 Task: Find connections with filter location Whitstable with filter topic #Humanresourcewith filter profile language Spanish with filter current company Tromenz Learning with filter school Manonmaniam Sundaranar University with filter industry Wholesale Machinery with filter service category Video Animation with filter keywords title Sales Representative
Action: Mouse moved to (563, 79)
Screenshot: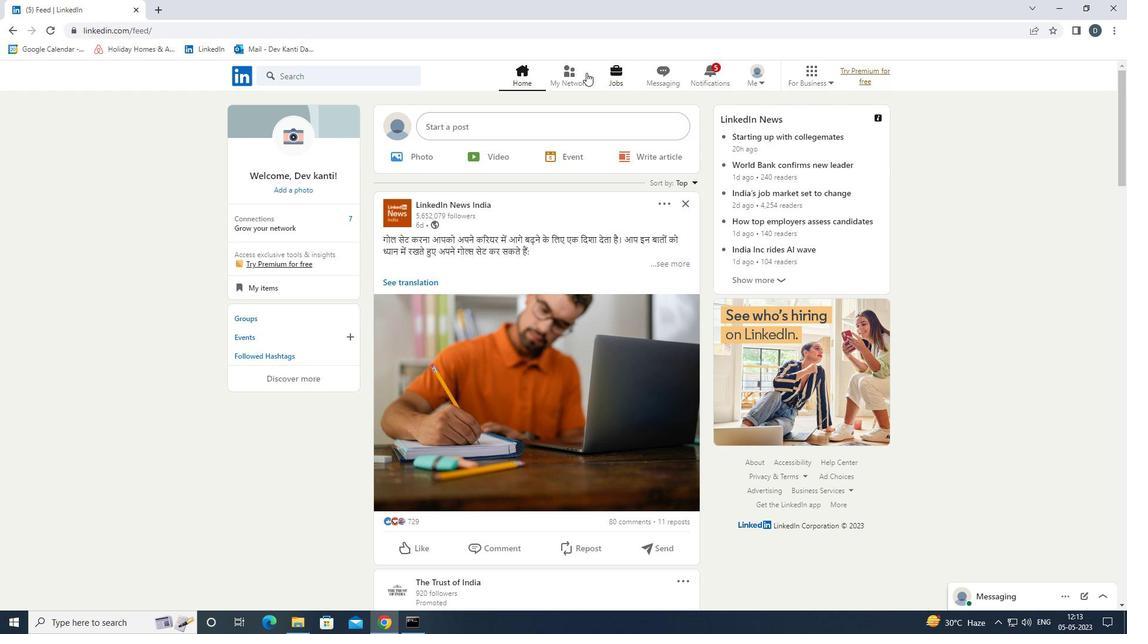 
Action: Mouse pressed left at (563, 79)
Screenshot: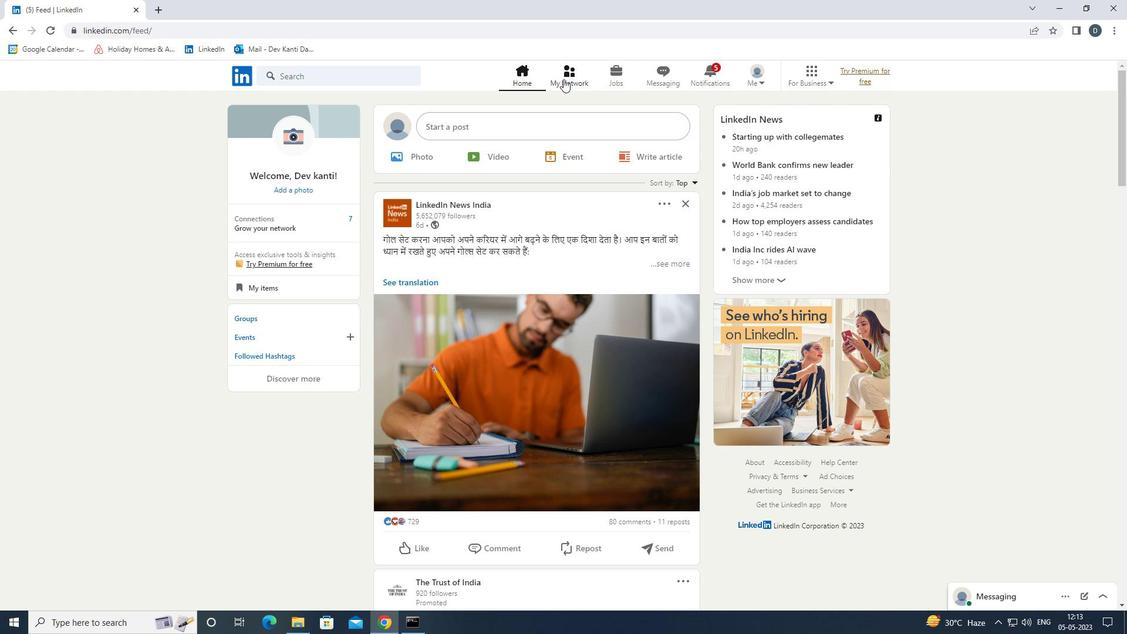 
Action: Mouse moved to (392, 142)
Screenshot: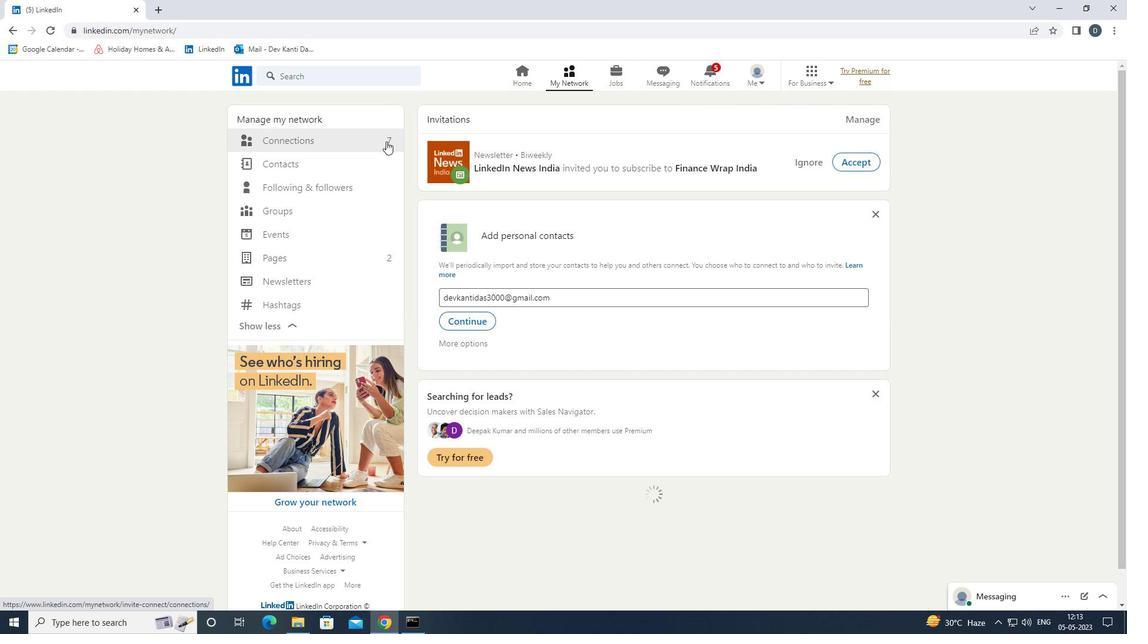 
Action: Mouse pressed left at (392, 142)
Screenshot: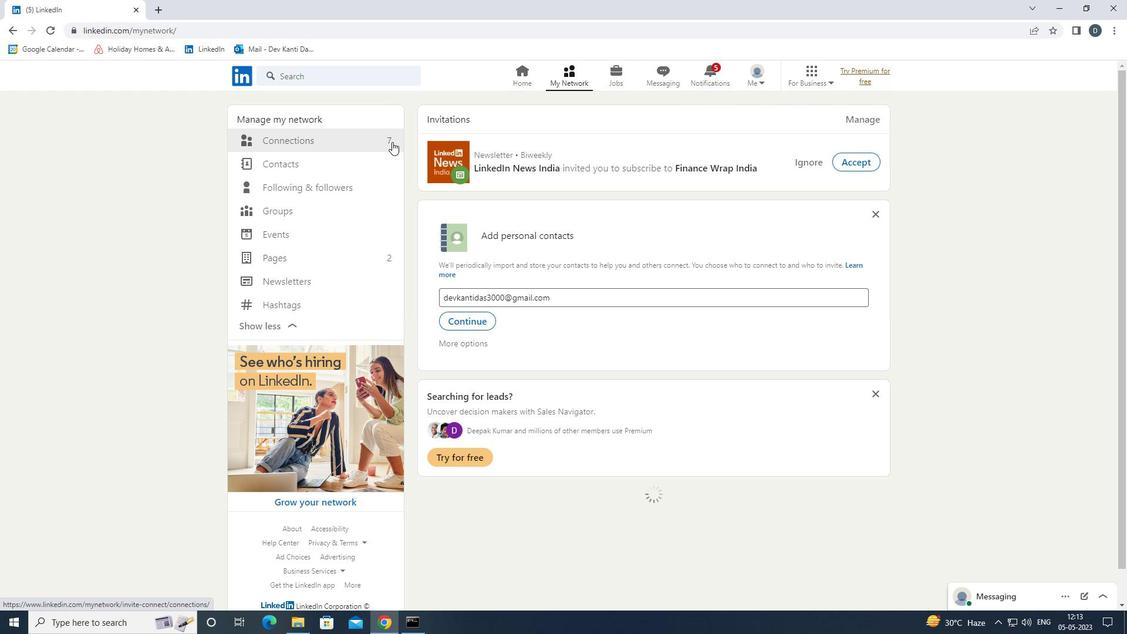 
Action: Mouse moved to (387, 139)
Screenshot: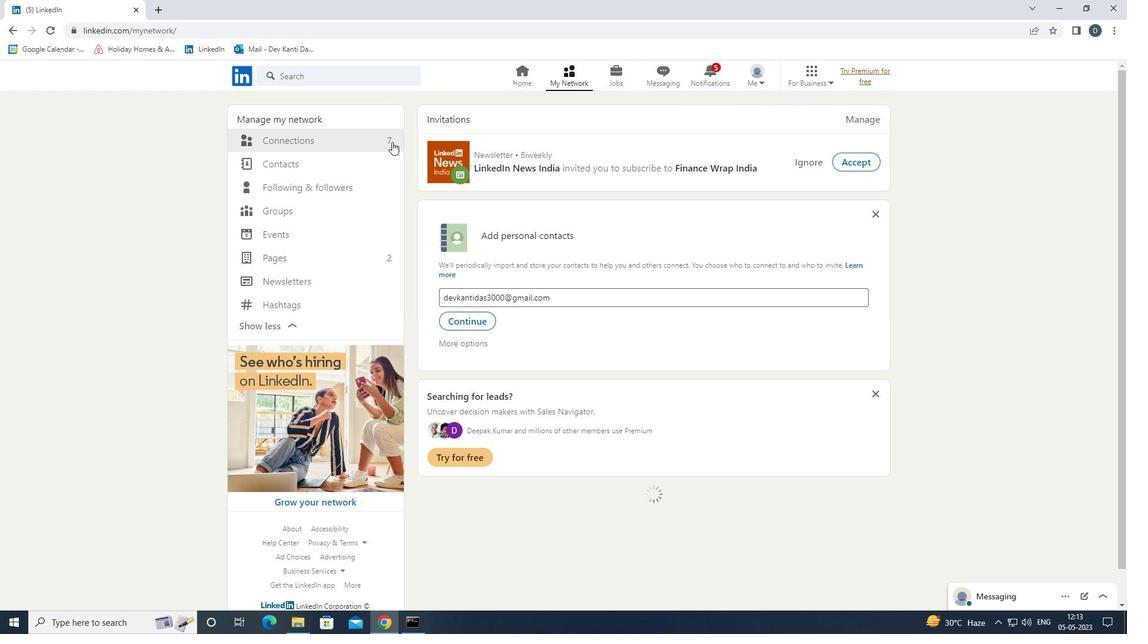 
Action: Mouse pressed left at (387, 139)
Screenshot: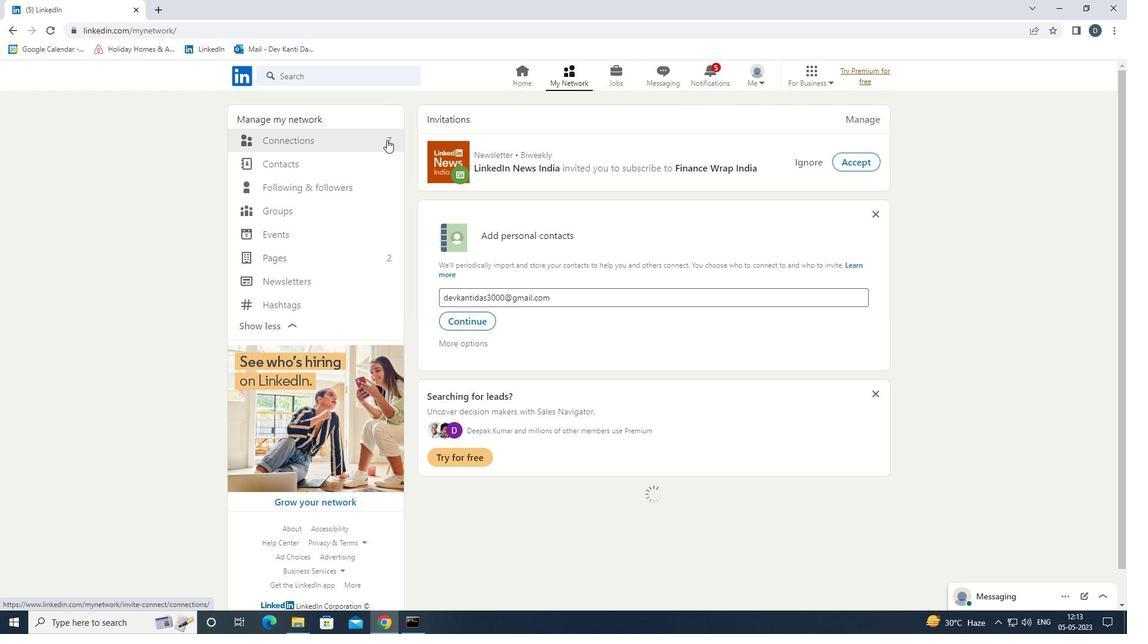 
Action: Mouse moved to (673, 140)
Screenshot: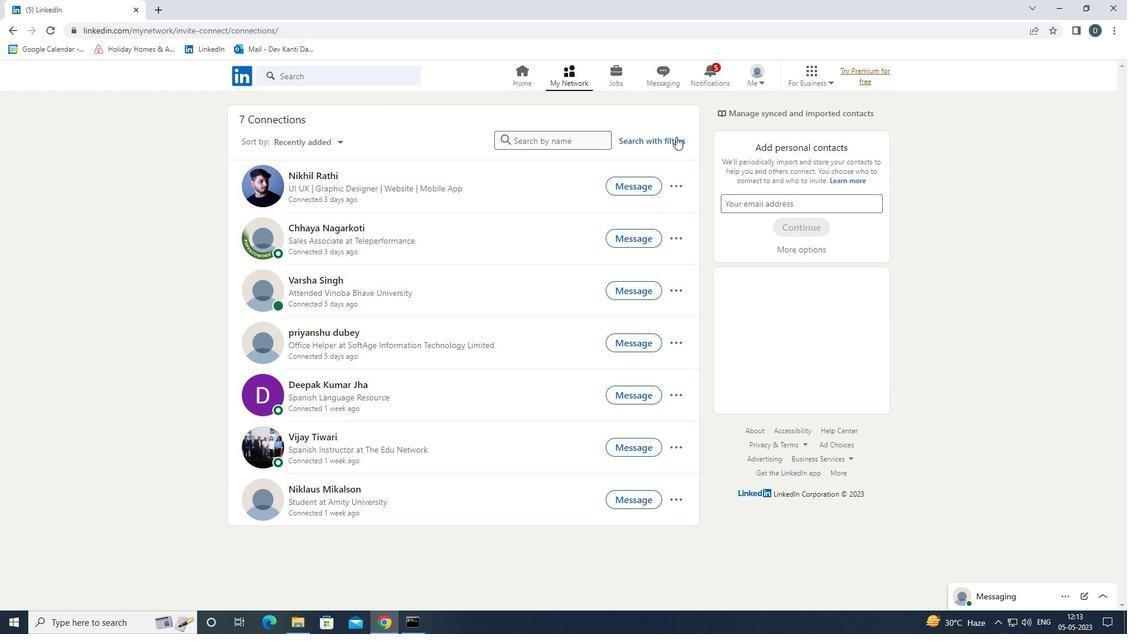 
Action: Mouse pressed left at (673, 140)
Screenshot: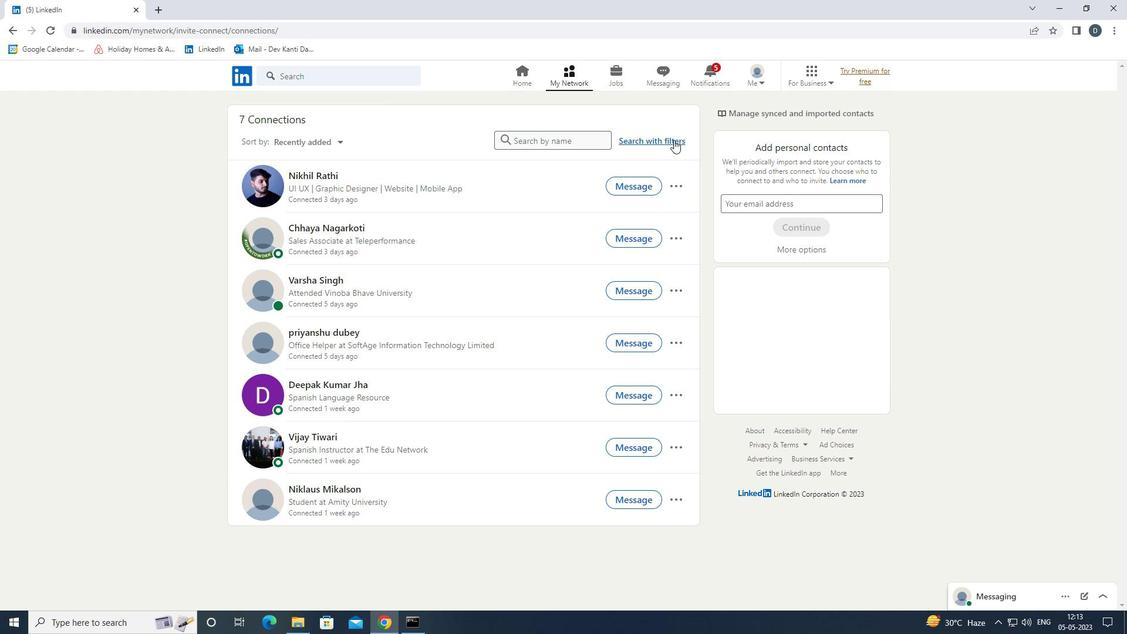 
Action: Mouse moved to (601, 111)
Screenshot: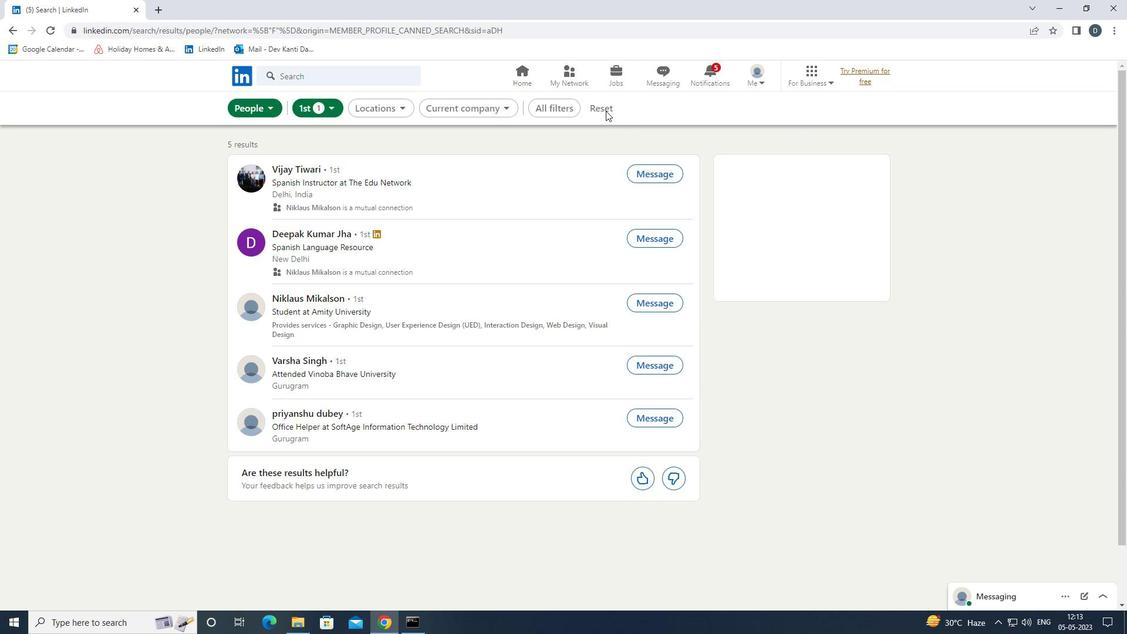 
Action: Mouse pressed left at (601, 111)
Screenshot: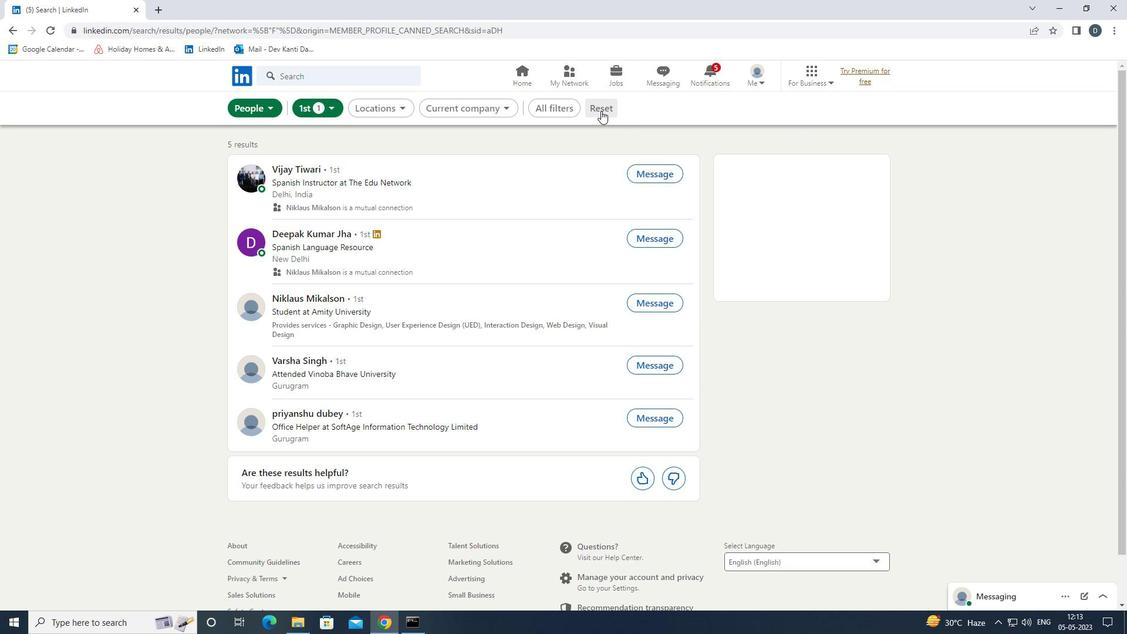 
Action: Mouse moved to (575, 112)
Screenshot: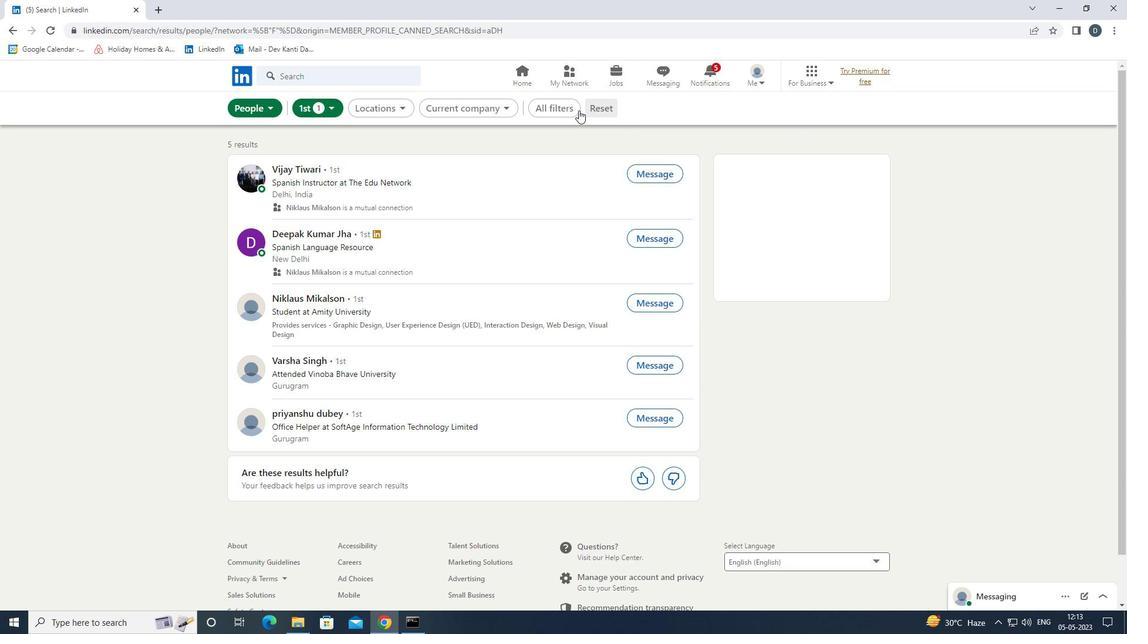 
Action: Mouse pressed left at (575, 112)
Screenshot: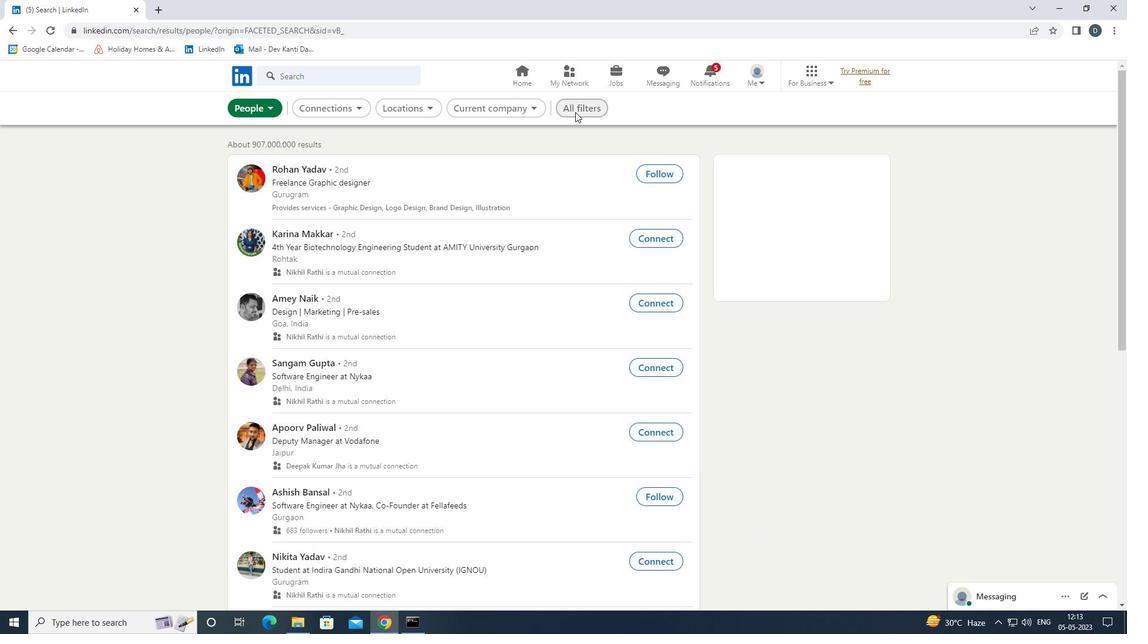 
Action: Mouse moved to (1012, 394)
Screenshot: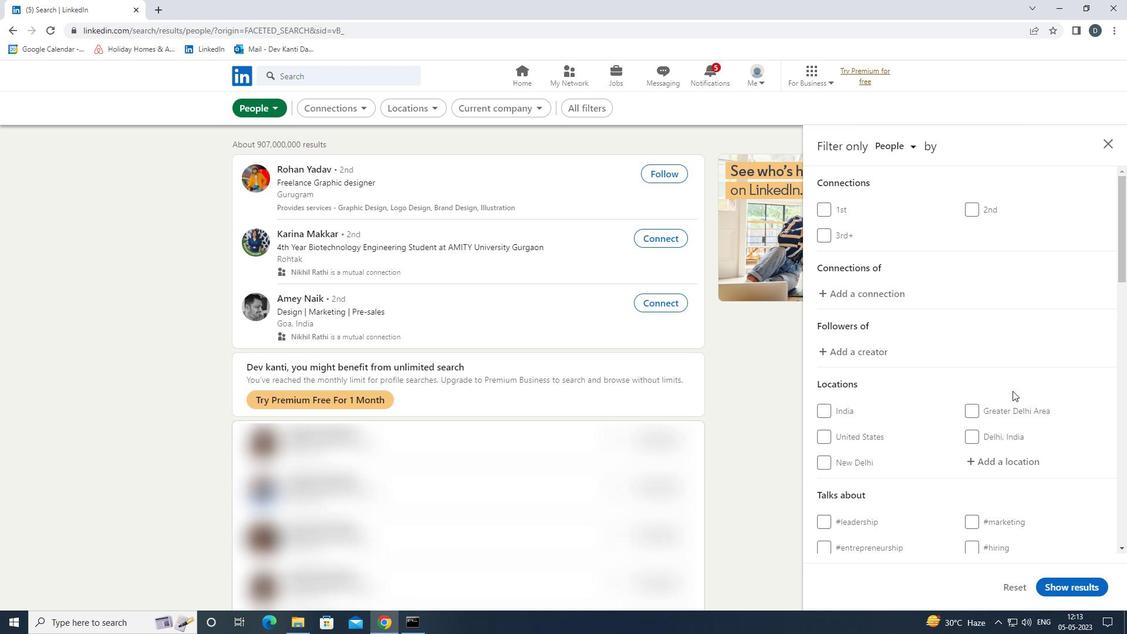 
Action: Mouse scrolled (1012, 393) with delta (0, 0)
Screenshot: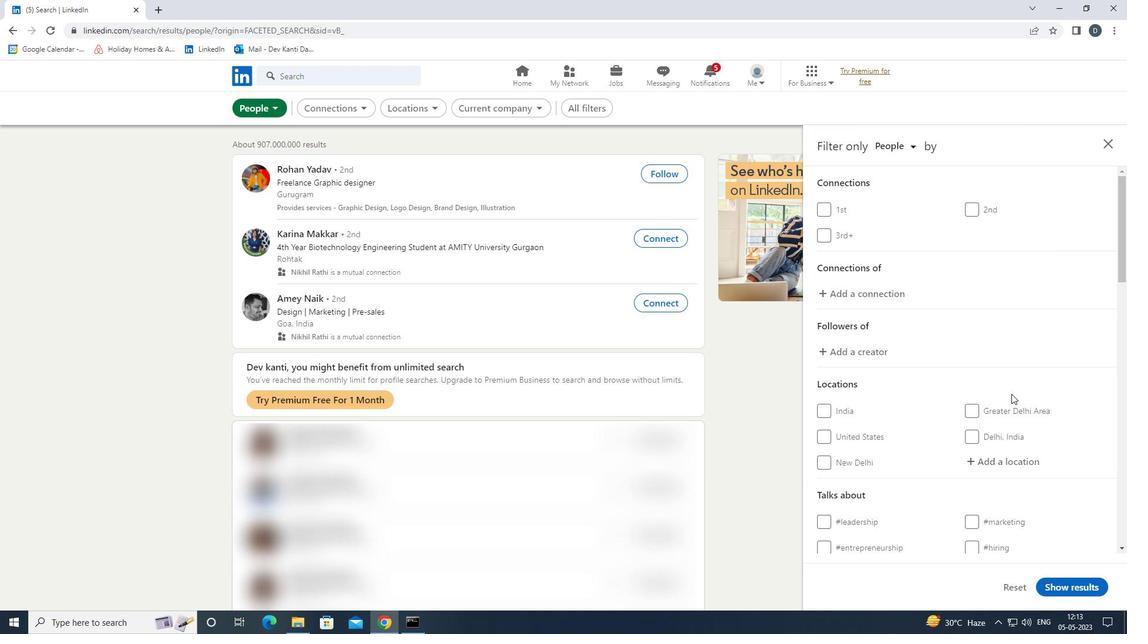 
Action: Mouse moved to (1013, 398)
Screenshot: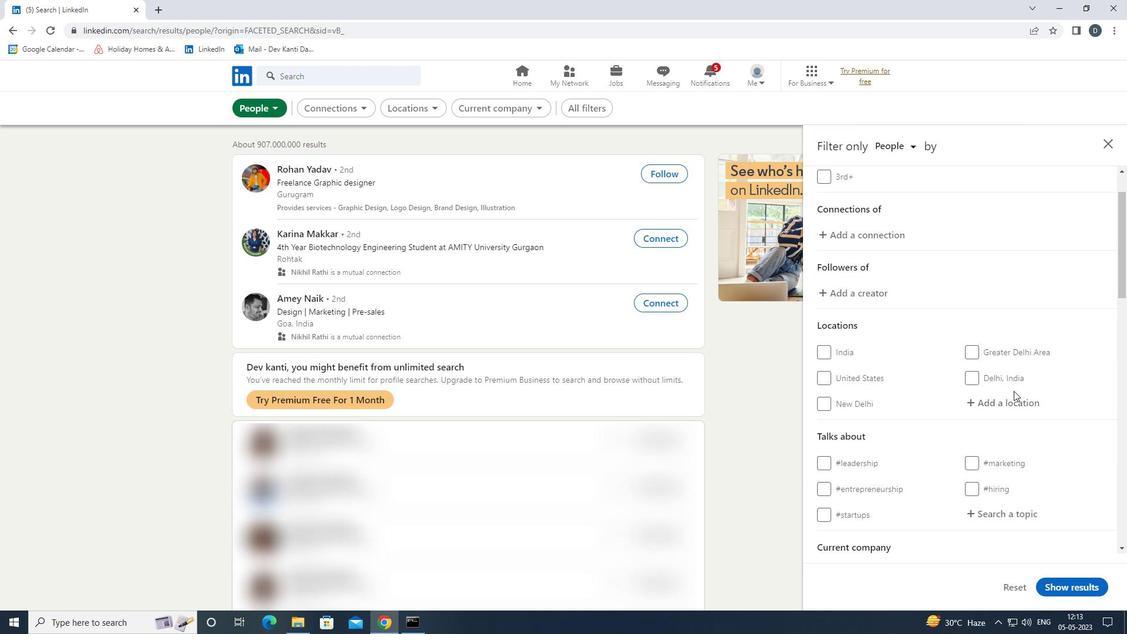 
Action: Mouse pressed left at (1013, 398)
Screenshot: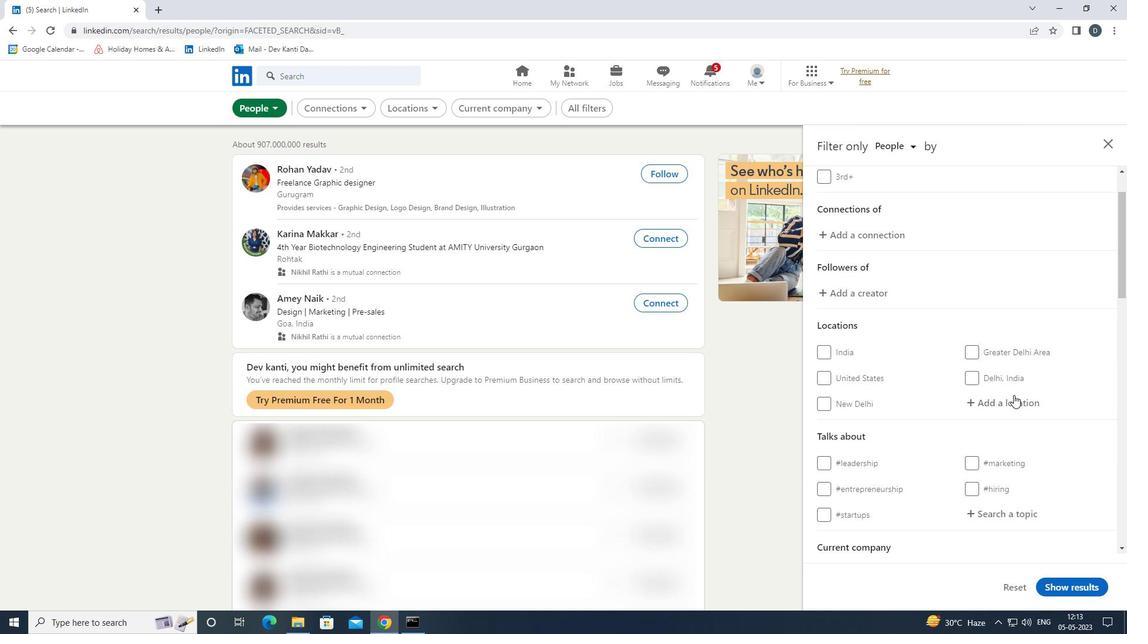 
Action: Mouse moved to (1012, 398)
Screenshot: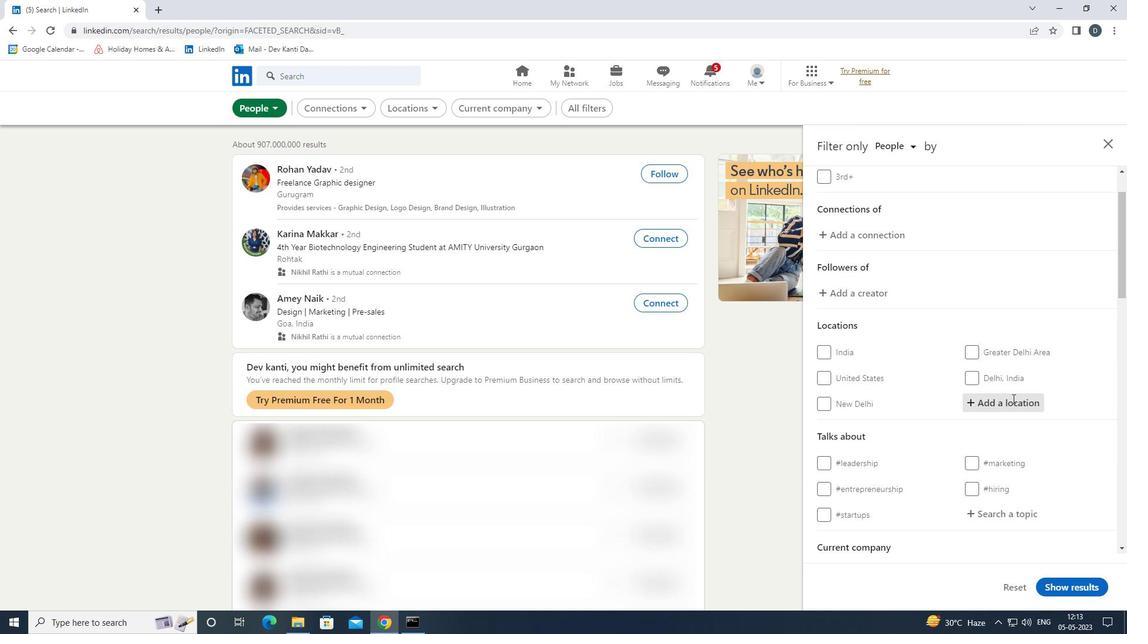 
Action: Key pressed <Key.shift><Key.shift>WHITSTABLE<Key.down><Key.enter>
Screenshot: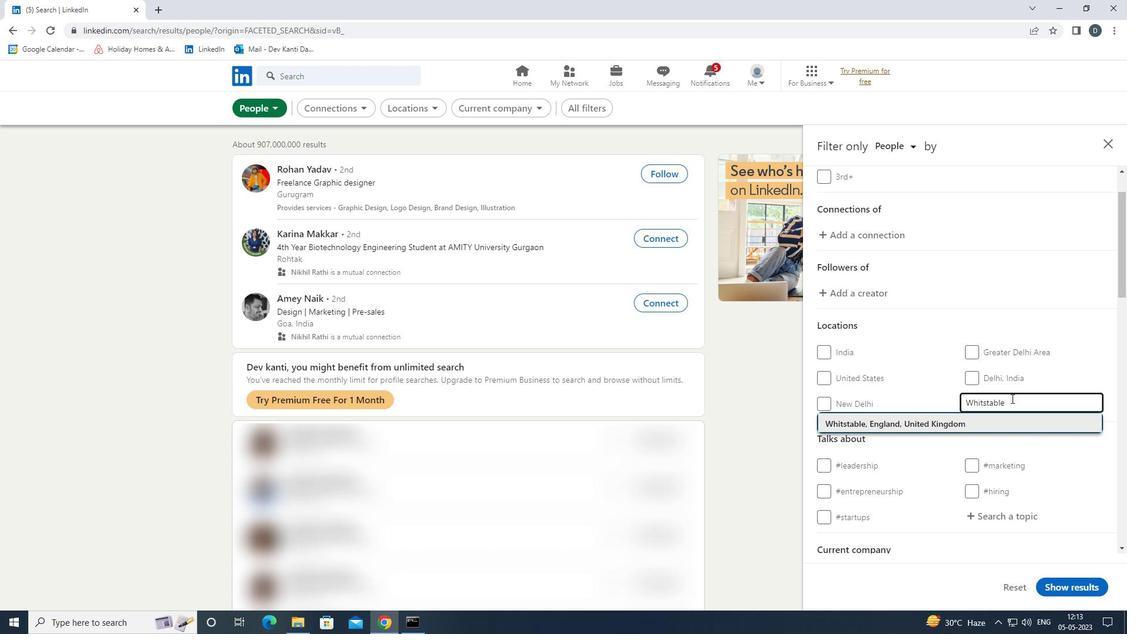 
Action: Mouse moved to (1011, 398)
Screenshot: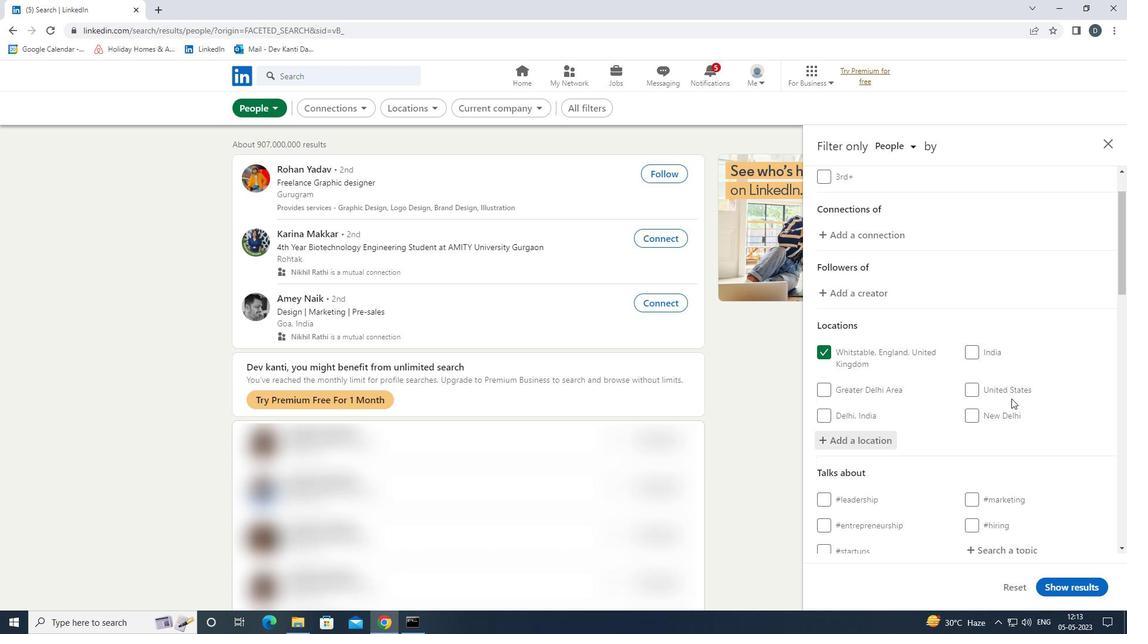 
Action: Mouse scrolled (1011, 398) with delta (0, 0)
Screenshot: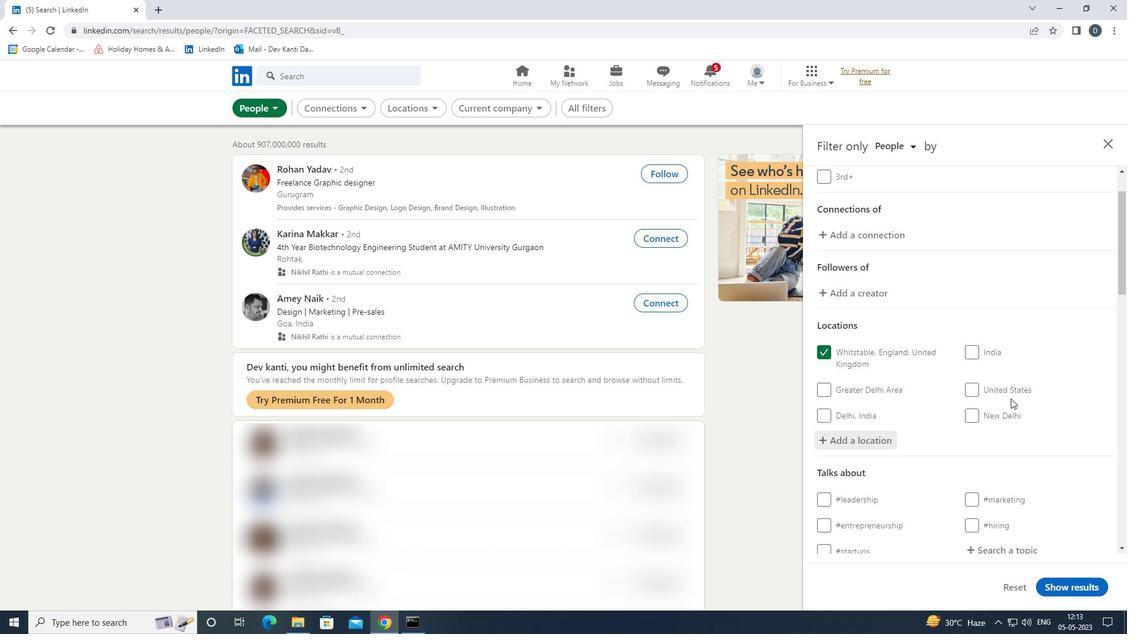 
Action: Mouse scrolled (1011, 398) with delta (0, 0)
Screenshot: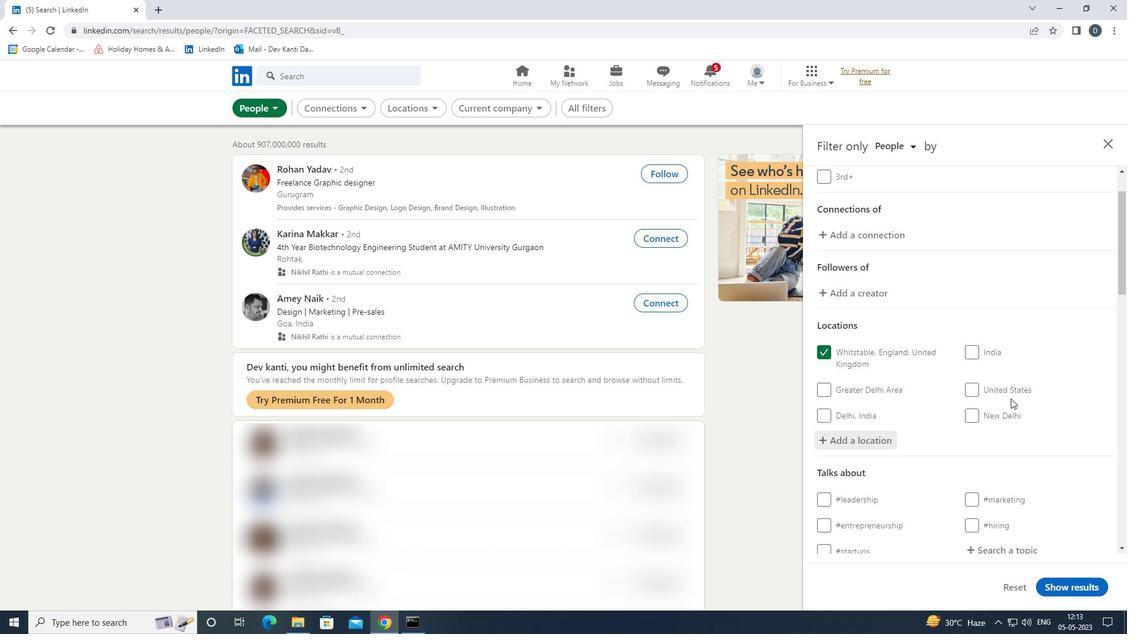 
Action: Mouse moved to (1012, 398)
Screenshot: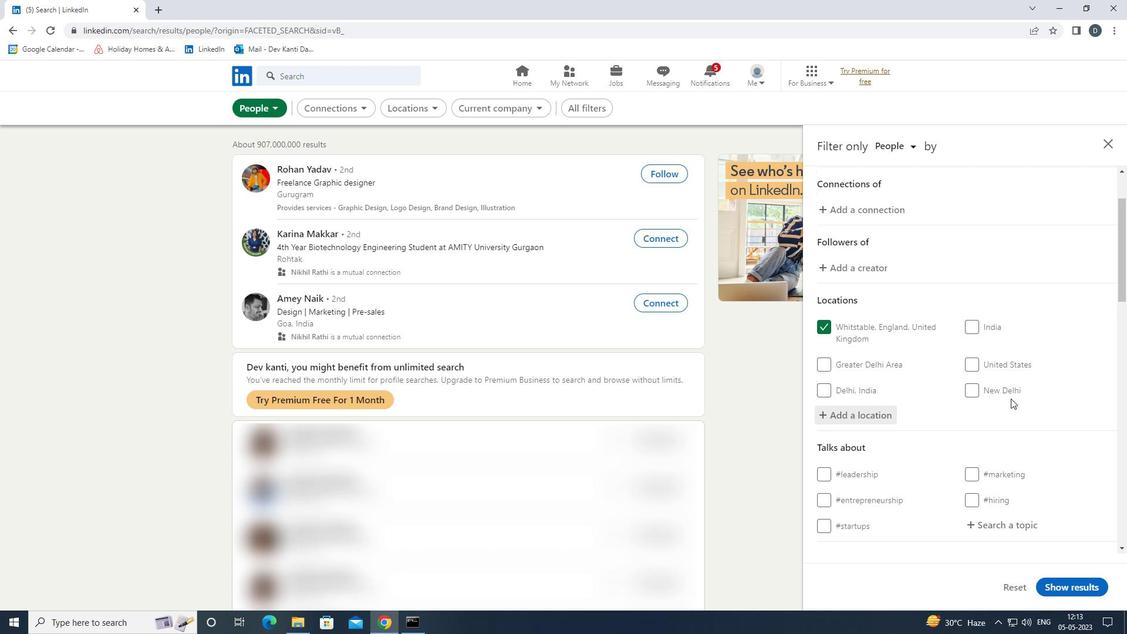 
Action: Mouse scrolled (1012, 398) with delta (0, 0)
Screenshot: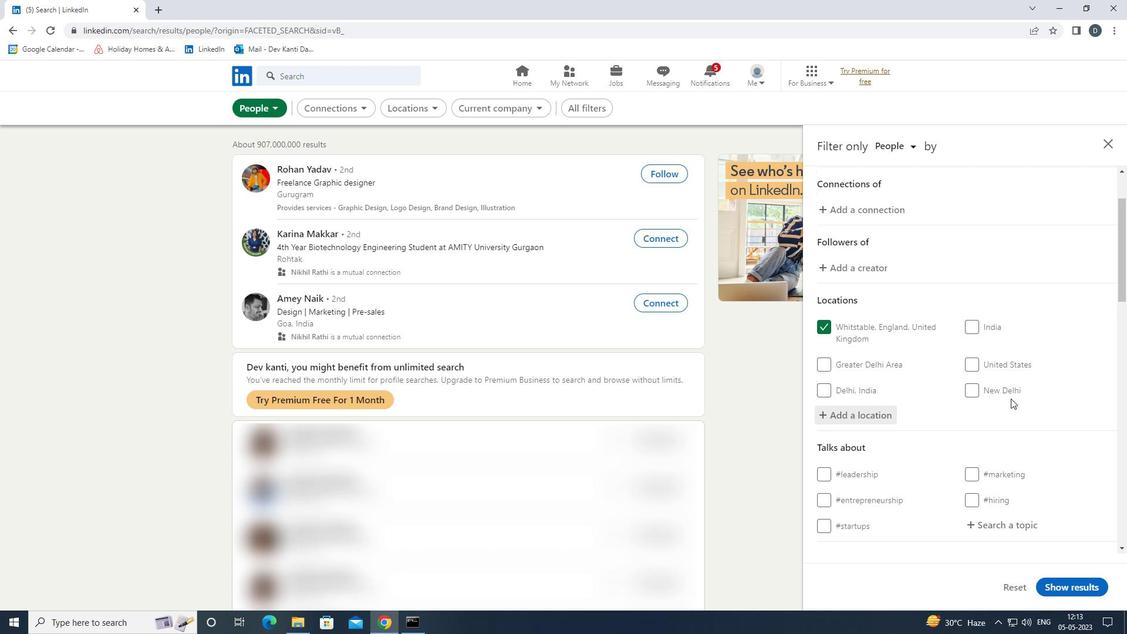 
Action: Mouse moved to (1021, 372)
Screenshot: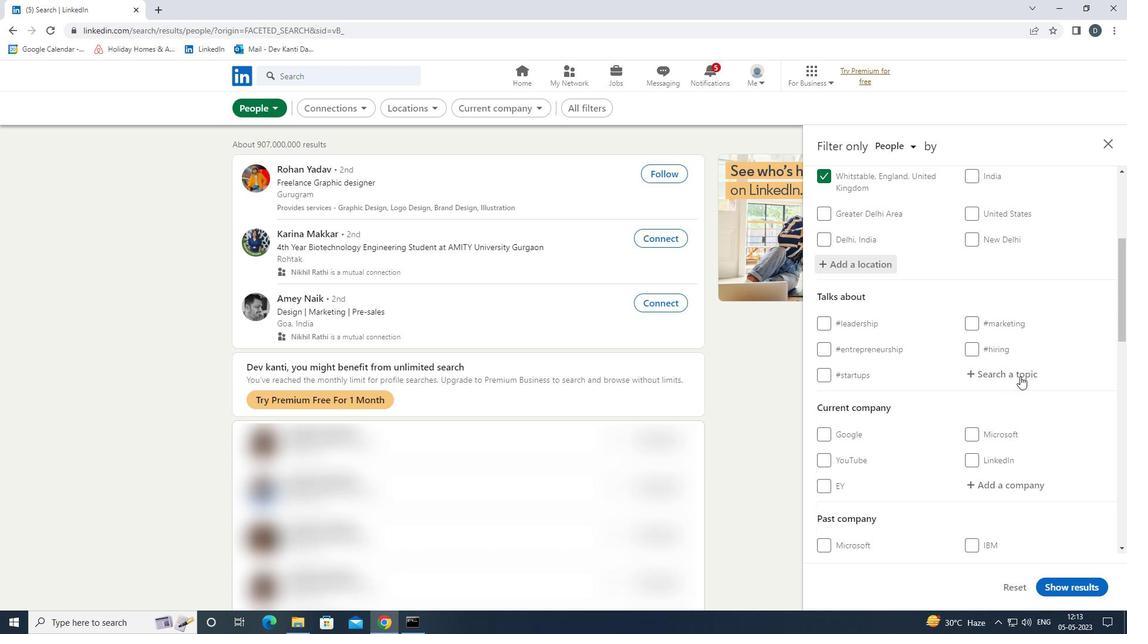
Action: Mouse pressed left at (1021, 372)
Screenshot: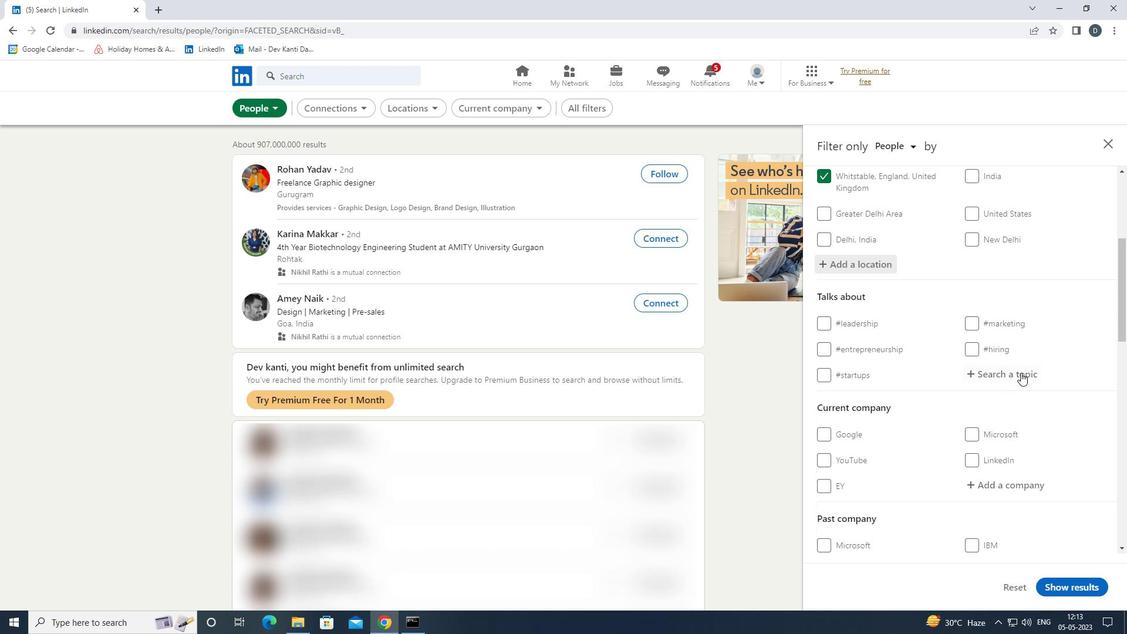 
Action: Key pressed <Key.shift>HUMANRESO<Key.down><Key.down><Key.enter>
Screenshot: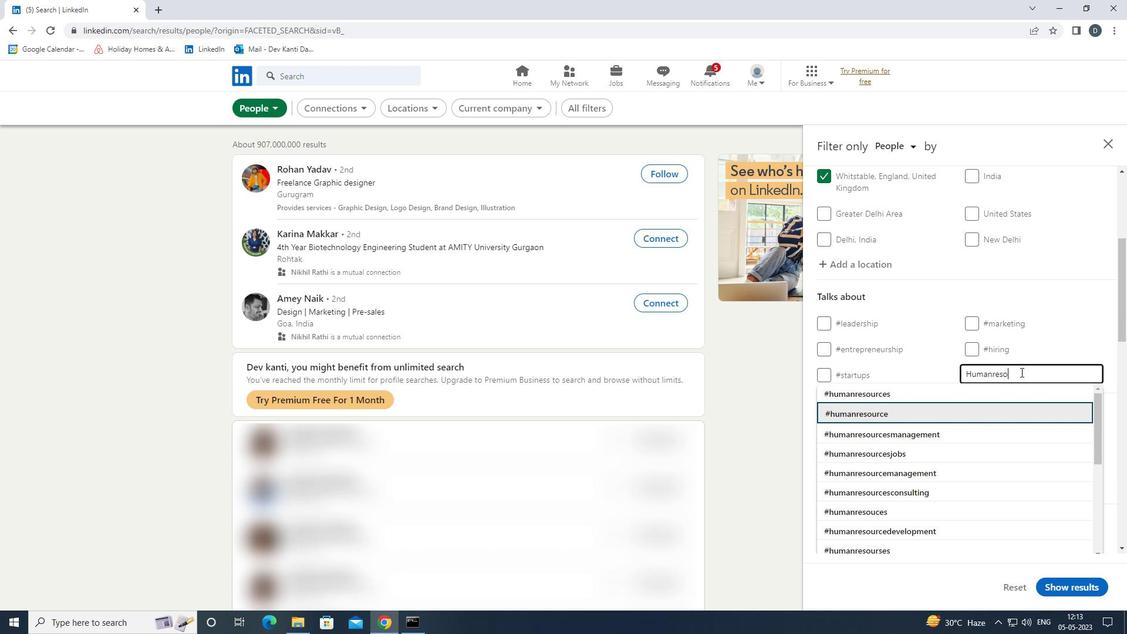 
Action: Mouse moved to (1017, 374)
Screenshot: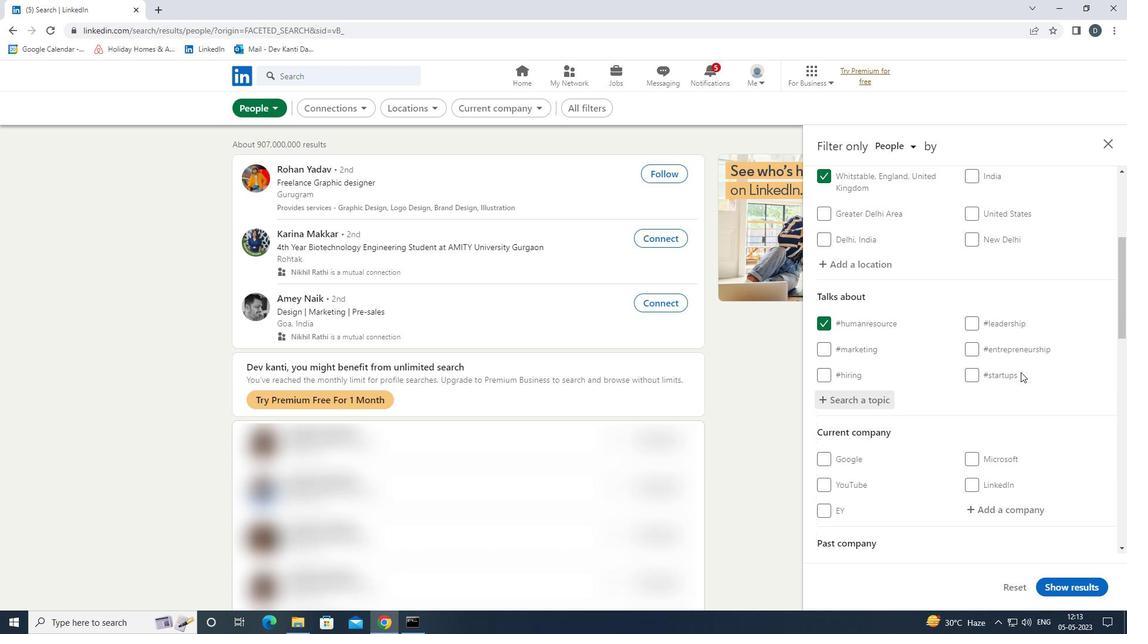
Action: Mouse scrolled (1017, 374) with delta (0, 0)
Screenshot: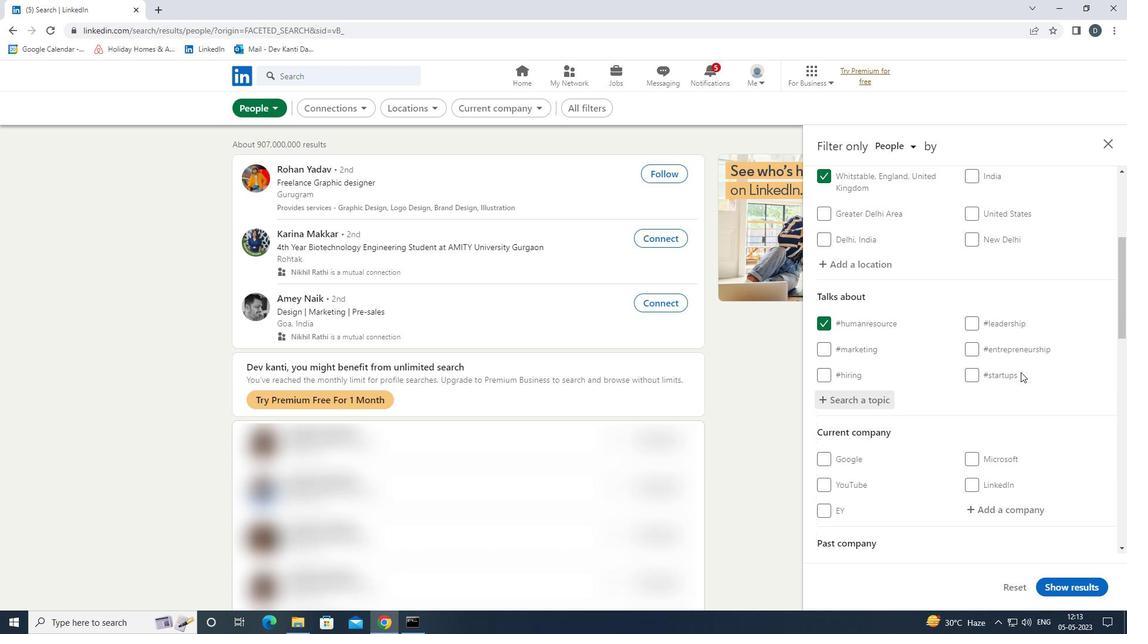 
Action: Mouse moved to (1017, 375)
Screenshot: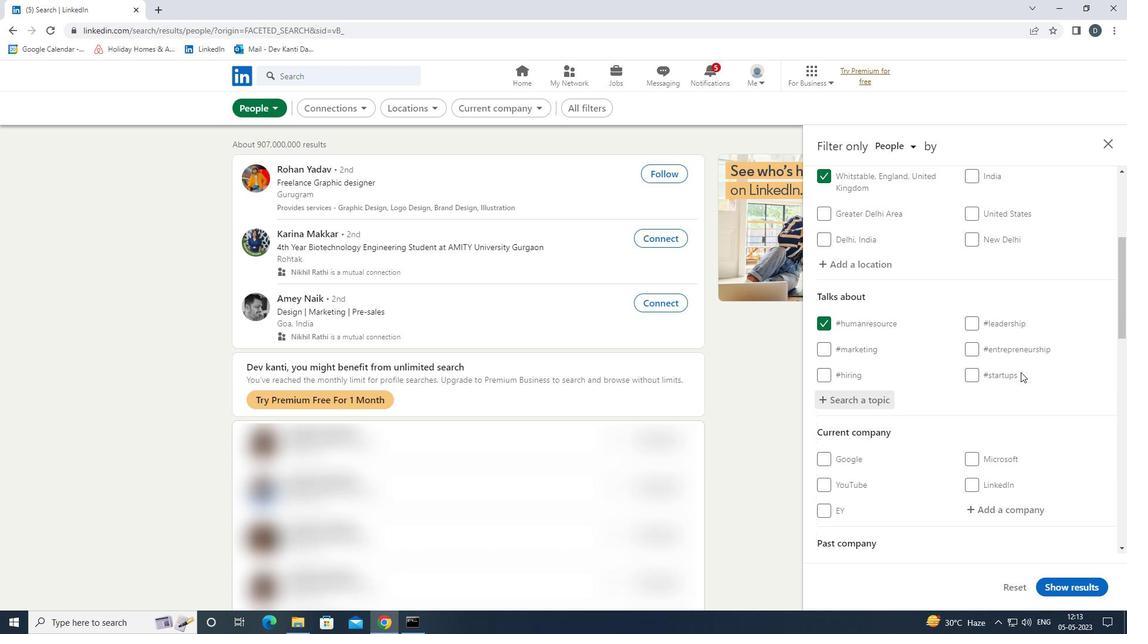 
Action: Mouse scrolled (1017, 374) with delta (0, 0)
Screenshot: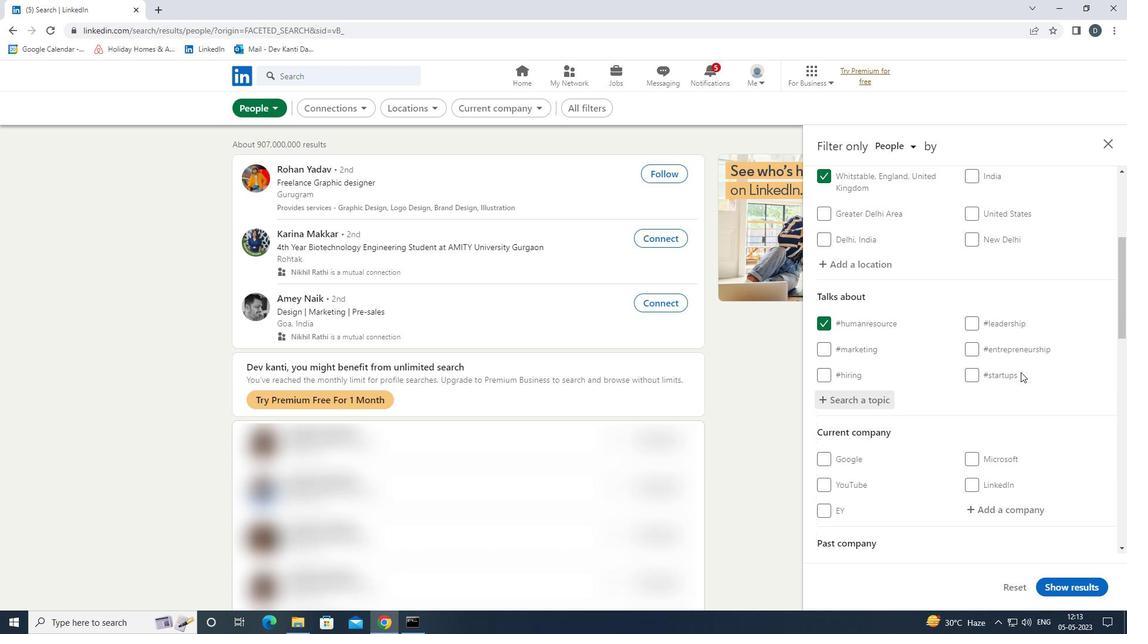 
Action: Mouse moved to (1016, 375)
Screenshot: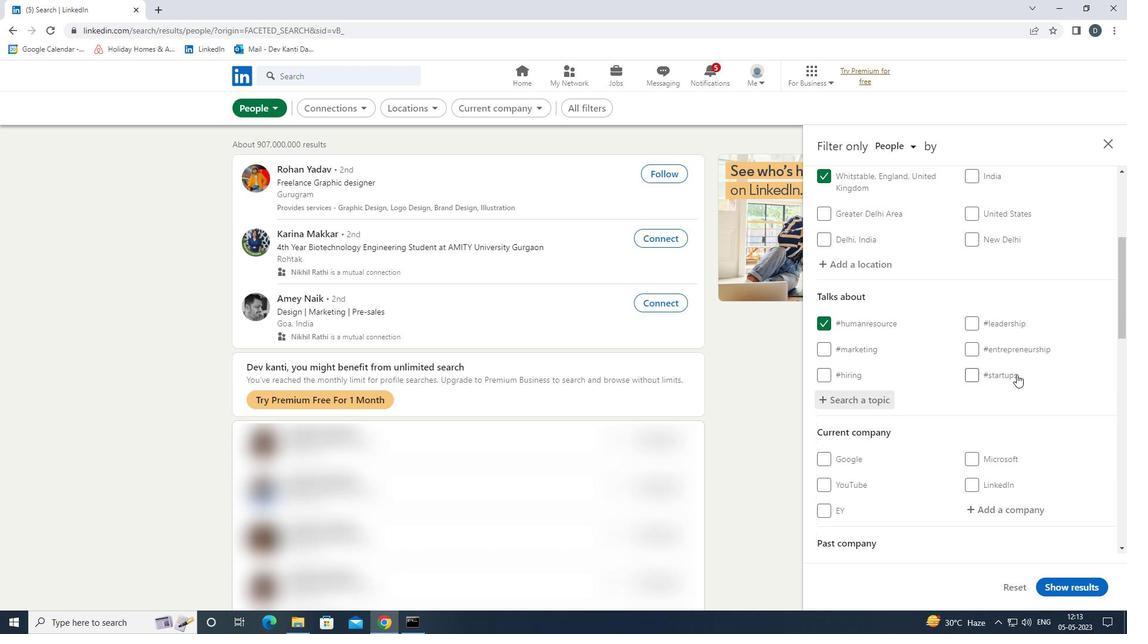 
Action: Mouse scrolled (1016, 375) with delta (0, 0)
Screenshot: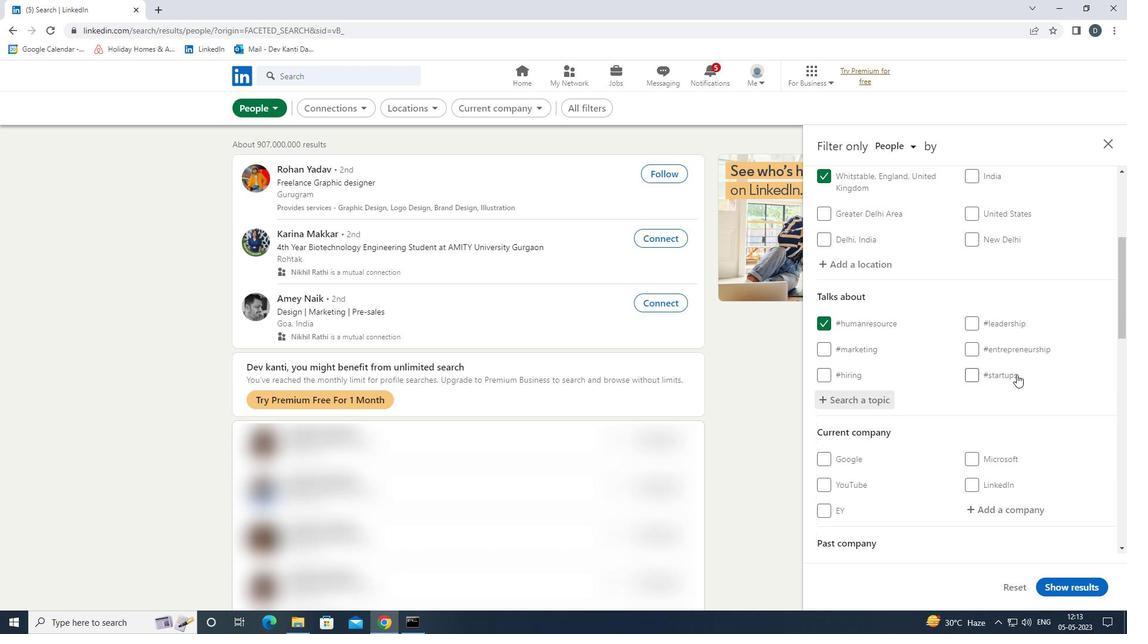 
Action: Mouse moved to (1015, 377)
Screenshot: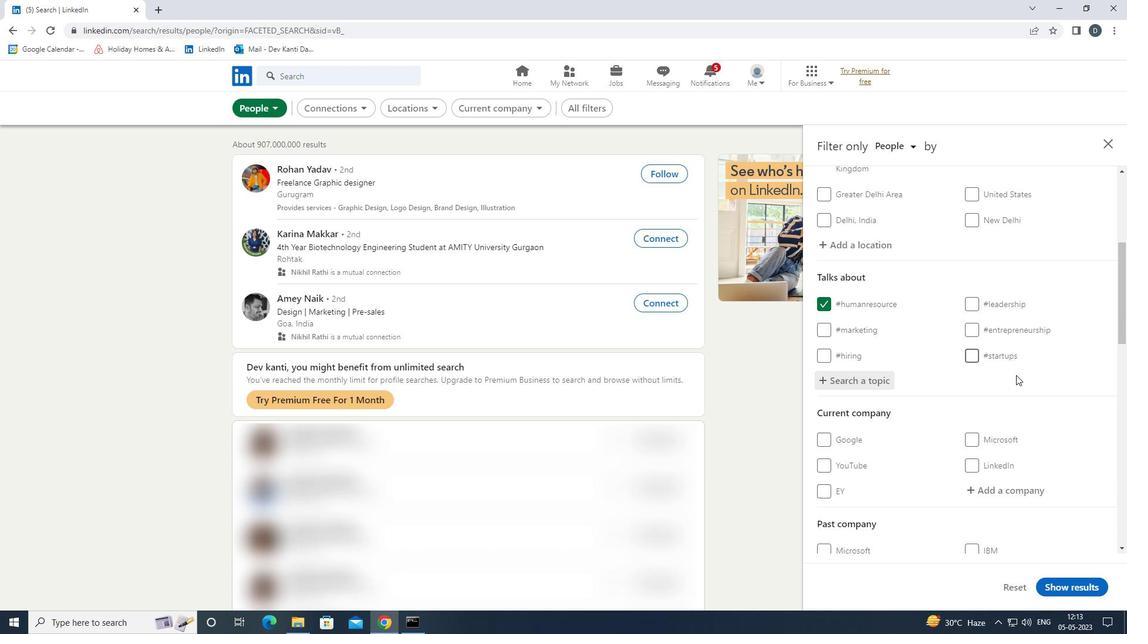 
Action: Mouse scrolled (1015, 377) with delta (0, 0)
Screenshot: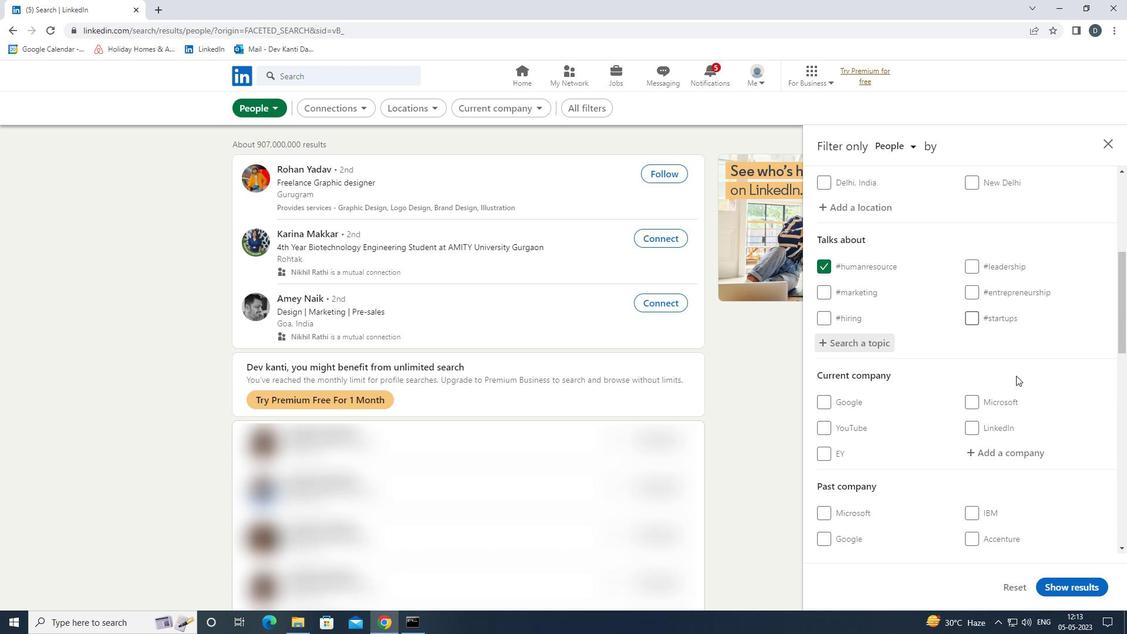 
Action: Mouse moved to (1009, 365)
Screenshot: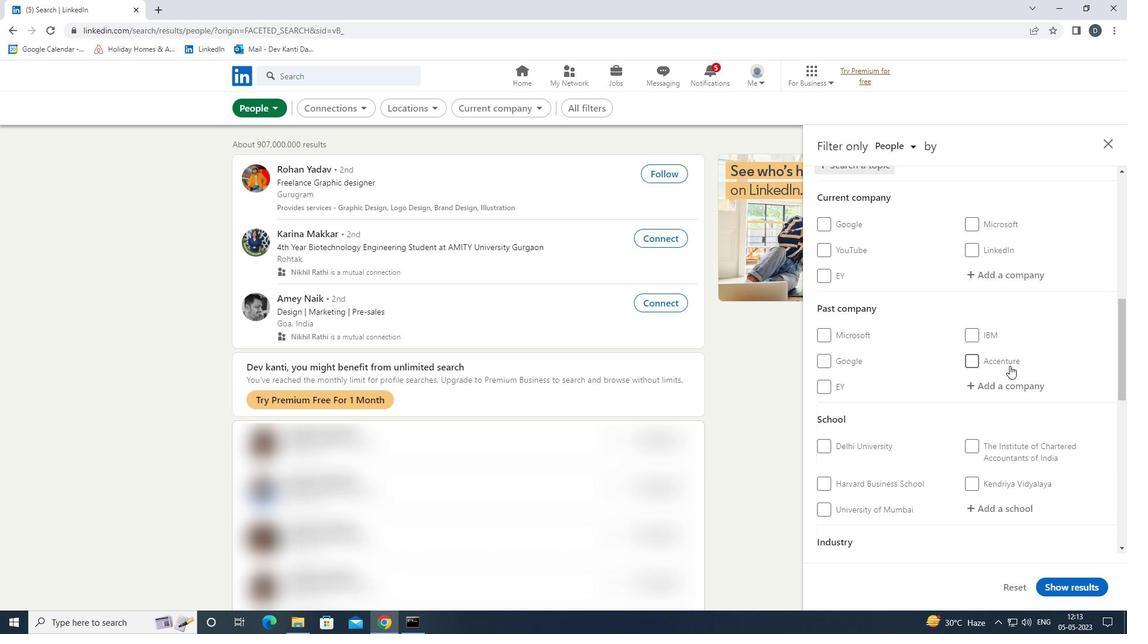 
Action: Mouse scrolled (1009, 364) with delta (0, 0)
Screenshot: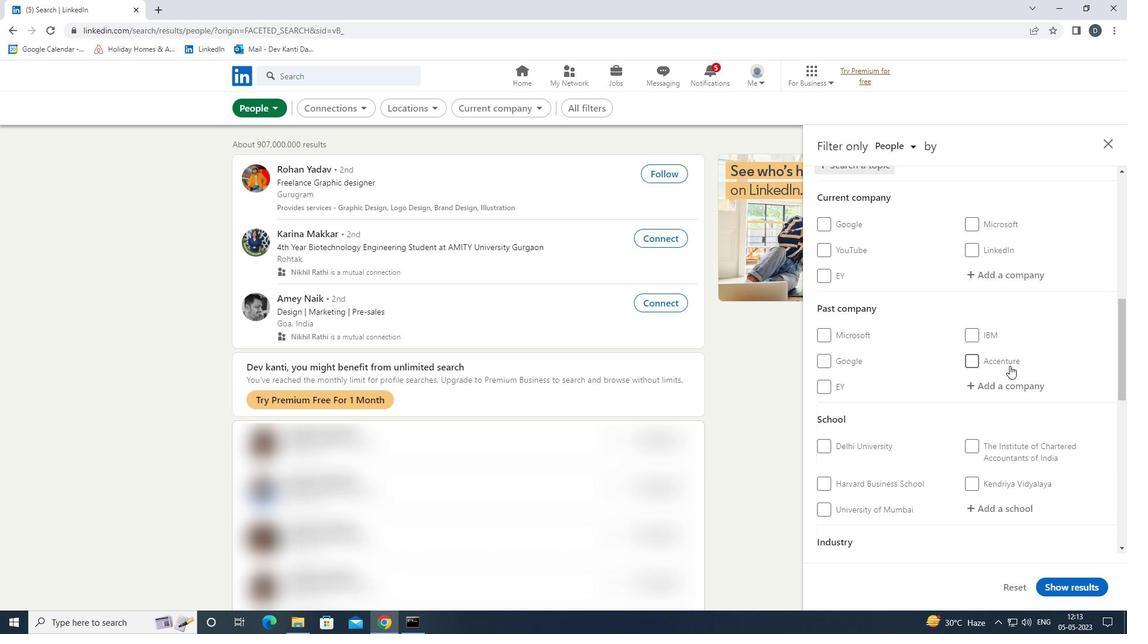 
Action: Mouse scrolled (1009, 364) with delta (0, 0)
Screenshot: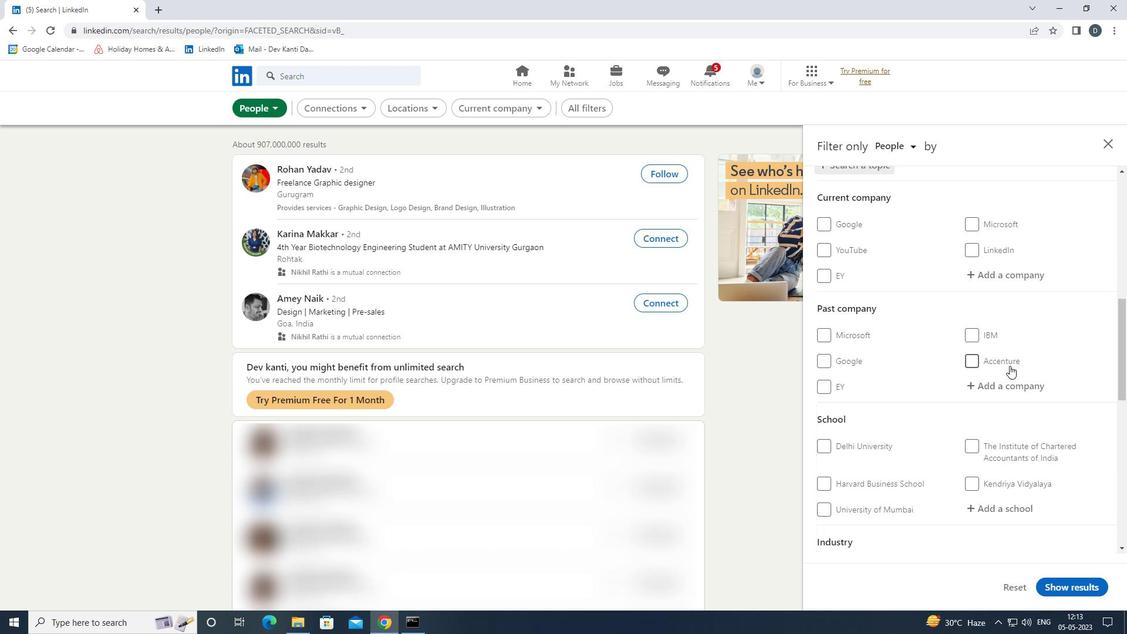 
Action: Mouse moved to (1009, 366)
Screenshot: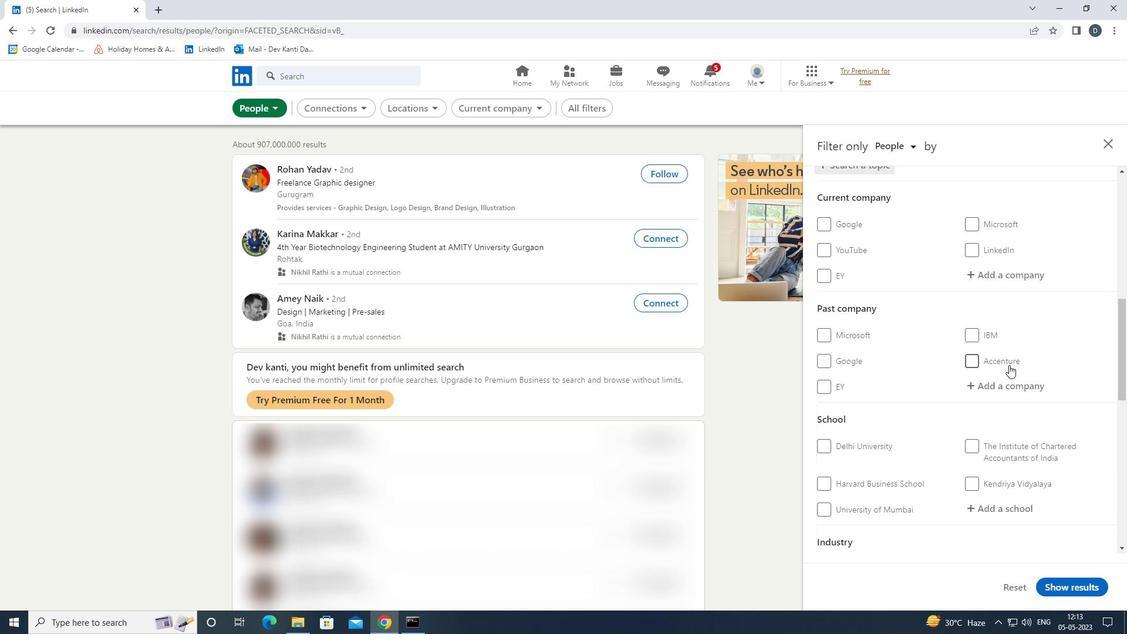 
Action: Mouse scrolled (1009, 365) with delta (0, 0)
Screenshot: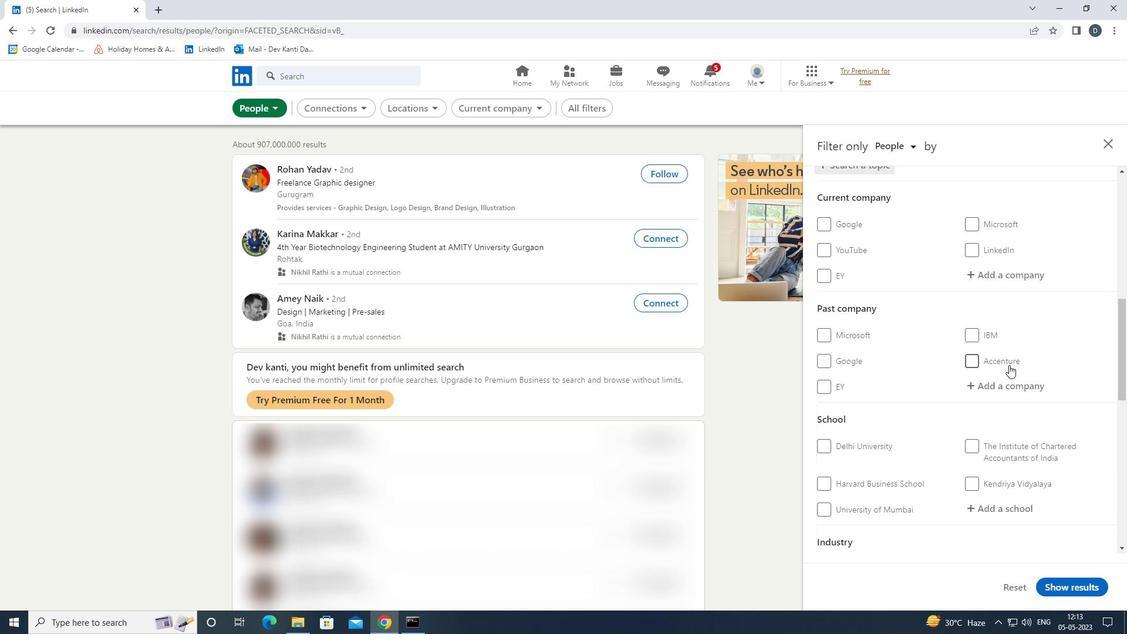 
Action: Mouse moved to (1009, 367)
Screenshot: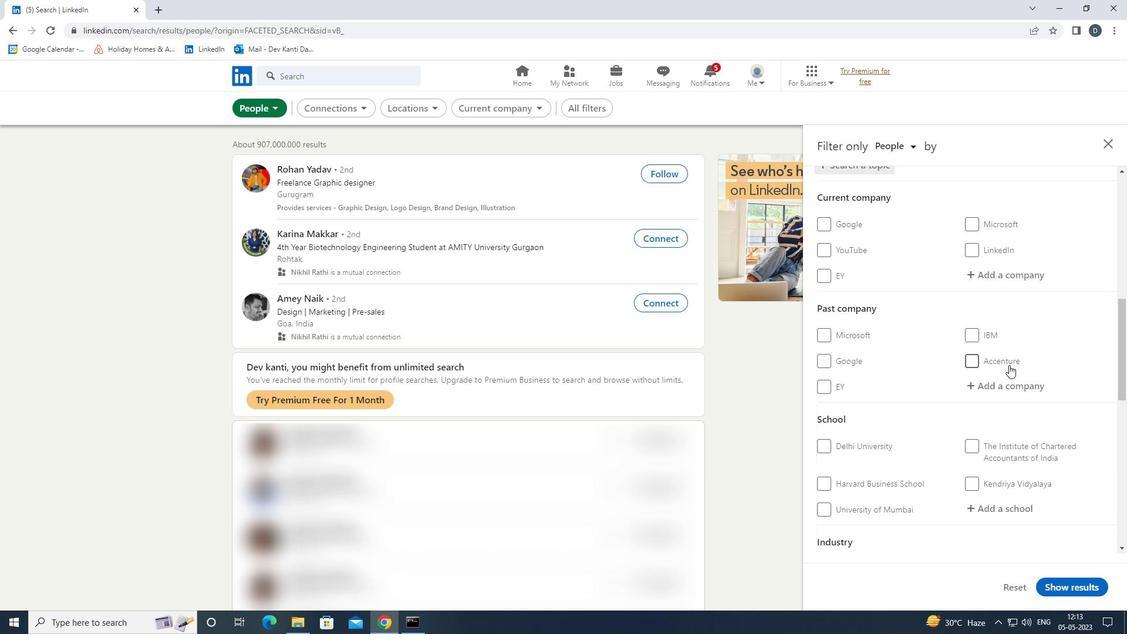 
Action: Mouse scrolled (1009, 366) with delta (0, 0)
Screenshot: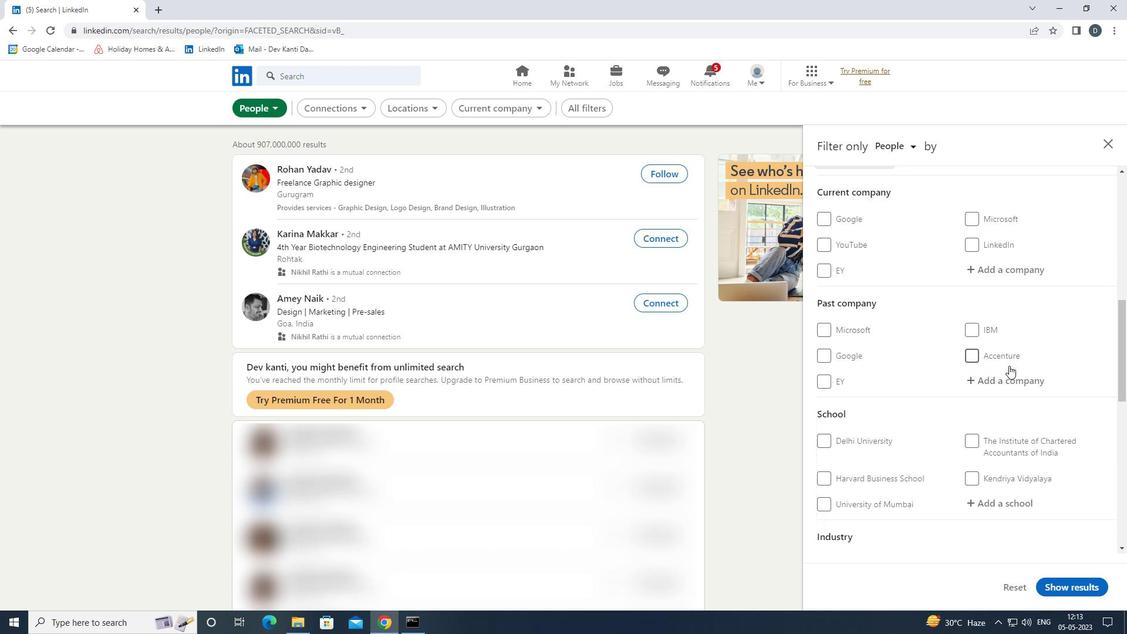
Action: Mouse moved to (1009, 367)
Screenshot: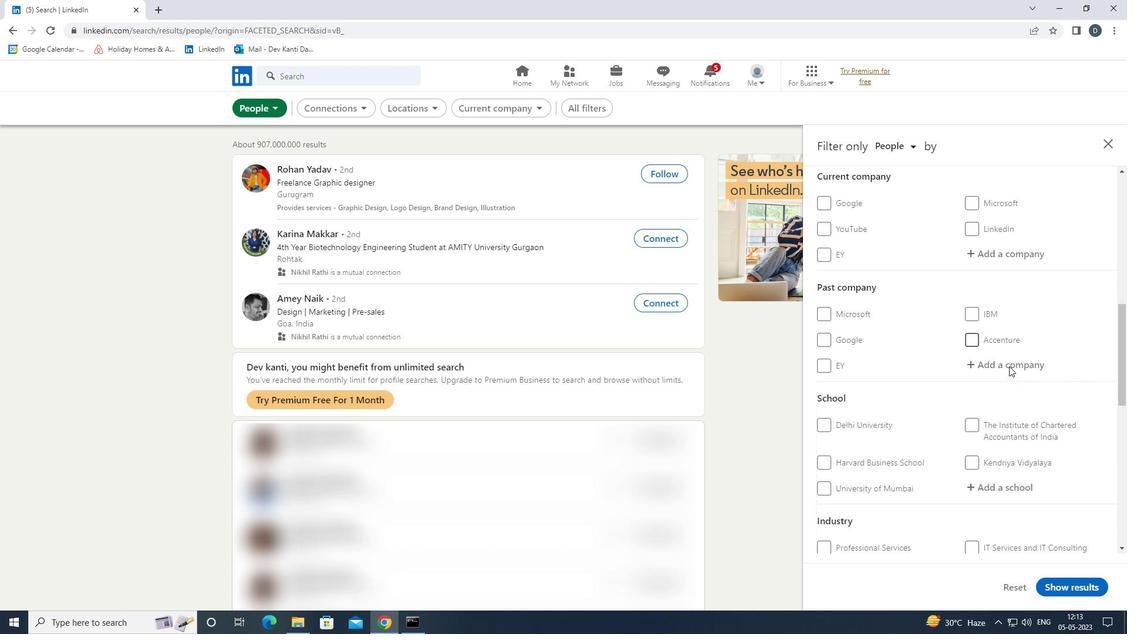 
Action: Mouse scrolled (1009, 366) with delta (0, 0)
Screenshot: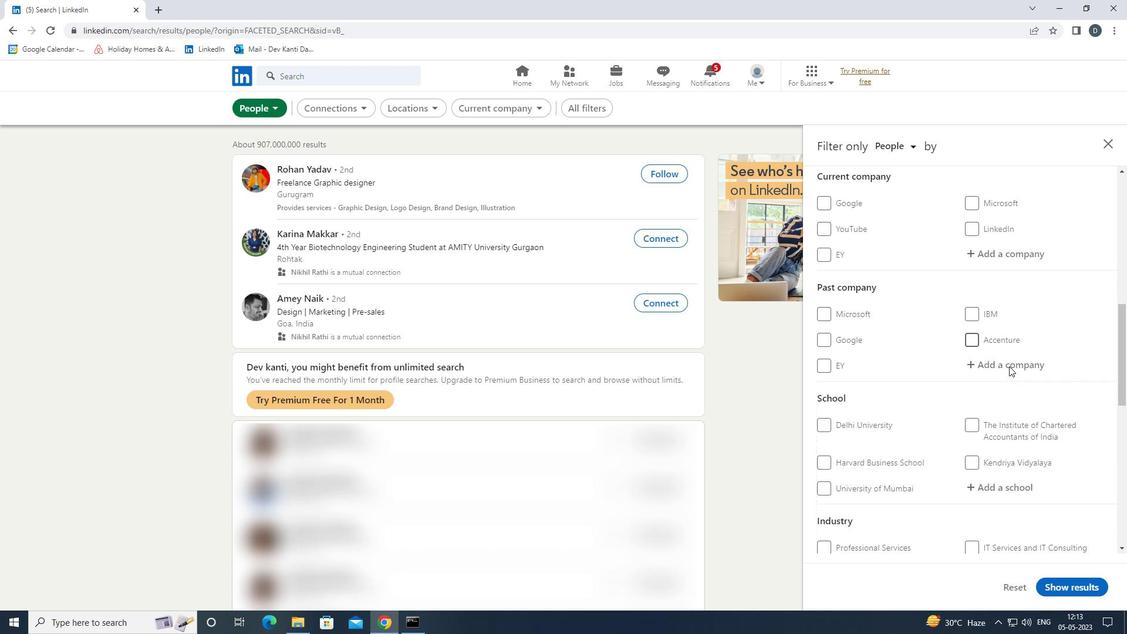 
Action: Mouse moved to (857, 439)
Screenshot: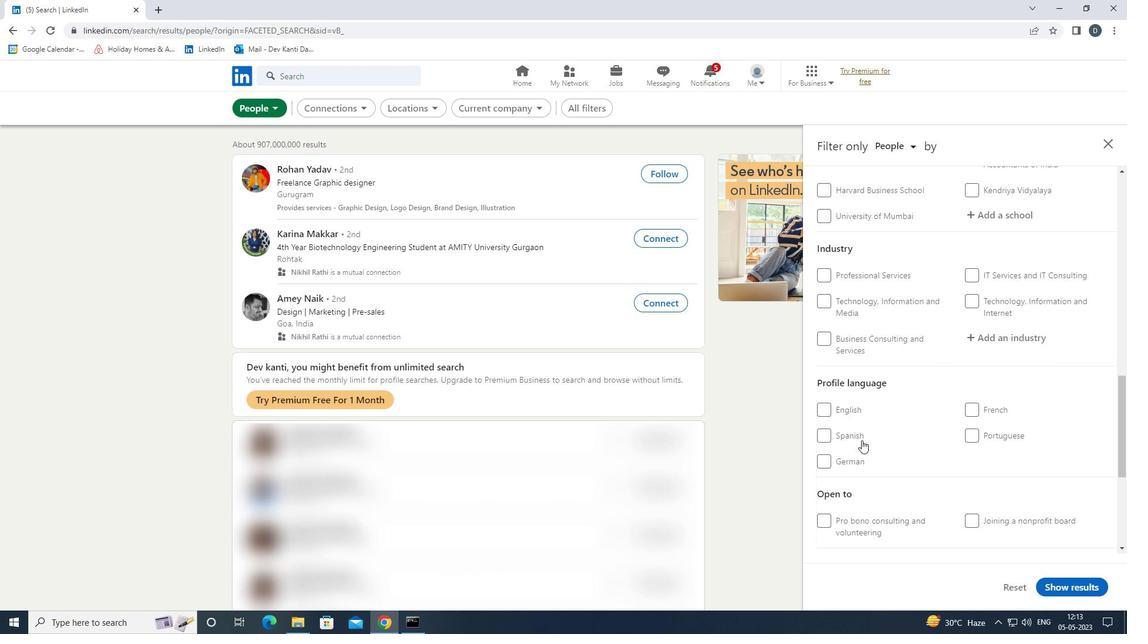
Action: Mouse pressed left at (857, 439)
Screenshot: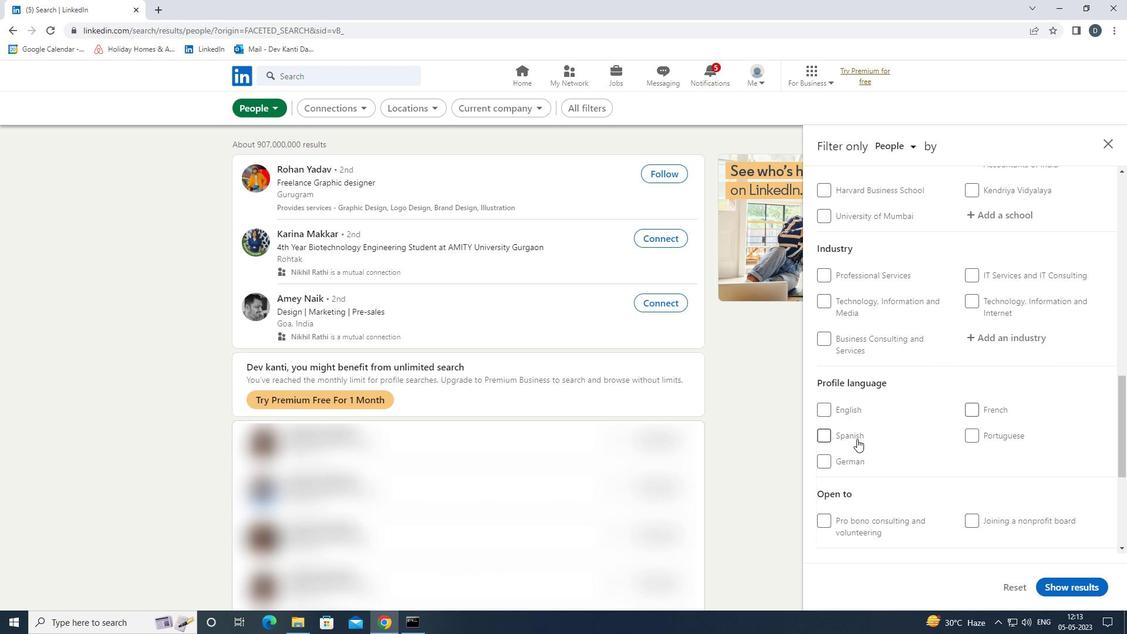 
Action: Mouse moved to (985, 460)
Screenshot: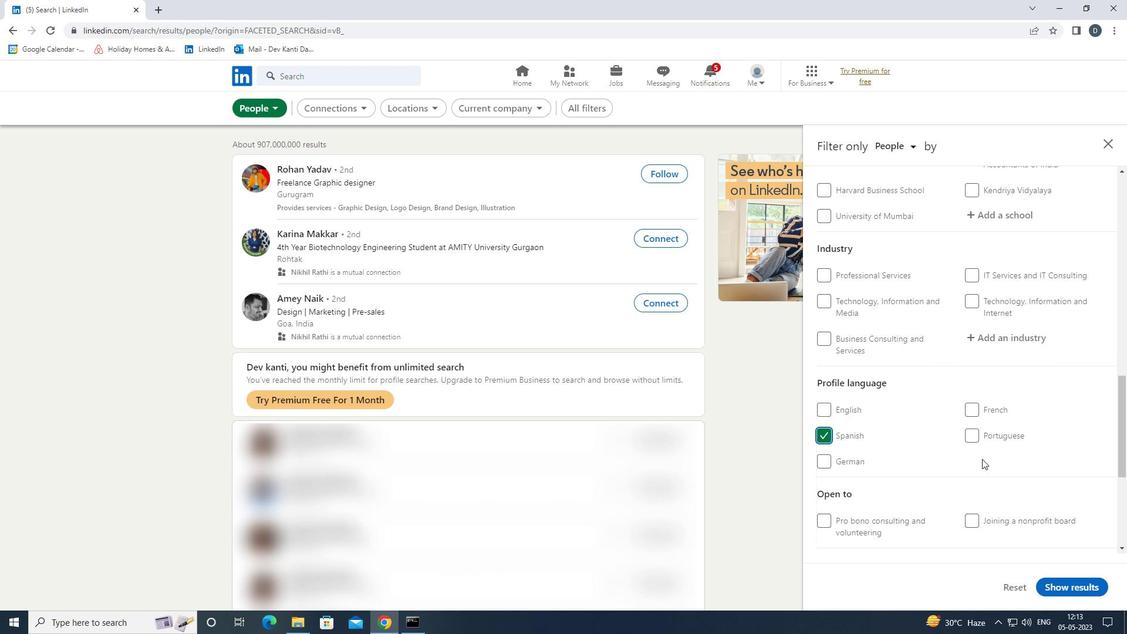 
Action: Mouse scrolled (985, 461) with delta (0, 0)
Screenshot: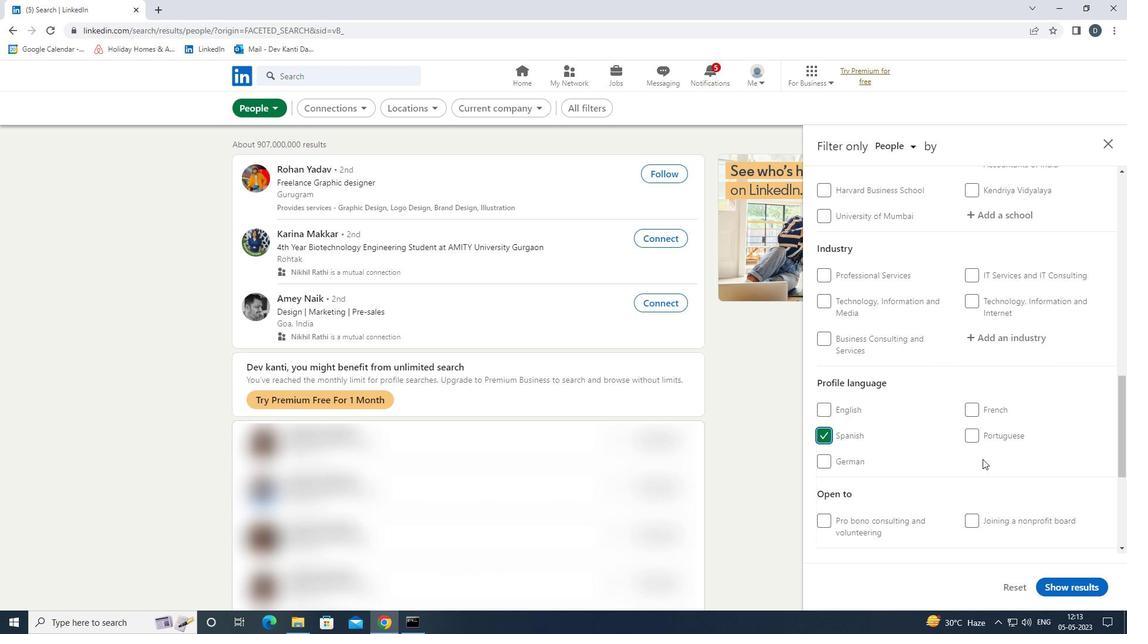 
Action: Mouse scrolled (985, 461) with delta (0, 0)
Screenshot: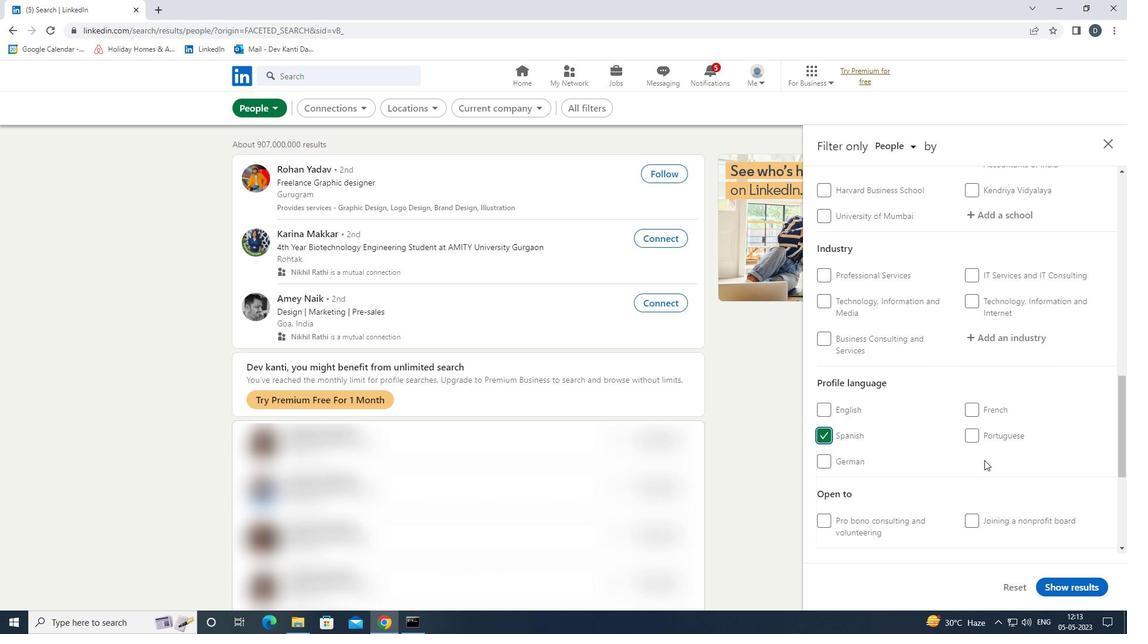 
Action: Mouse scrolled (985, 461) with delta (0, 0)
Screenshot: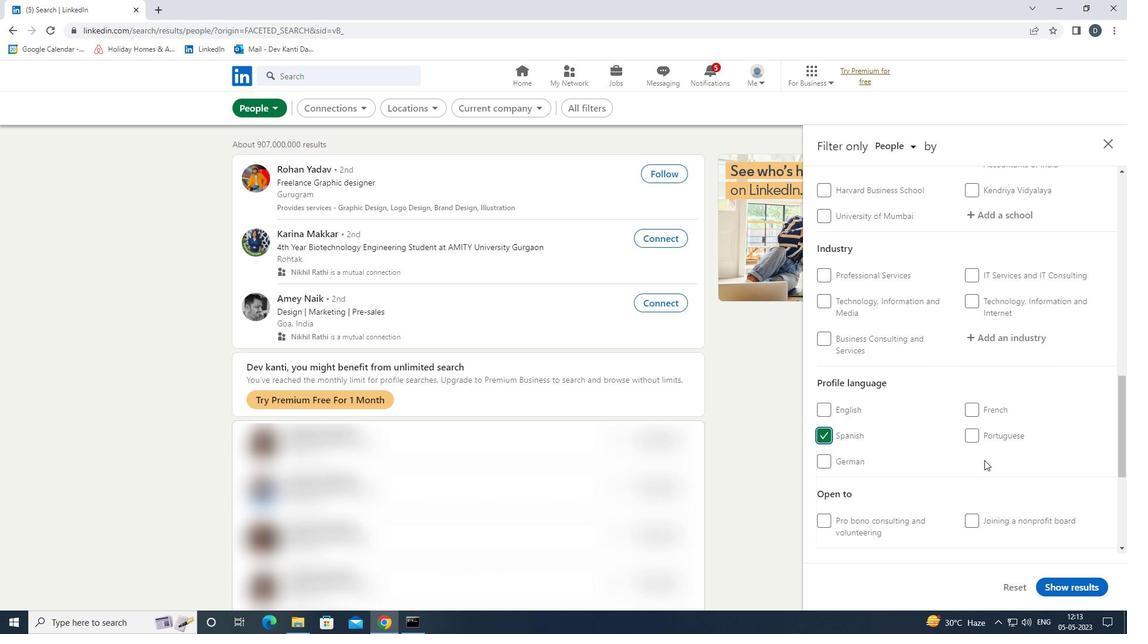 
Action: Mouse scrolled (985, 461) with delta (0, 0)
Screenshot: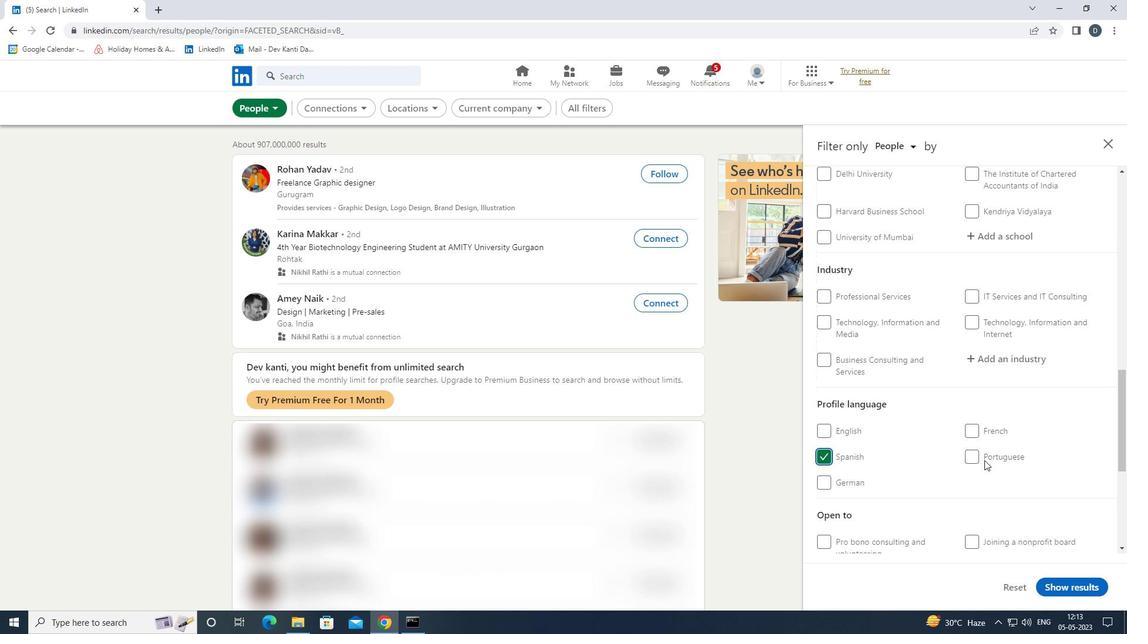 
Action: Mouse scrolled (985, 461) with delta (0, 0)
Screenshot: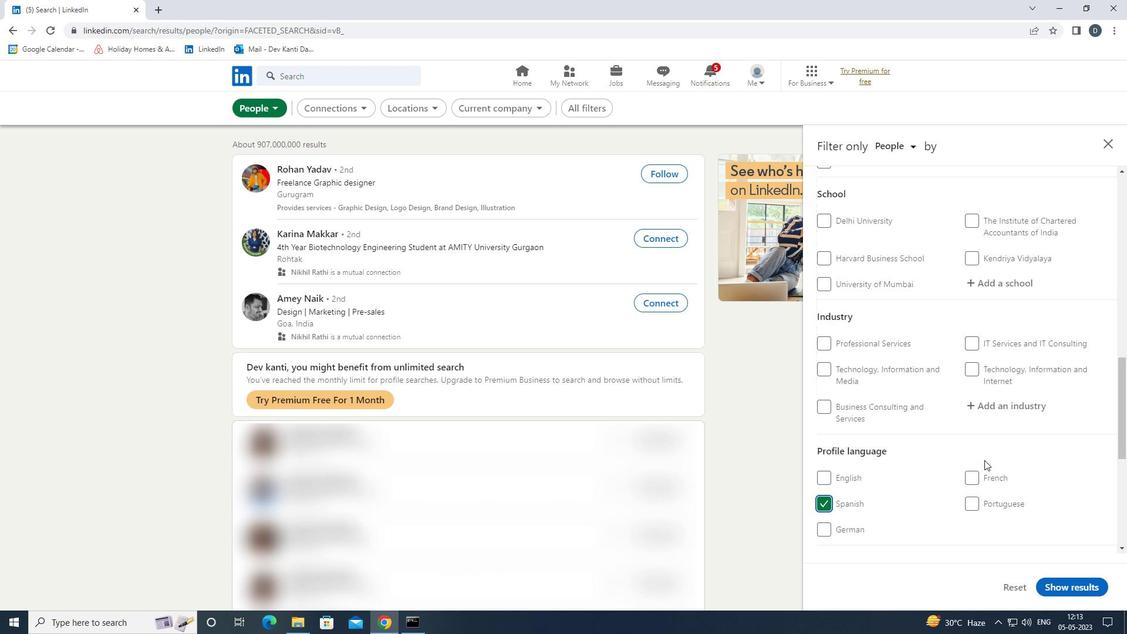 
Action: Mouse moved to (1001, 312)
Screenshot: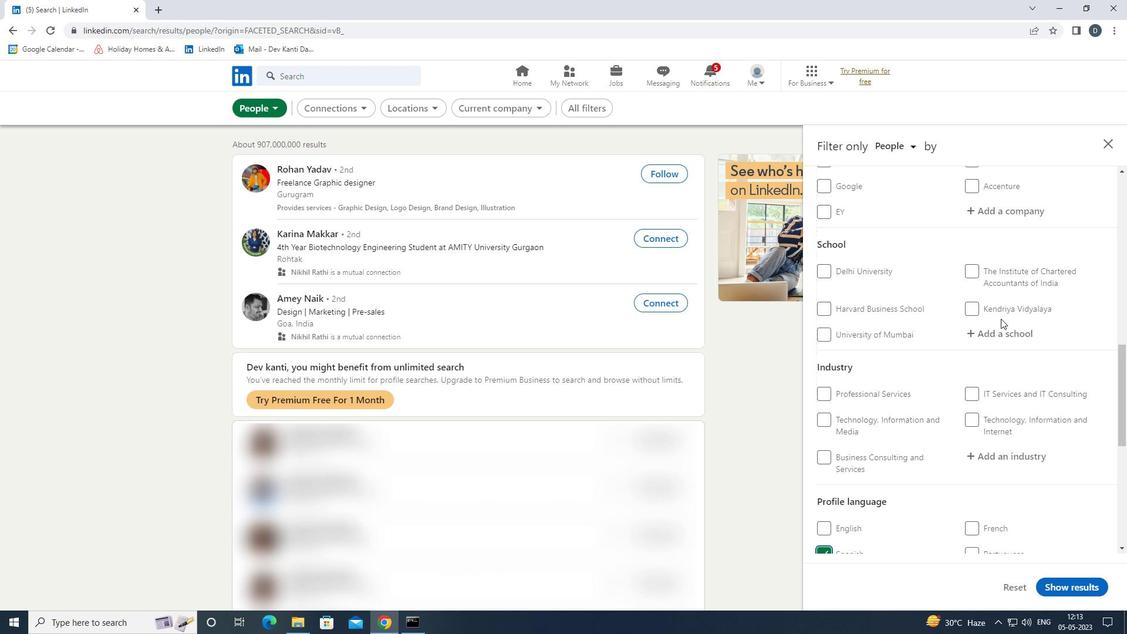 
Action: Mouse scrolled (1001, 313) with delta (0, 0)
Screenshot: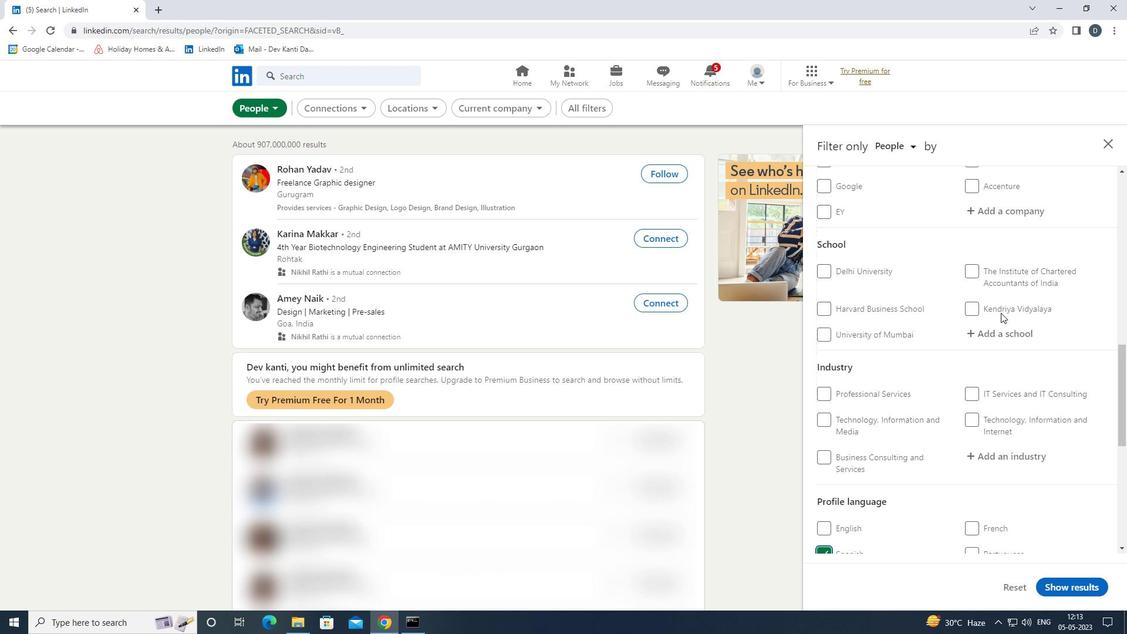 
Action: Mouse moved to (1003, 324)
Screenshot: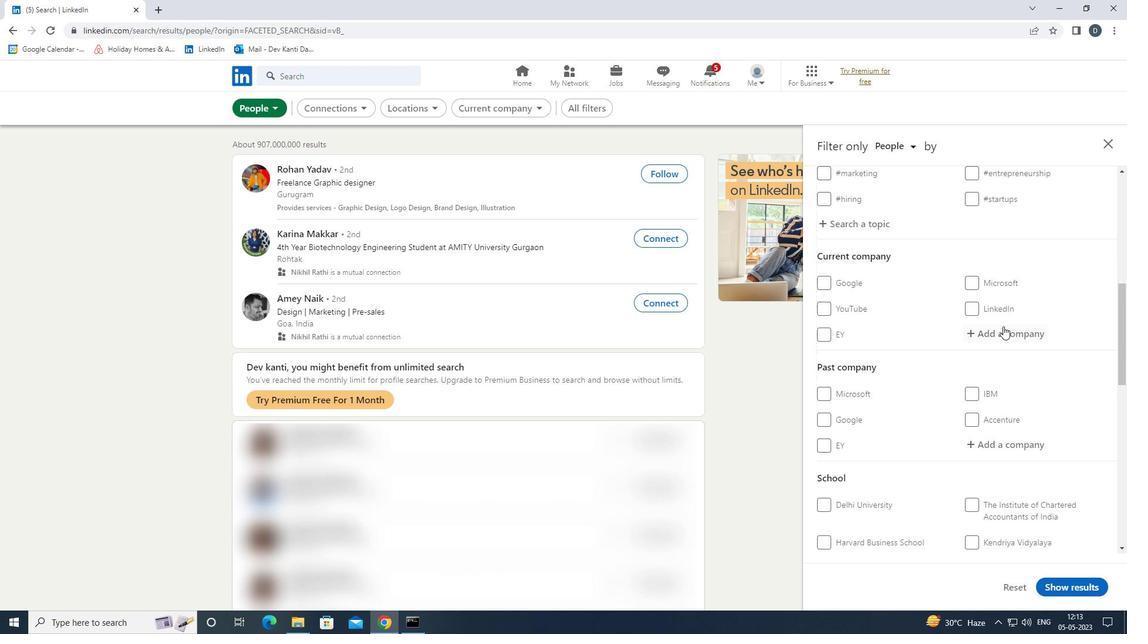 
Action: Mouse pressed left at (1003, 324)
Screenshot: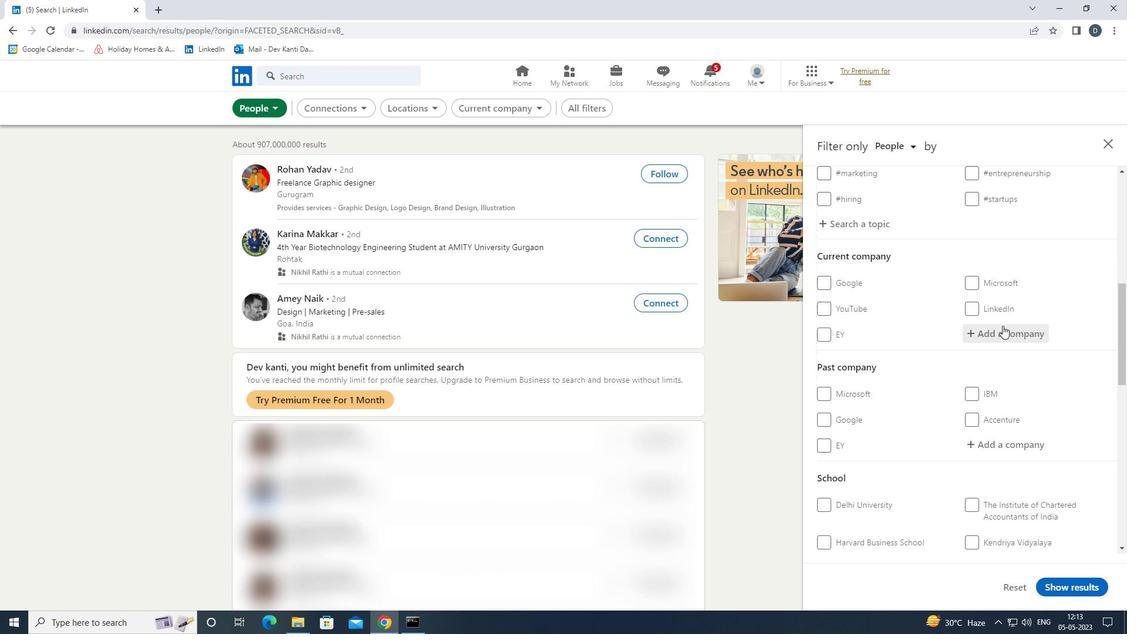 
Action: Mouse moved to (1002, 324)
Screenshot: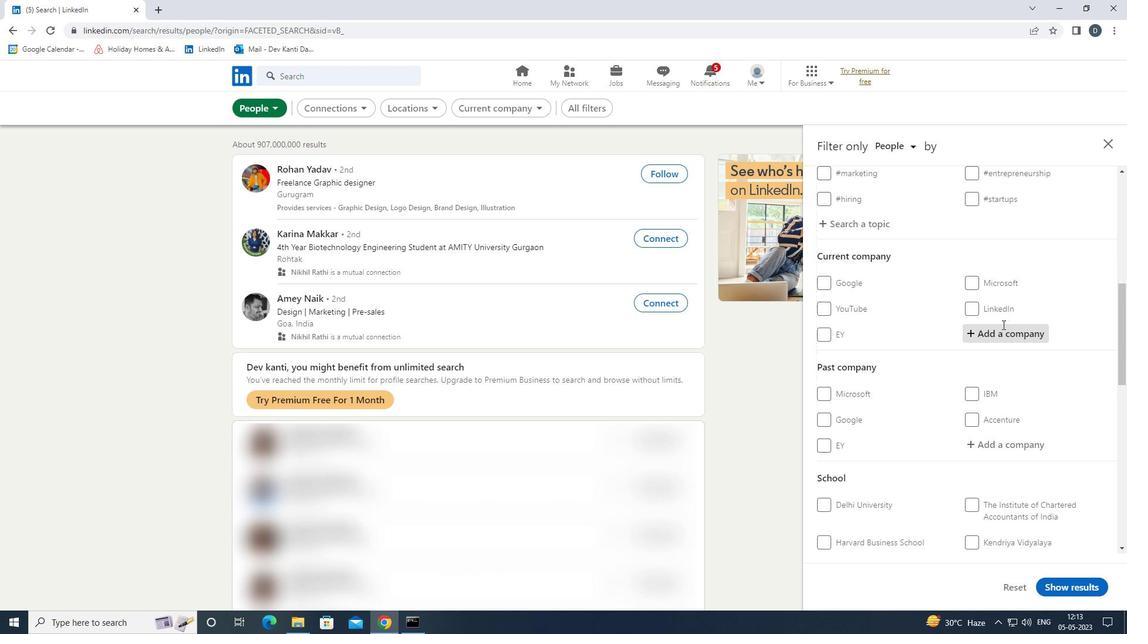 
Action: Key pressed <Key.shift><Key.shift><Key.shift><Key.shift><Key.shift><Key.shift><Key.shift><Key.shift><Key.shift><Key.shift>TROMENZ<Key.space><Key.shift>LEARNING<Key.down><Key.enter>
Screenshot: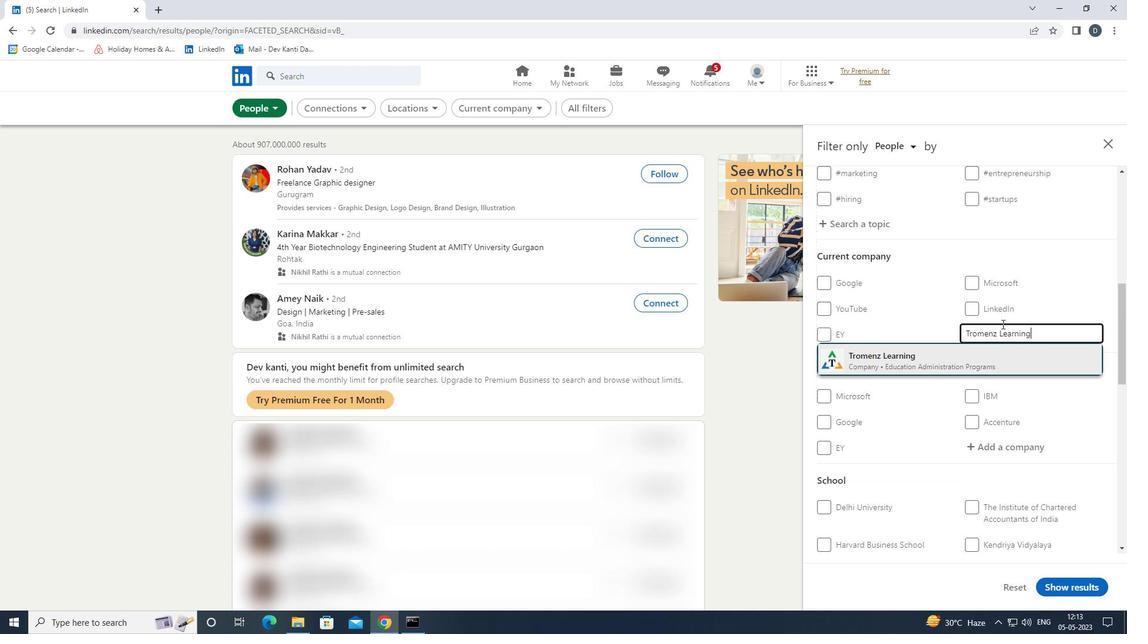 
Action: Mouse moved to (1002, 323)
Screenshot: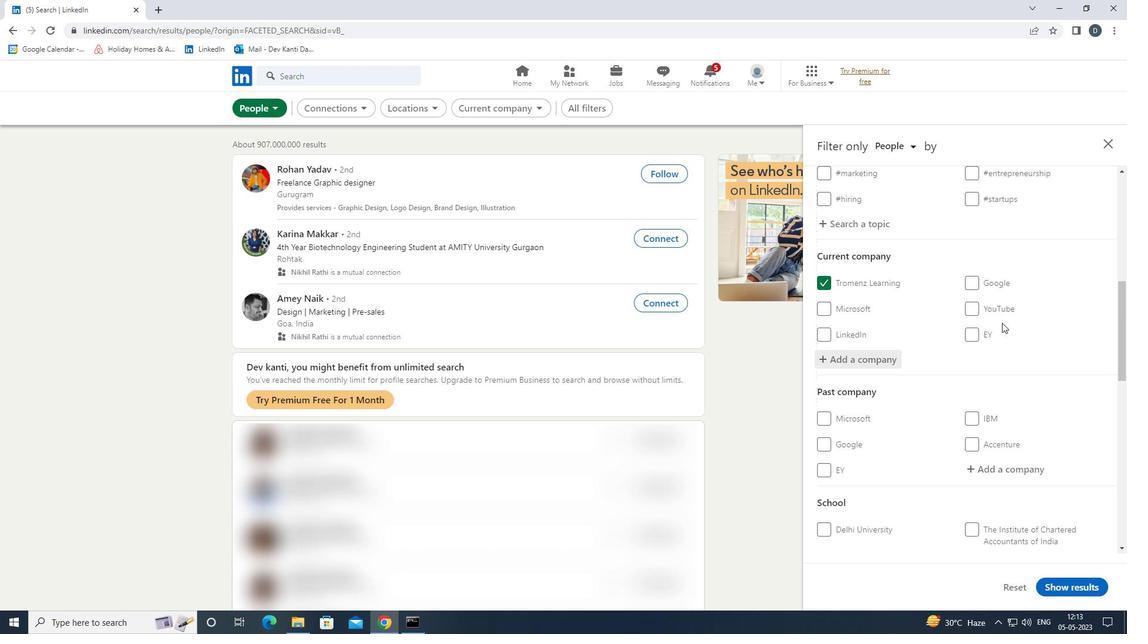 
Action: Mouse scrolled (1002, 322) with delta (0, 0)
Screenshot: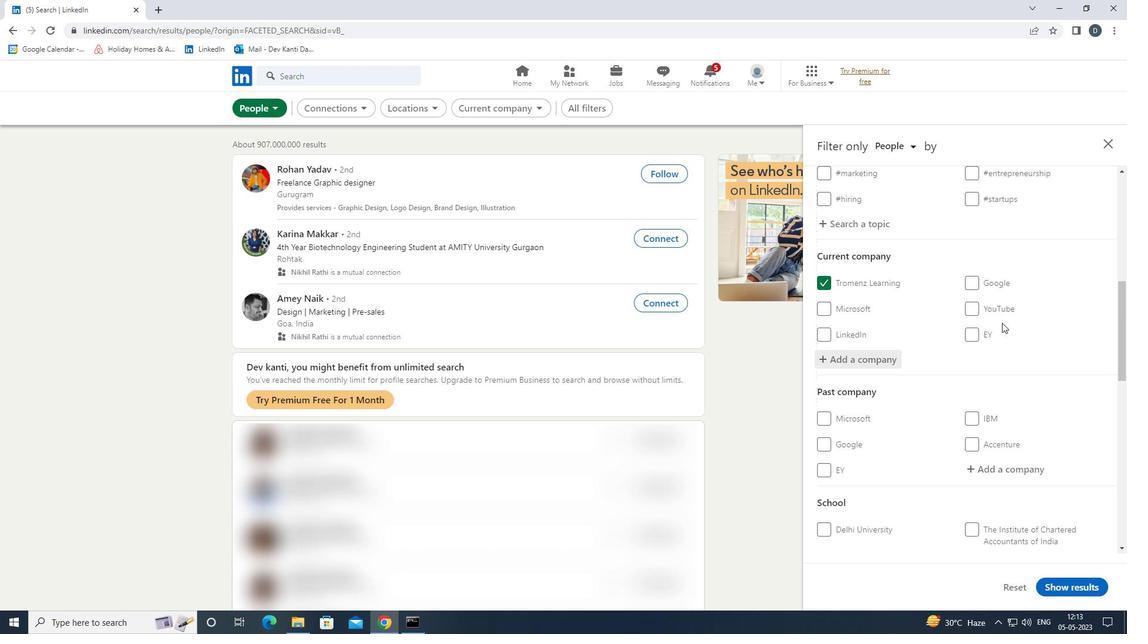 
Action: Mouse moved to (1002, 325)
Screenshot: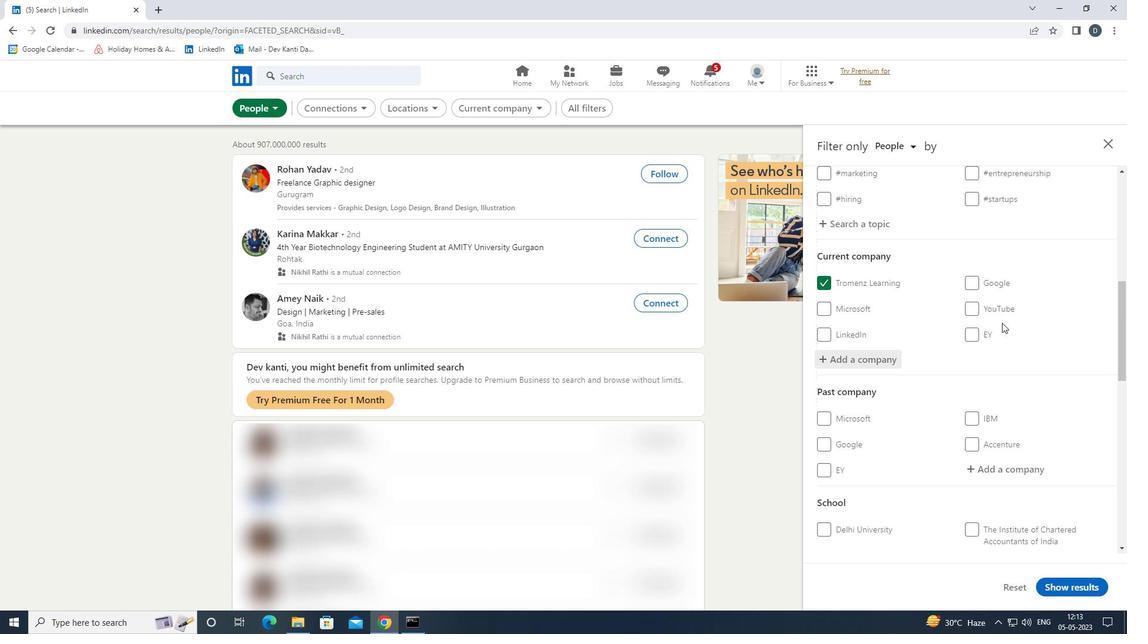 
Action: Mouse scrolled (1002, 324) with delta (0, 0)
Screenshot: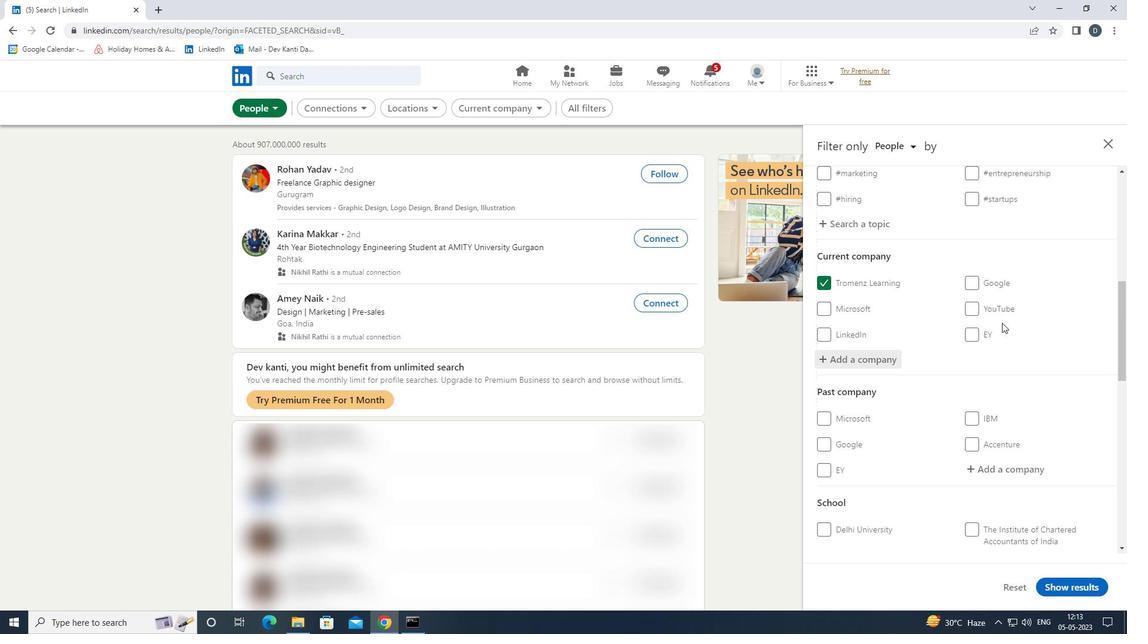 
Action: Mouse moved to (1002, 326)
Screenshot: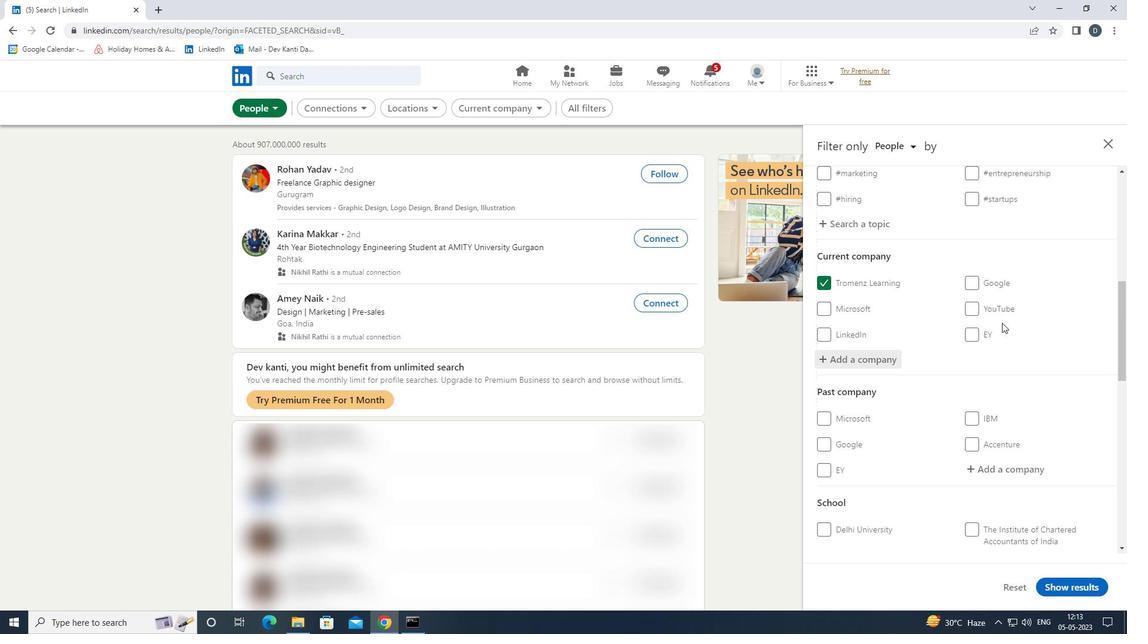 
Action: Mouse scrolled (1002, 325) with delta (0, 0)
Screenshot: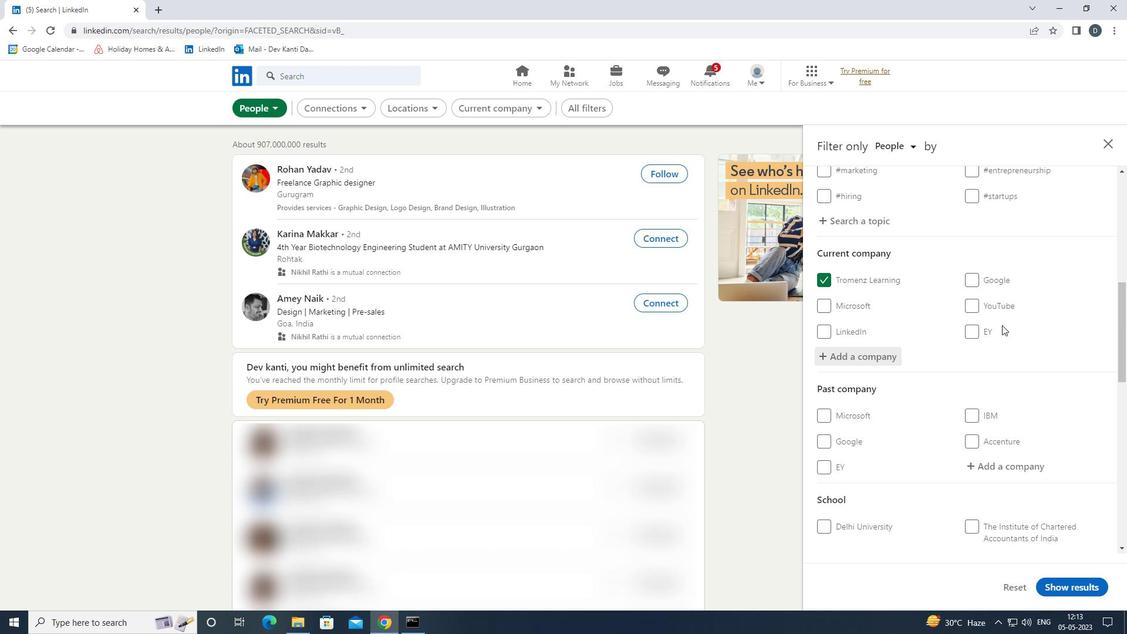 
Action: Mouse scrolled (1002, 325) with delta (0, 0)
Screenshot: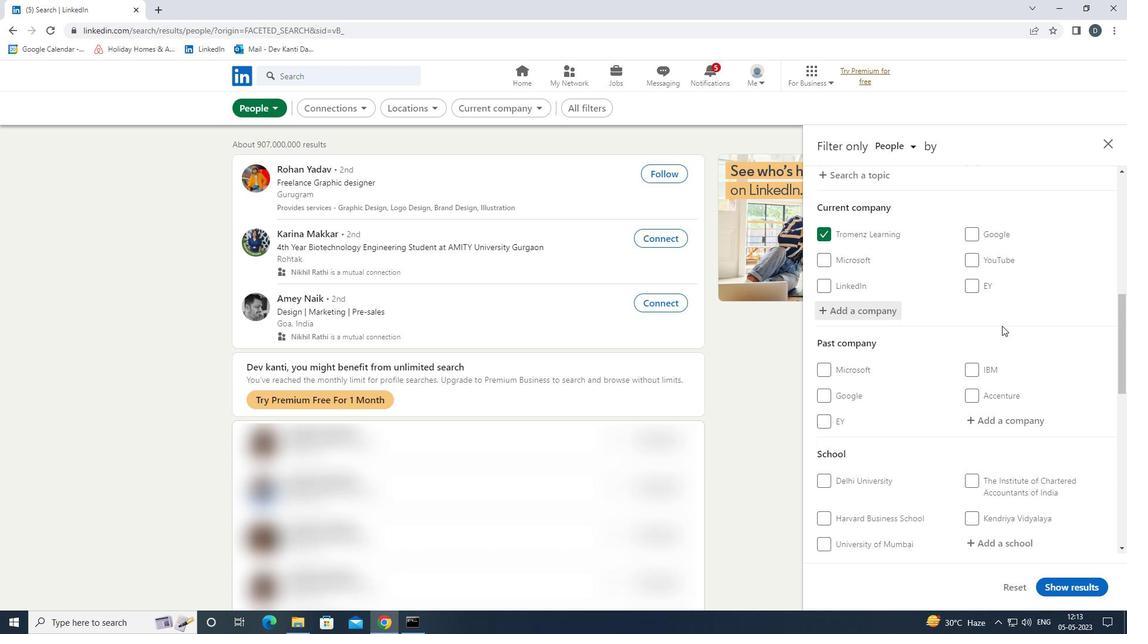 
Action: Mouse moved to (1002, 328)
Screenshot: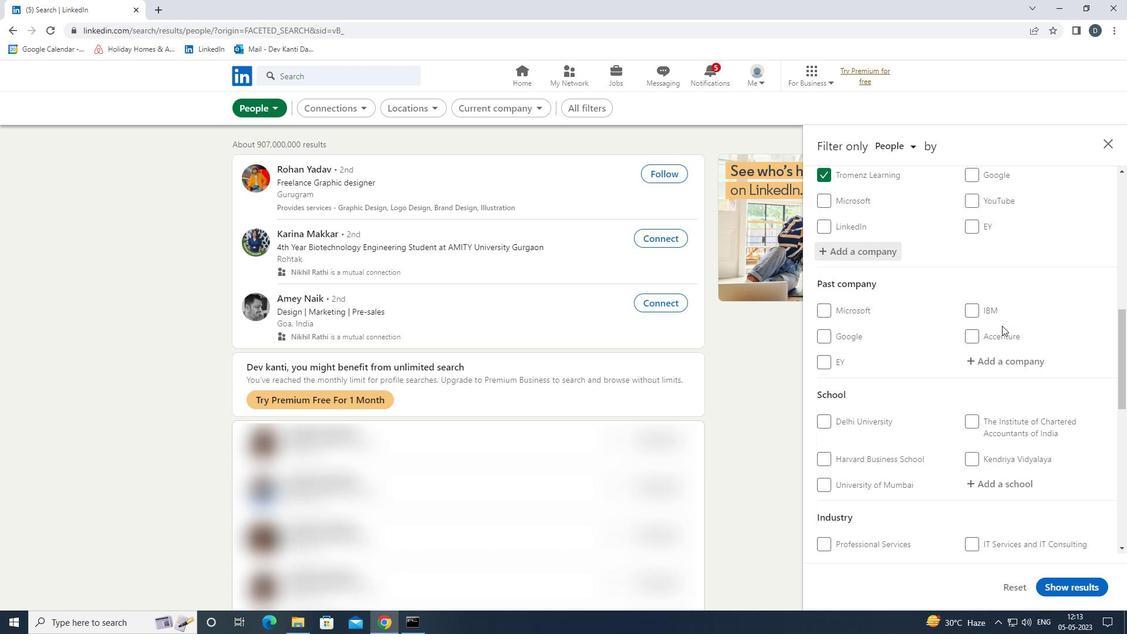 
Action: Mouse scrolled (1002, 328) with delta (0, 0)
Screenshot: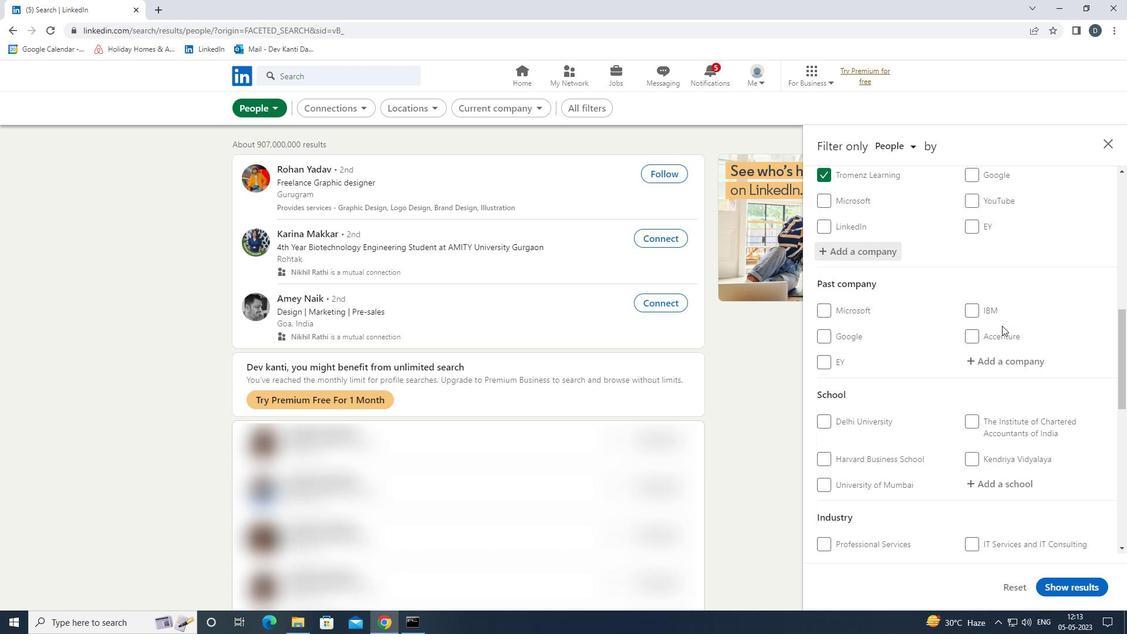 
Action: Mouse moved to (1007, 306)
Screenshot: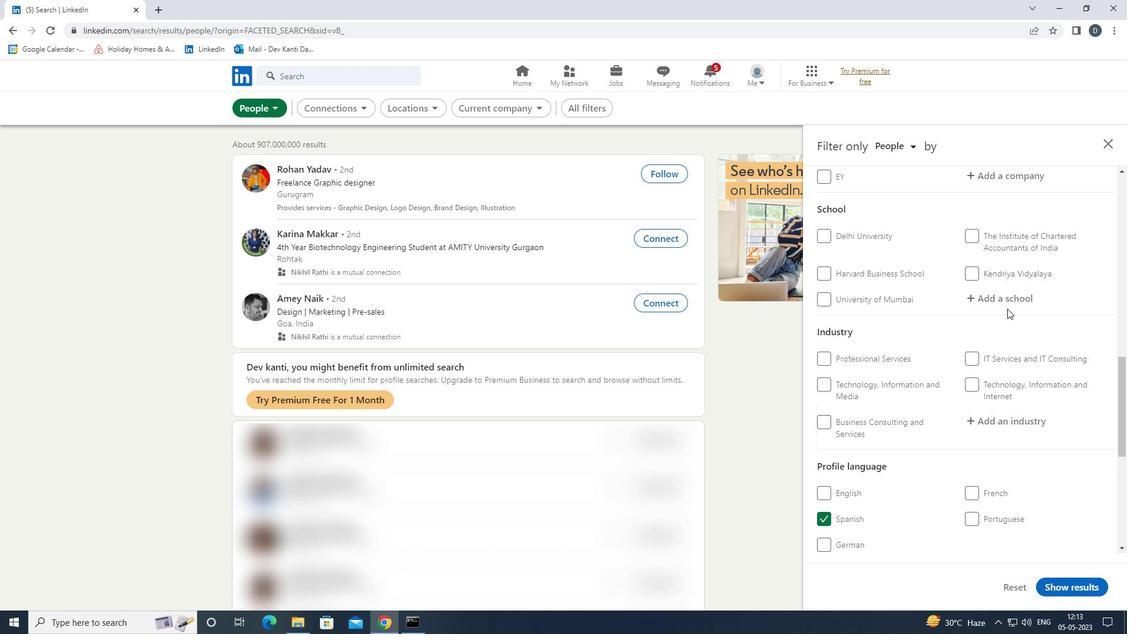 
Action: Mouse pressed left at (1007, 306)
Screenshot: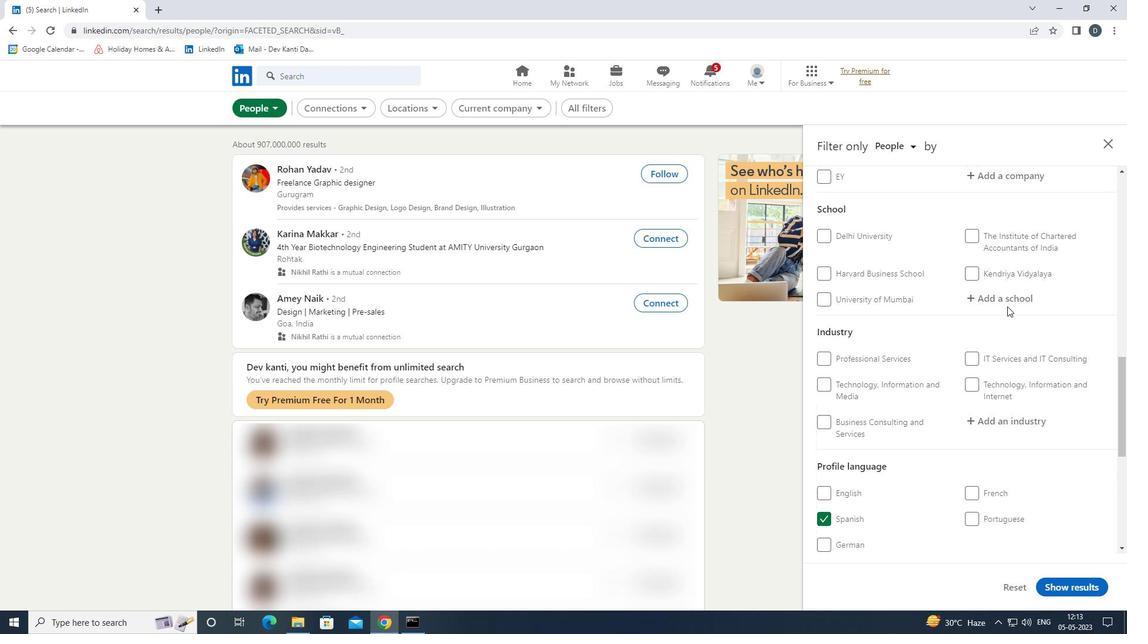 
Action: Key pressed <Key.shift><Key.shift><Key.shift><Key.shift><Key.shift><Key.shift><Key.shift><Key.shift><Key.shift><Key.shift>MANOMANI<Key.backspace><Key.backspace><Key.backspace><Key.backspace>NMANIAM<Key.space><Key.shift>S<Key.down><Key.enter>
Screenshot: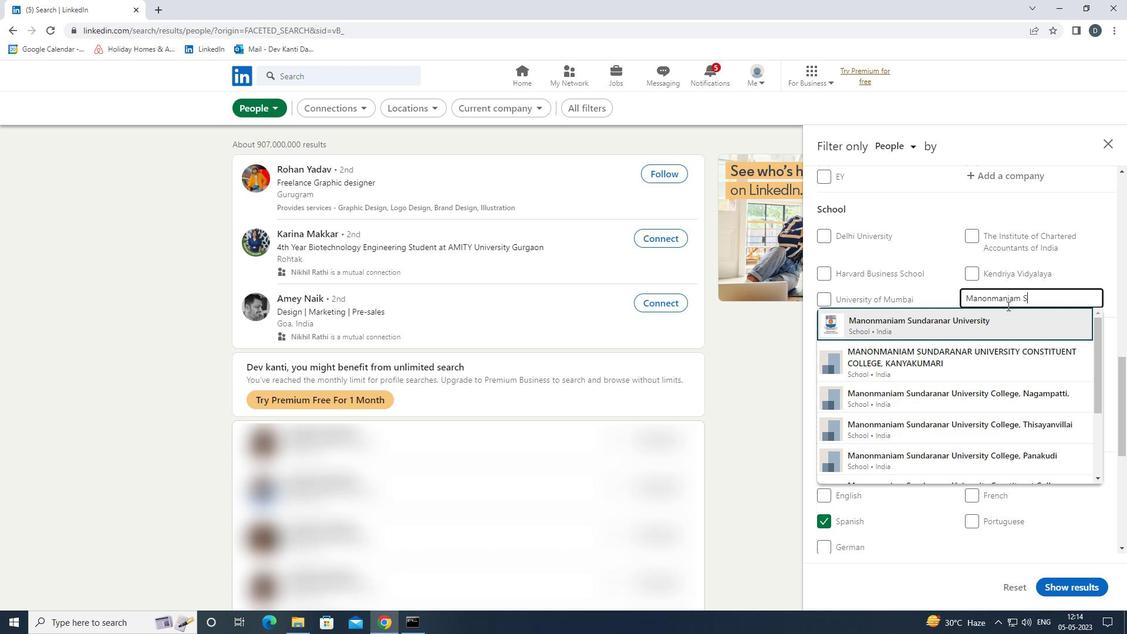 
Action: Mouse moved to (1061, 316)
Screenshot: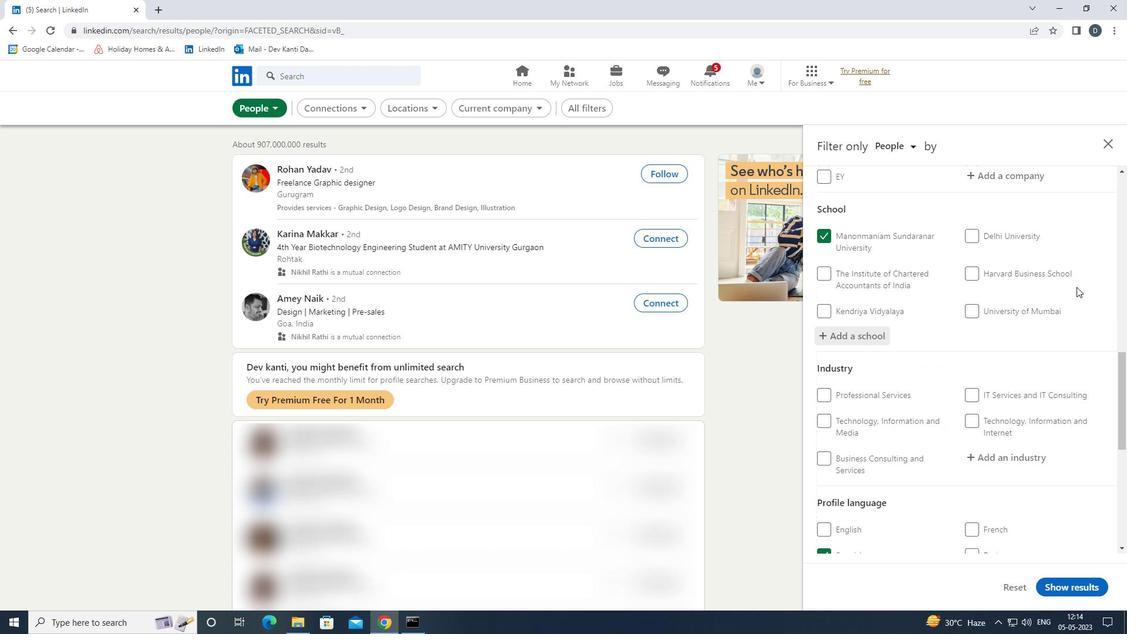 
Action: Mouse scrolled (1061, 316) with delta (0, 0)
Screenshot: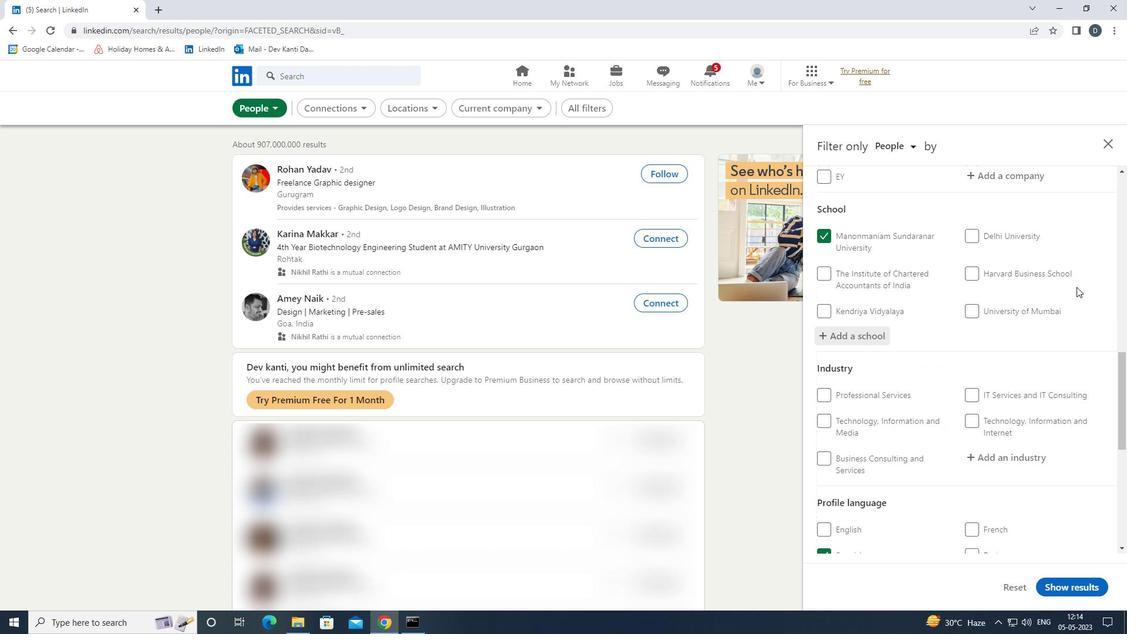 
Action: Mouse moved to (1059, 327)
Screenshot: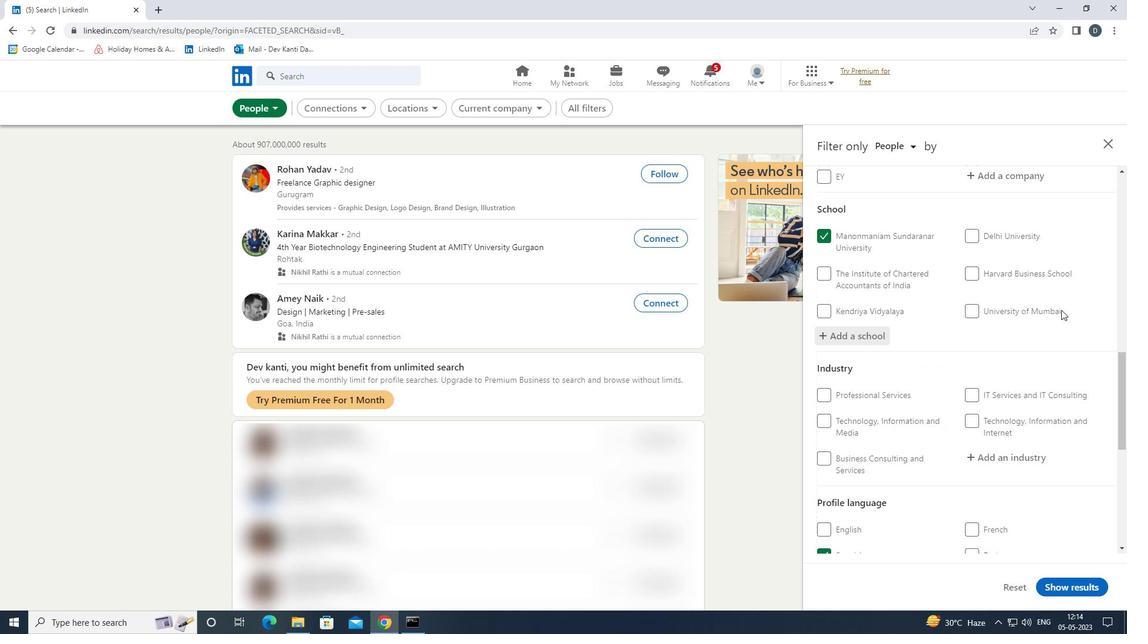 
Action: Mouse scrolled (1059, 326) with delta (0, 0)
Screenshot: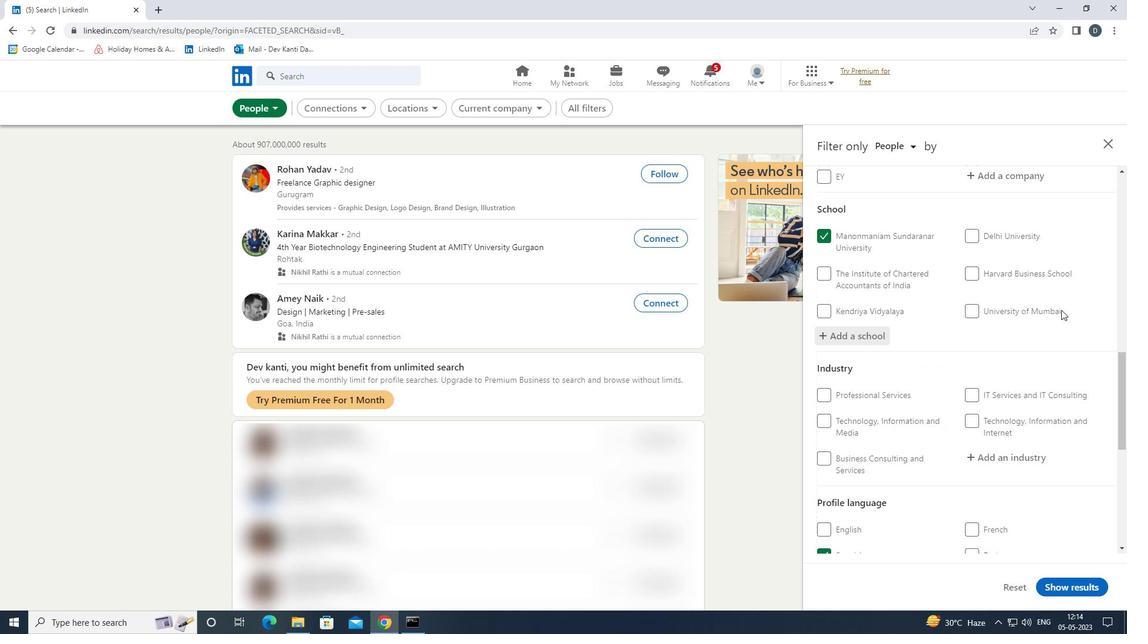 
Action: Mouse moved to (1034, 334)
Screenshot: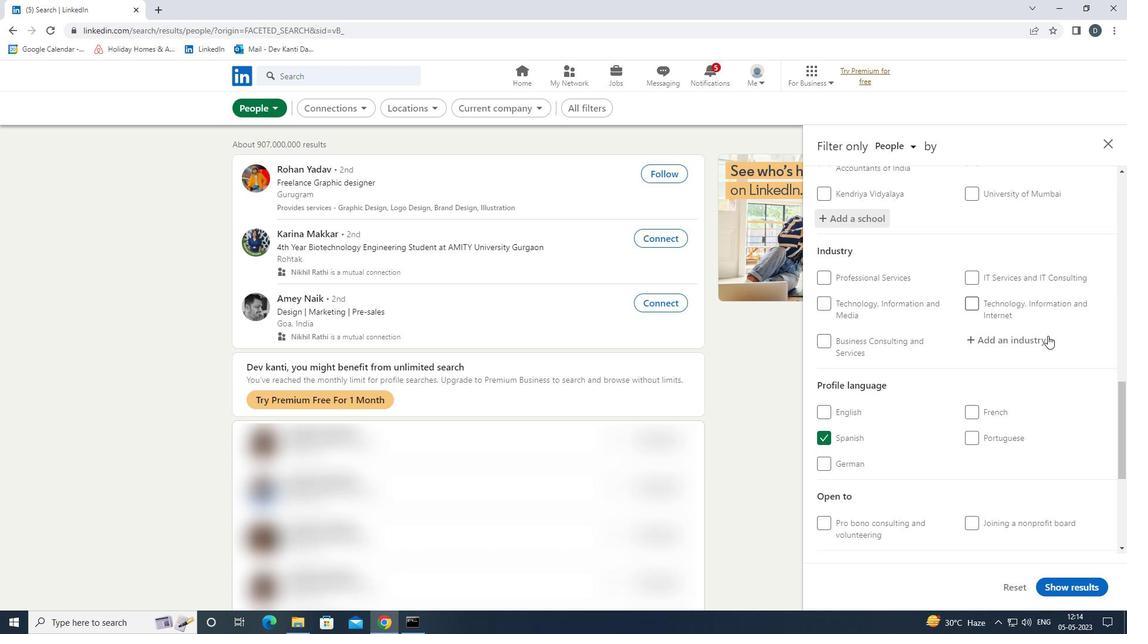 
Action: Mouse pressed left at (1034, 334)
Screenshot: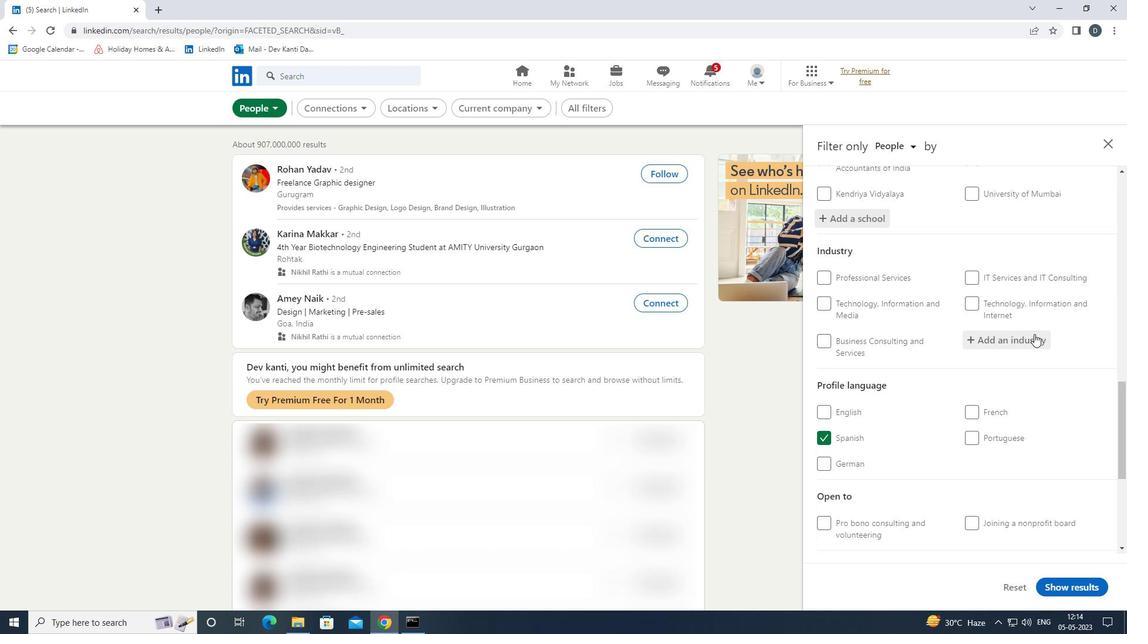 
Action: Key pressed <Key.shift><Key.shift><Key.shift><Key.shift><Key.shift><Key.shift><Key.shift><Key.shift><Key.shift>WHOLESALE<Key.space><Key.shift>MACHINERY
Screenshot: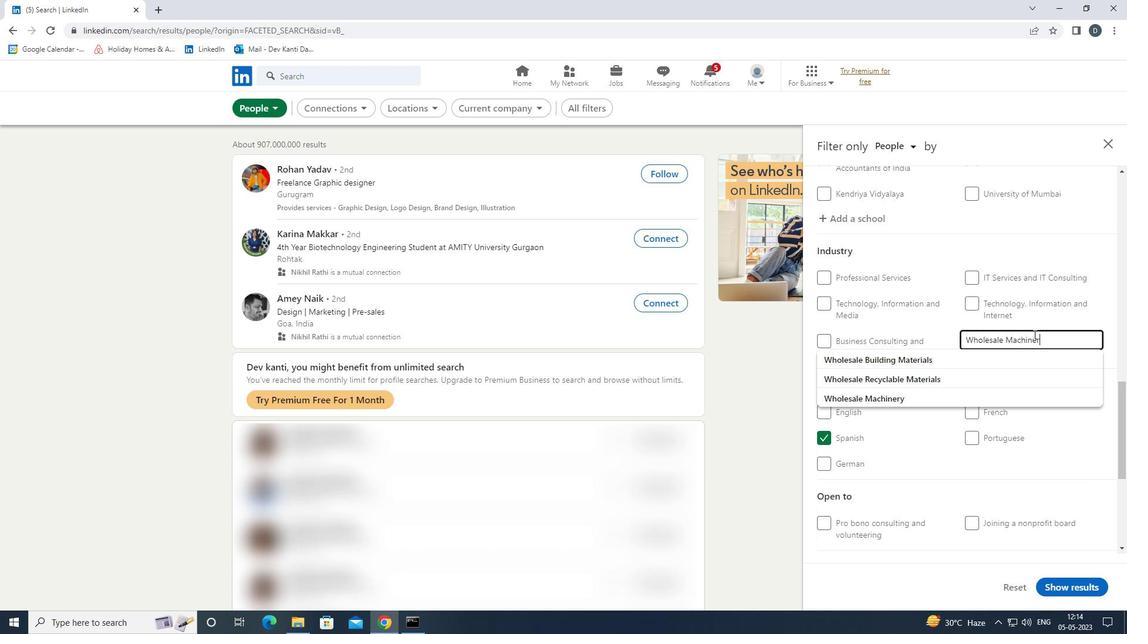 
Action: Mouse moved to (1028, 357)
Screenshot: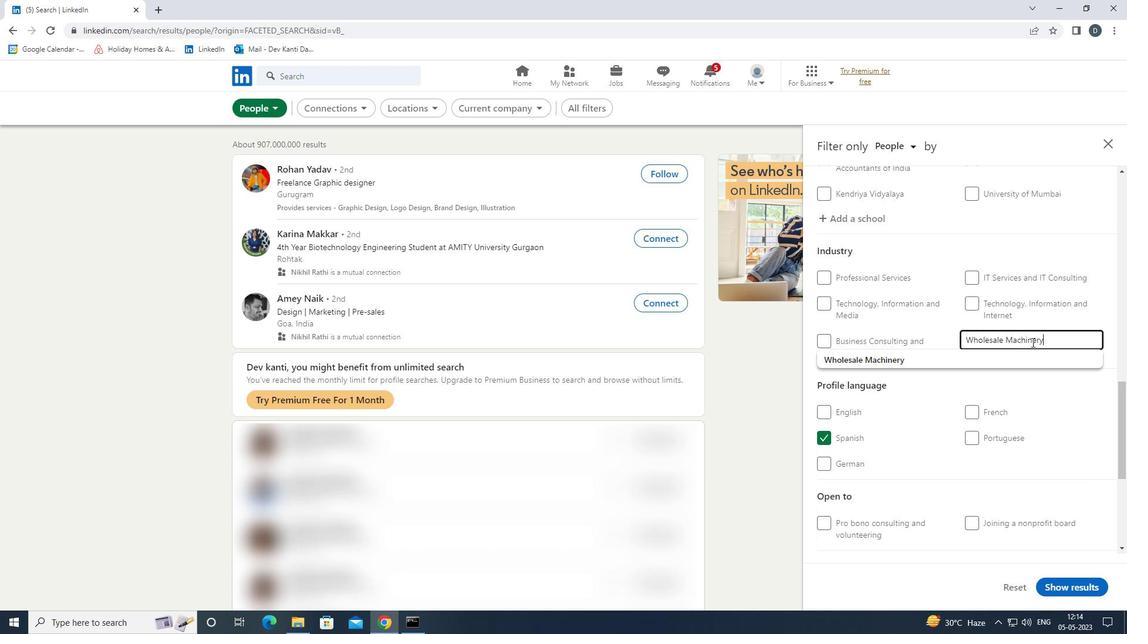 
Action: Mouse pressed left at (1028, 357)
Screenshot: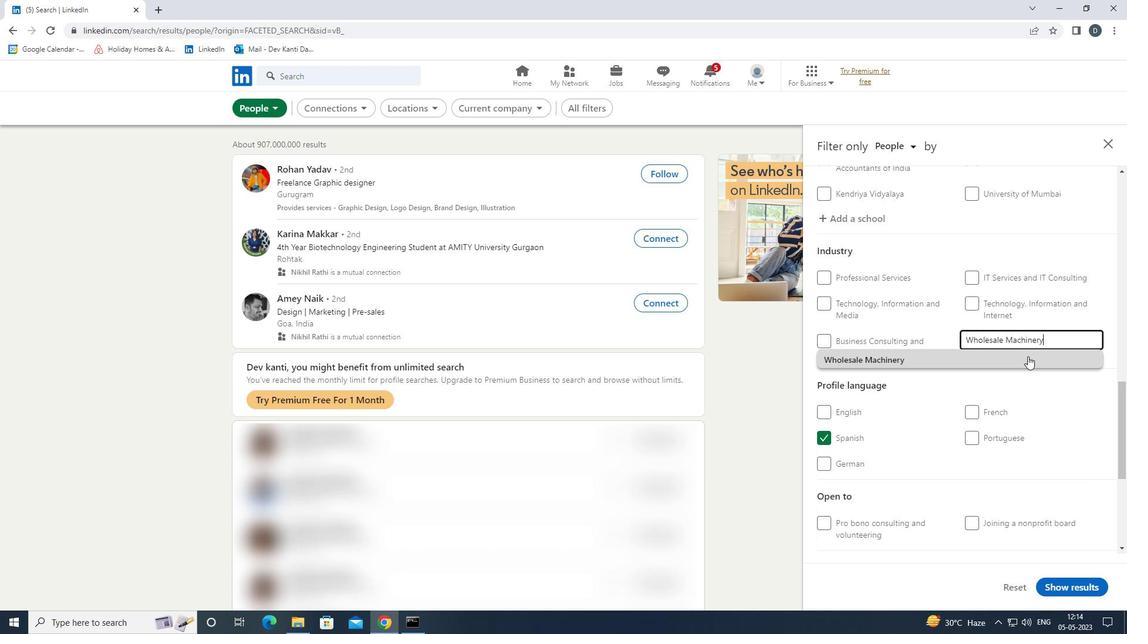 
Action: Mouse scrolled (1028, 356) with delta (0, 0)
Screenshot: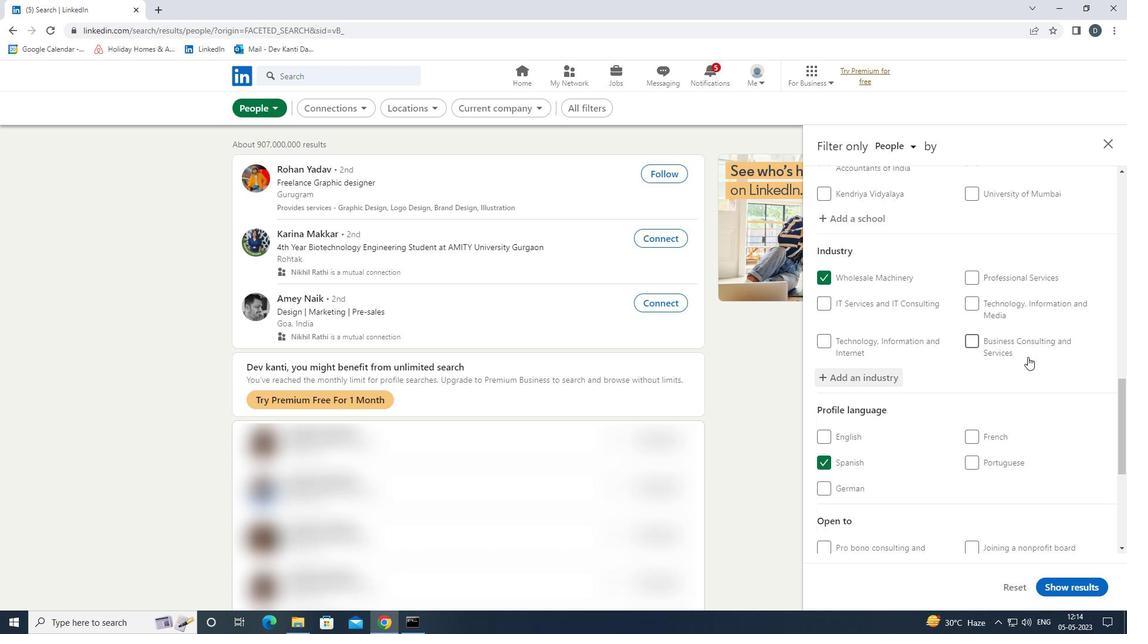
Action: Mouse scrolled (1028, 356) with delta (0, 0)
Screenshot: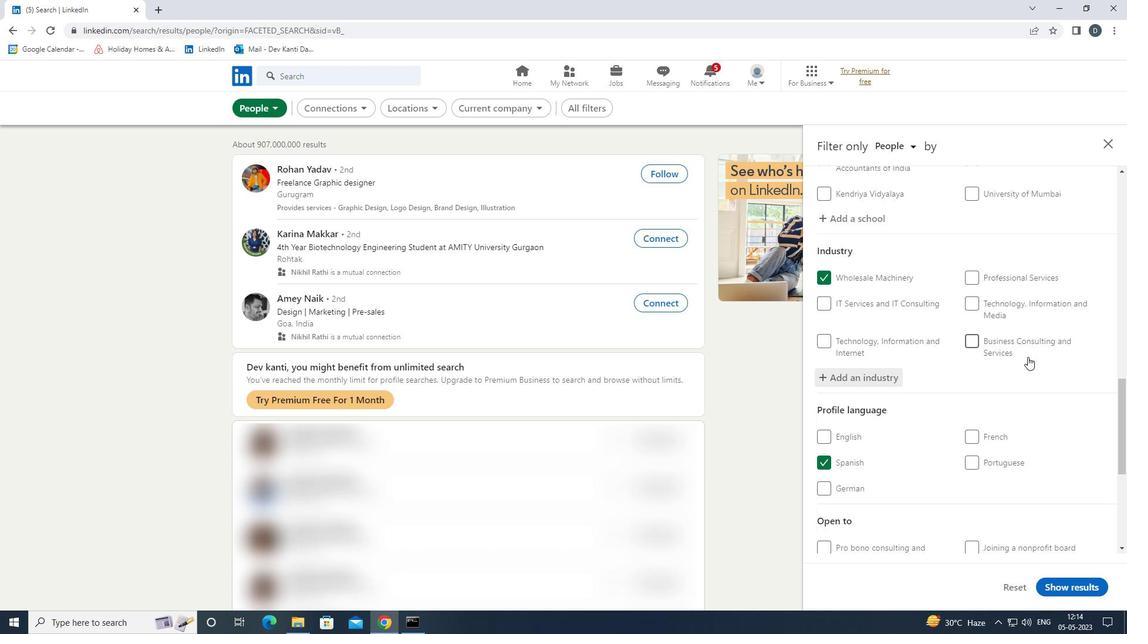 
Action: Mouse scrolled (1028, 356) with delta (0, 0)
Screenshot: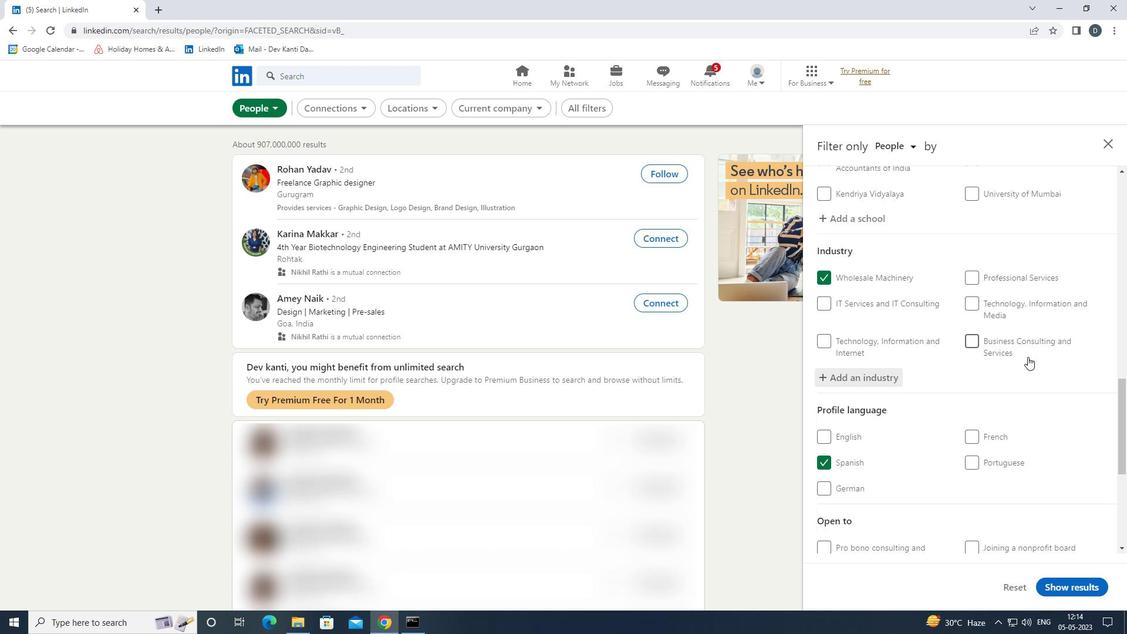 
Action: Mouse scrolled (1028, 356) with delta (0, 0)
Screenshot: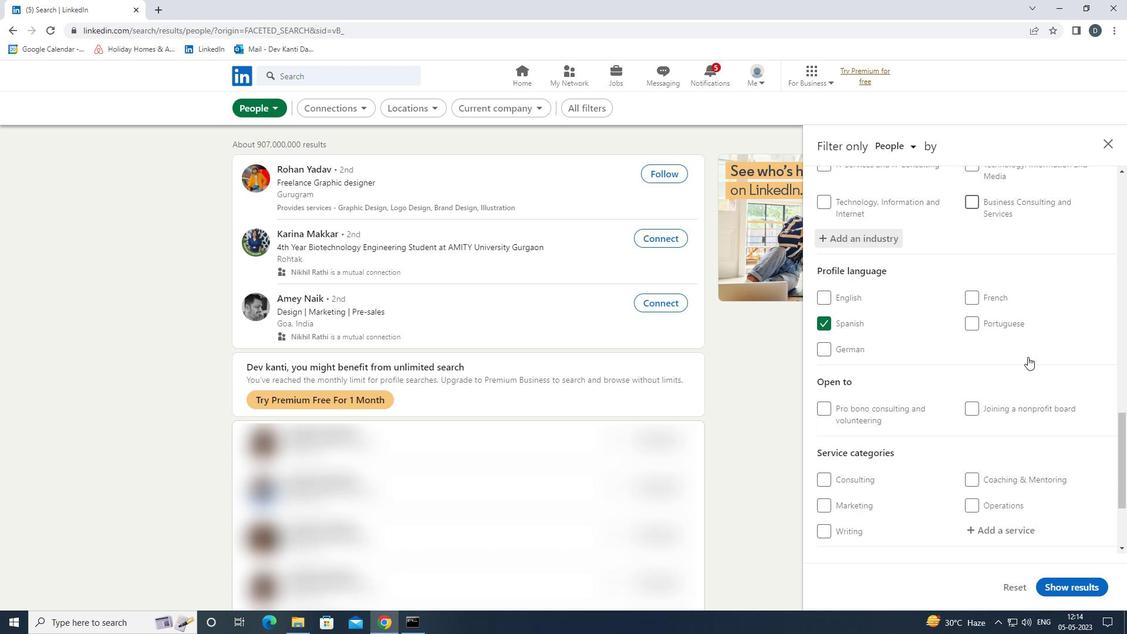 
Action: Mouse moved to (1017, 435)
Screenshot: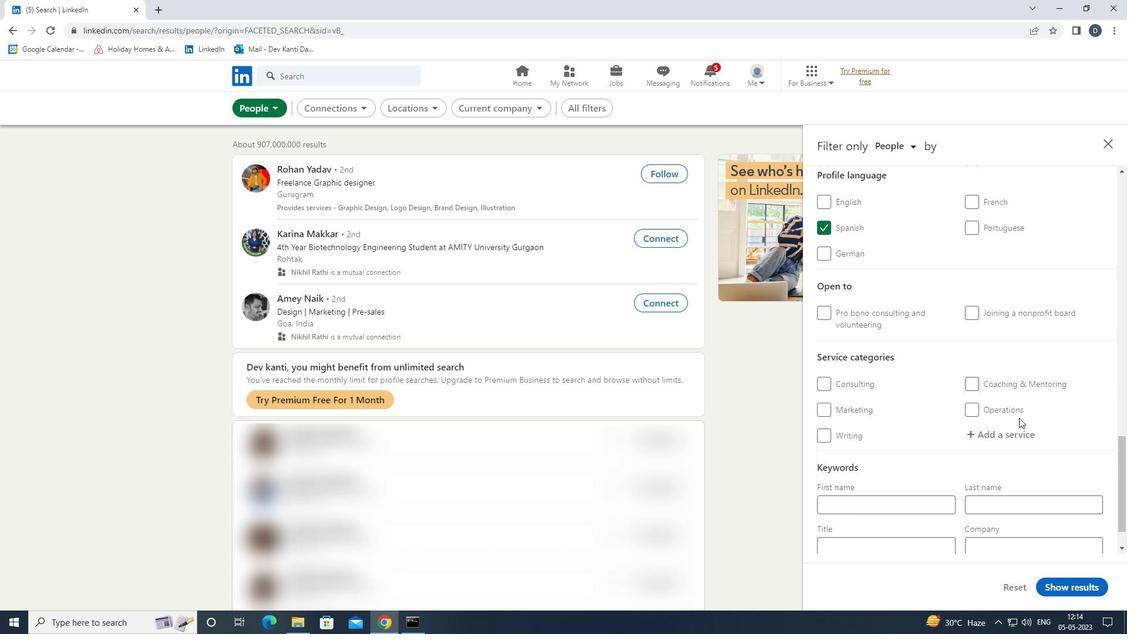 
Action: Mouse pressed left at (1017, 435)
Screenshot: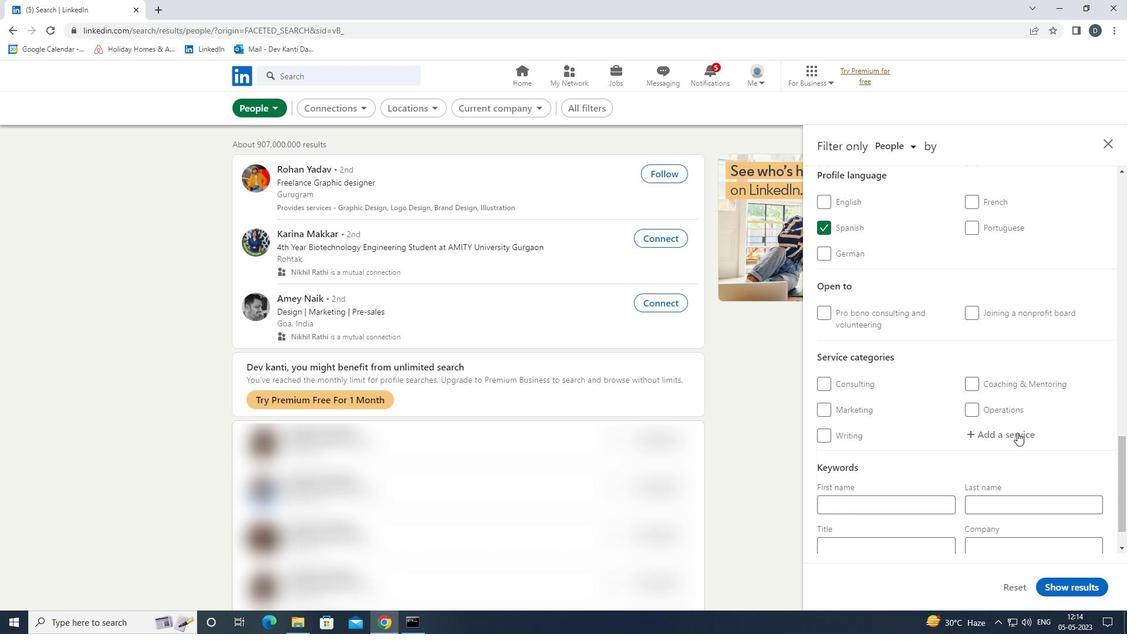 
Action: Key pressed <Key.shift><Key.shift><Key.shift><Key.shift><Key.shift><Key.shift><Key.shift><Key.shift><Key.shift><Key.shift><Key.shift><Key.shift><Key.shift><Key.shift><Key.shift>VIDEO<Key.space><Key.shift>ANI<Key.up><Key.enter>
Screenshot: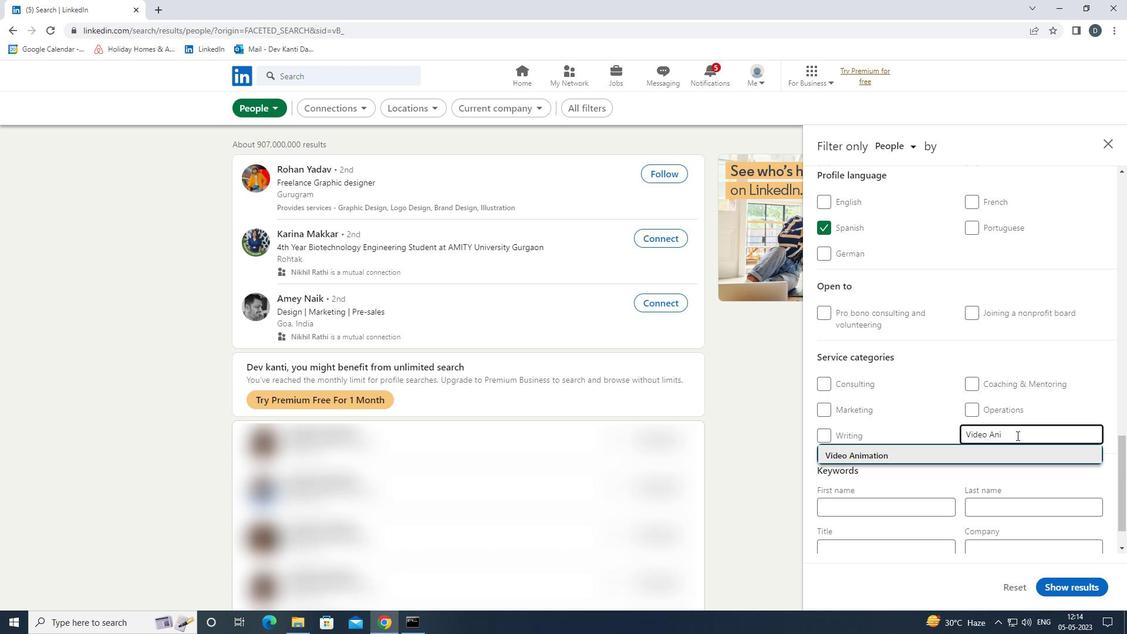 
Action: Mouse moved to (1016, 437)
Screenshot: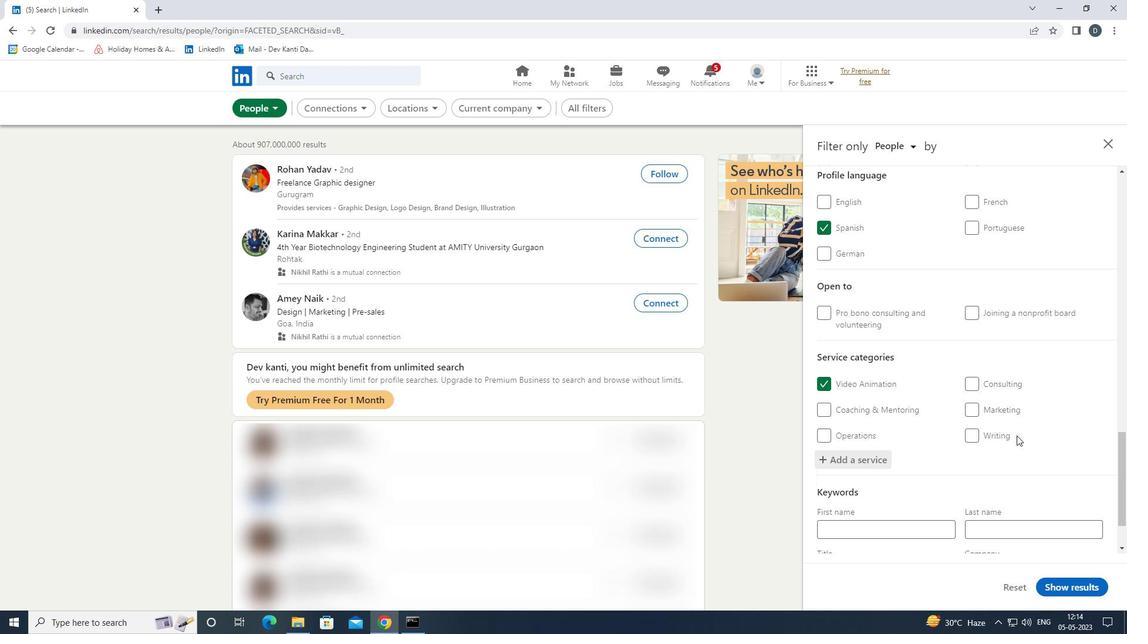 
Action: Mouse scrolled (1016, 436) with delta (0, 0)
Screenshot: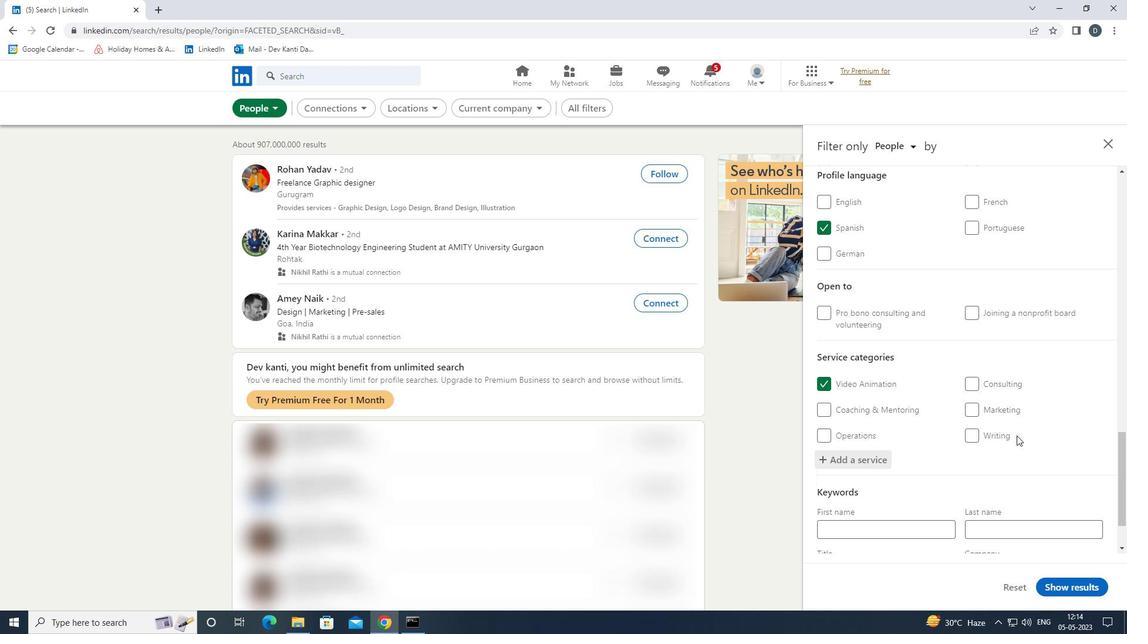 
Action: Mouse moved to (1016, 437)
Screenshot: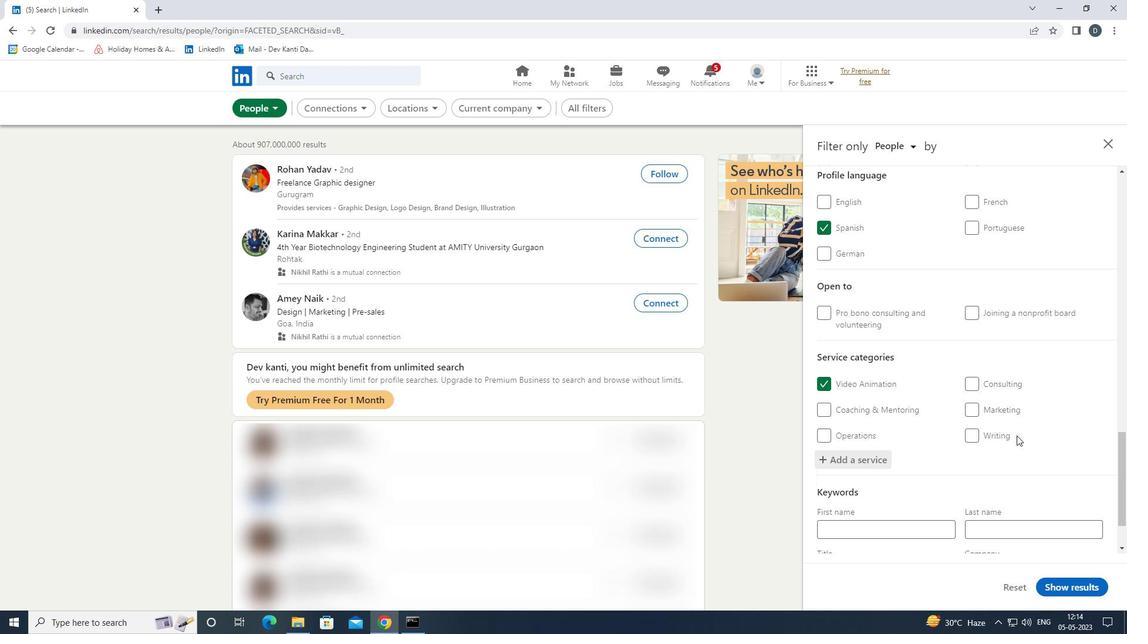 
Action: Mouse scrolled (1016, 436) with delta (0, 0)
Screenshot: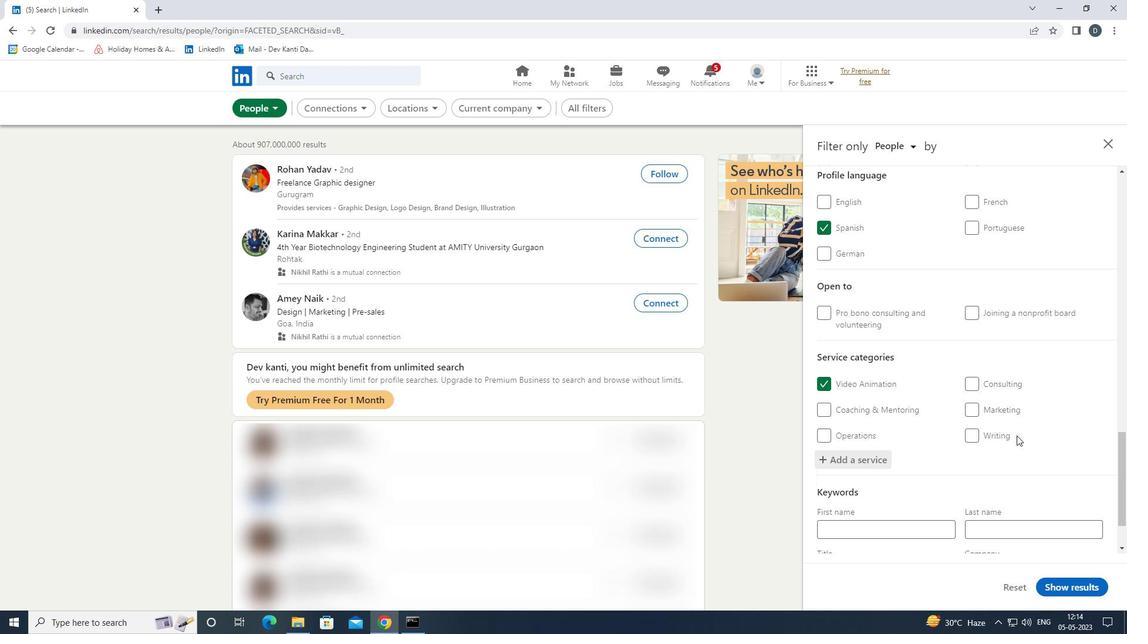 
Action: Mouse moved to (1000, 445)
Screenshot: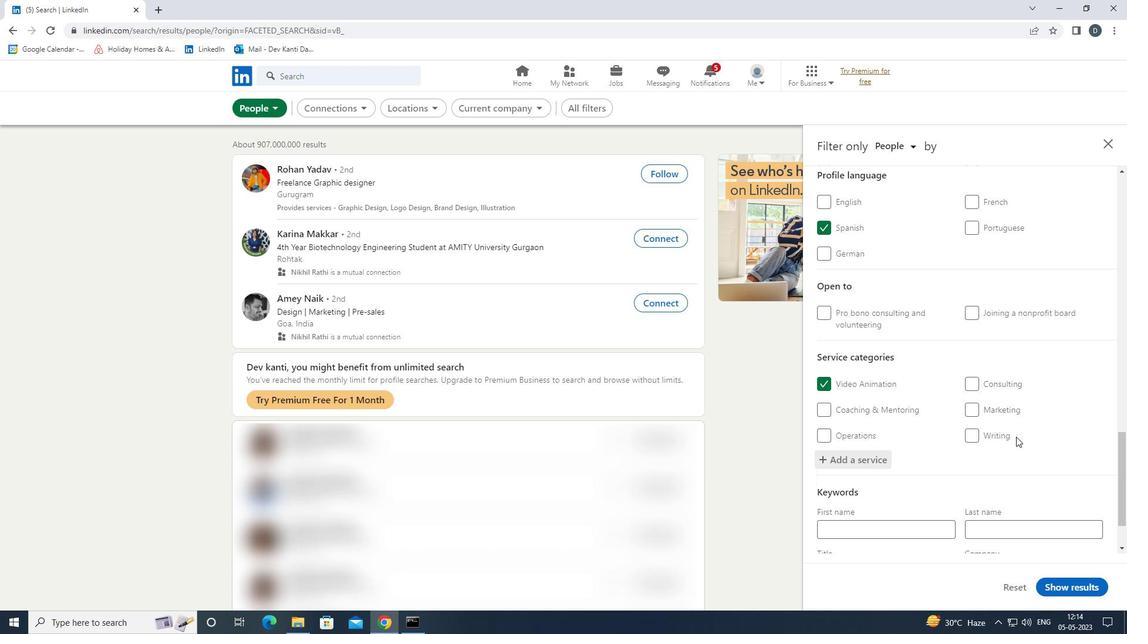 
Action: Mouse scrolled (1000, 444) with delta (0, 0)
Screenshot: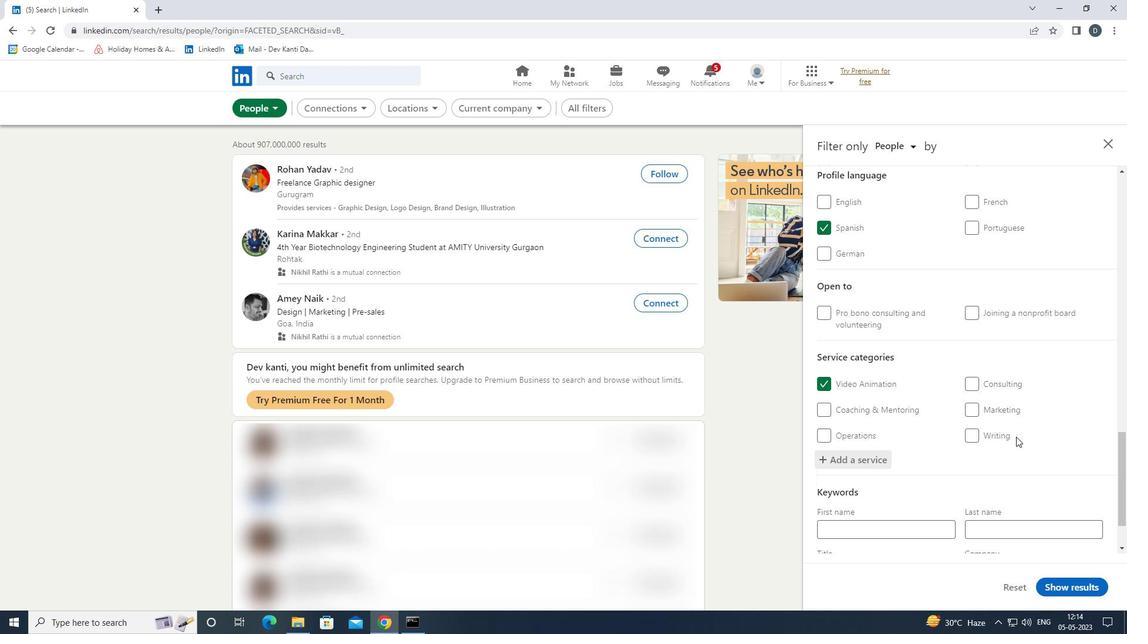 
Action: Mouse moved to (980, 454)
Screenshot: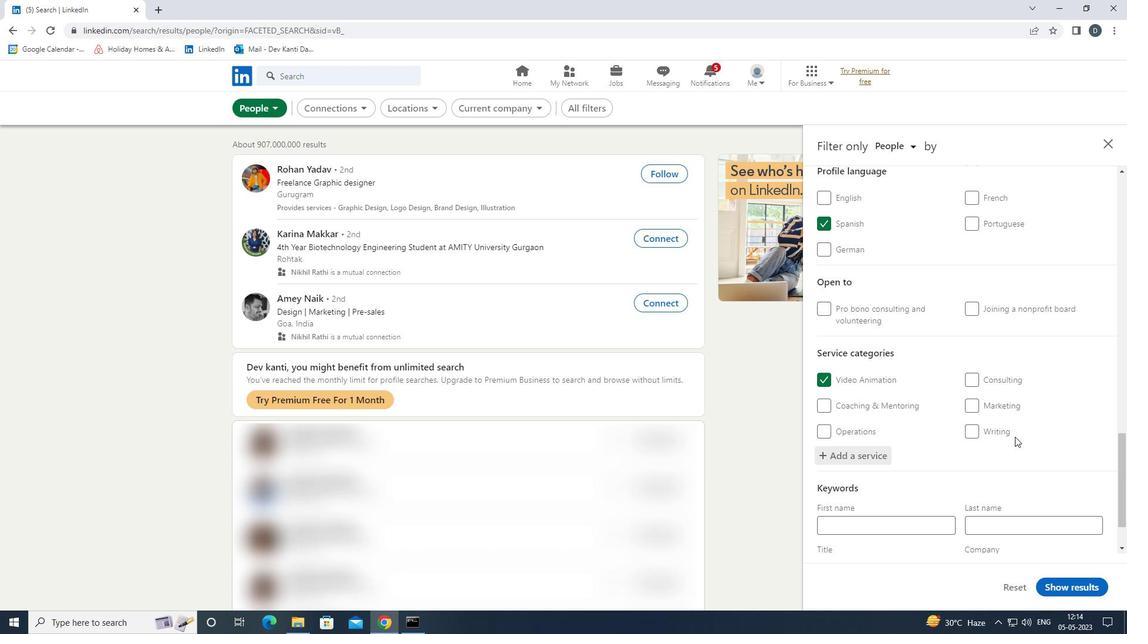 
Action: Mouse scrolled (980, 453) with delta (0, 0)
Screenshot: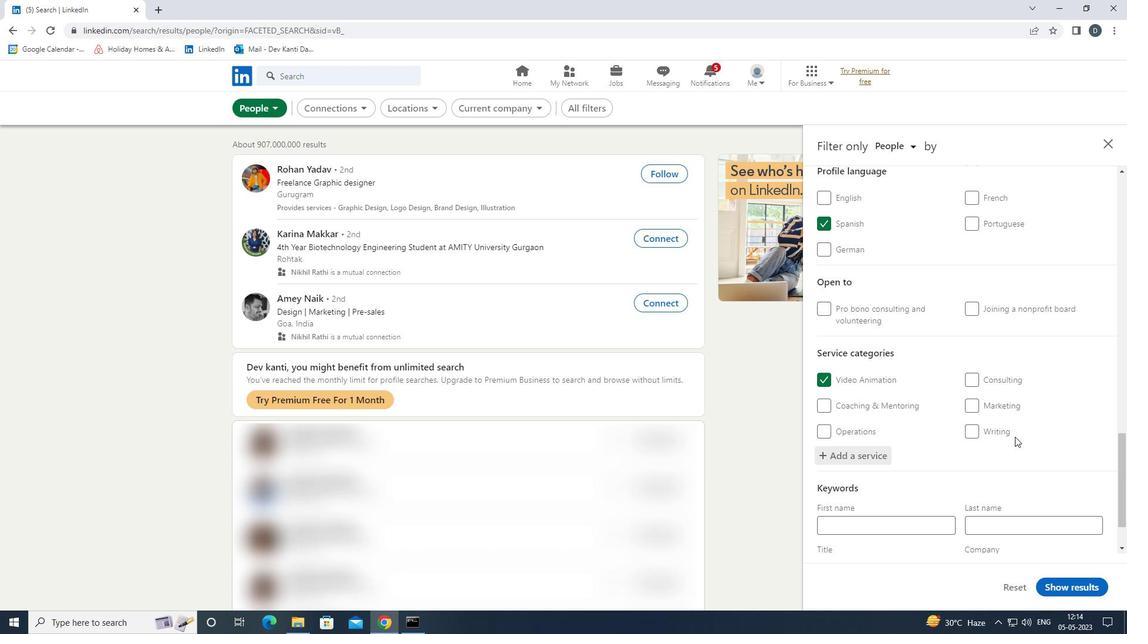 
Action: Mouse moved to (922, 512)
Screenshot: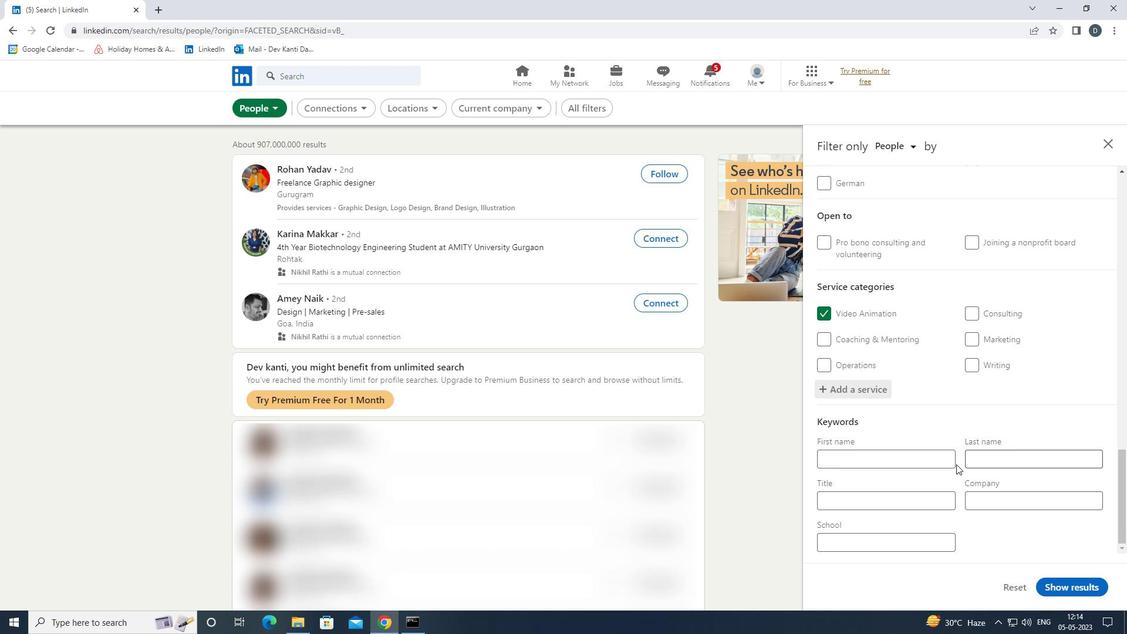 
Action: Mouse pressed left at (922, 512)
Screenshot: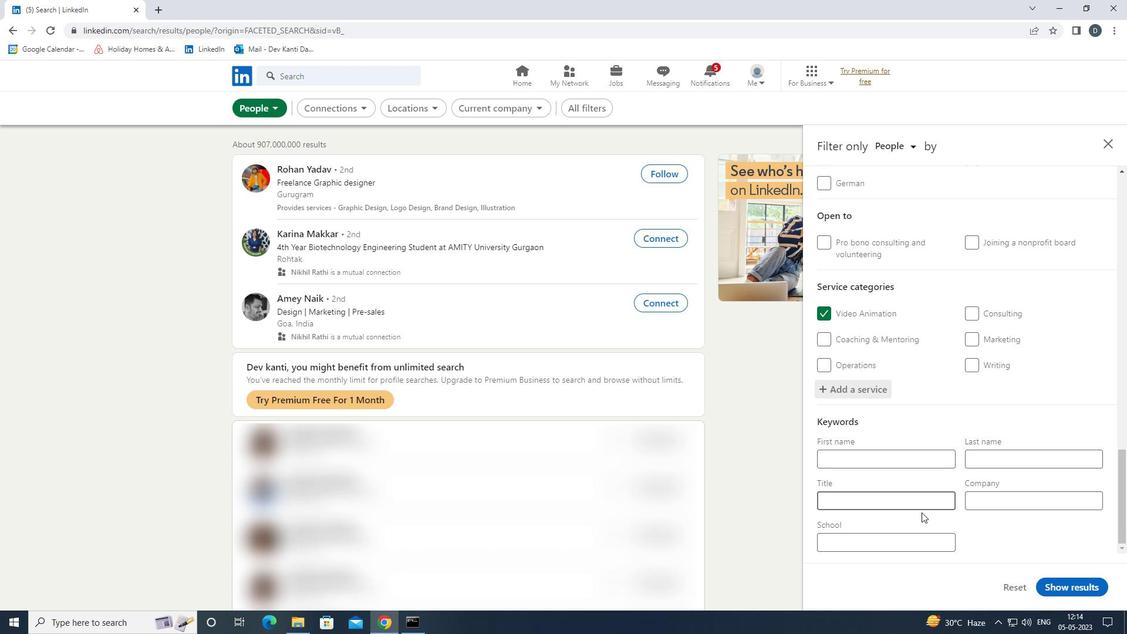 
Action: Mouse moved to (922, 499)
Screenshot: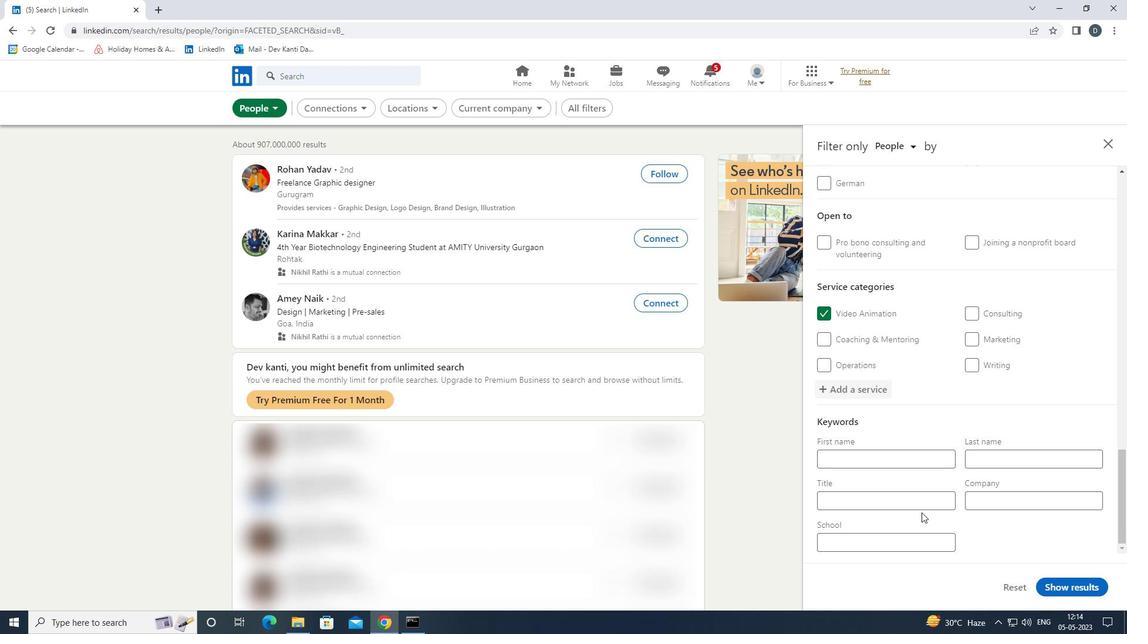 
Action: Mouse pressed left at (922, 499)
Screenshot: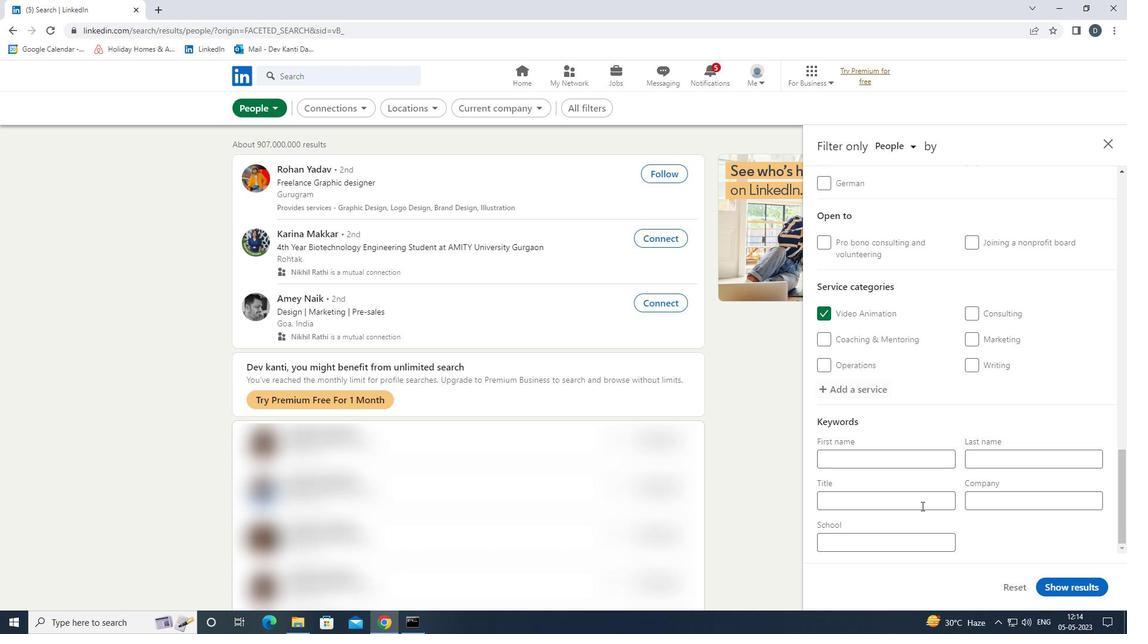
Action: Key pressed <Key.shift>SALE<Key.space><Key.backspace>S<Key.space><Key.shift><Key.shift><Key.shift><Key.shift><Key.shift>REPRESENTATIVE
Screenshot: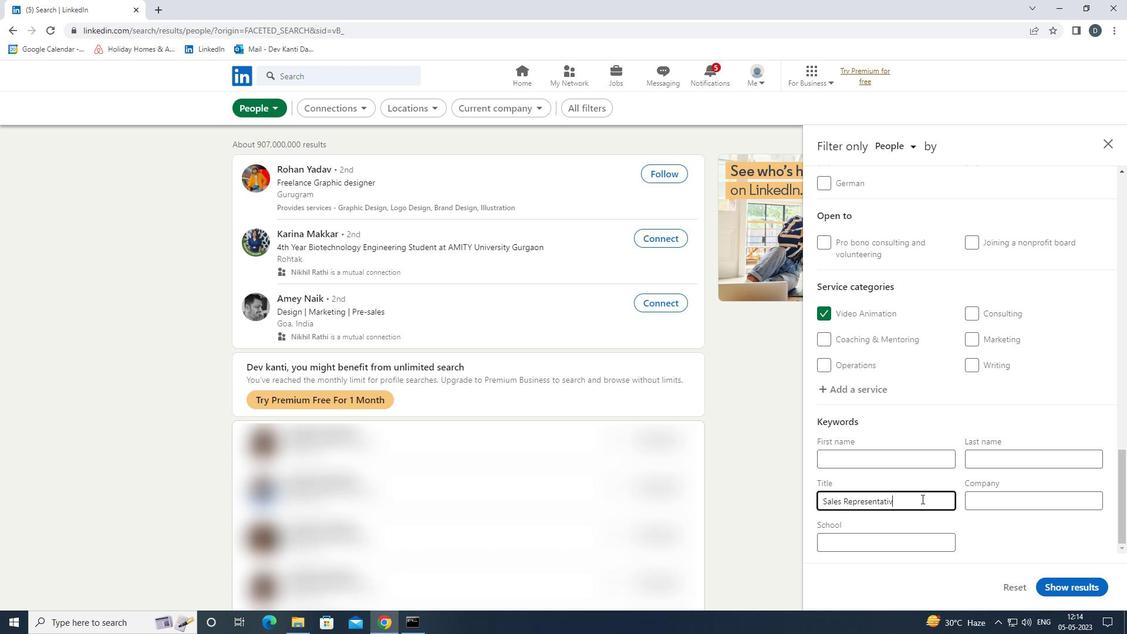 
Action: Mouse moved to (1064, 584)
Screenshot: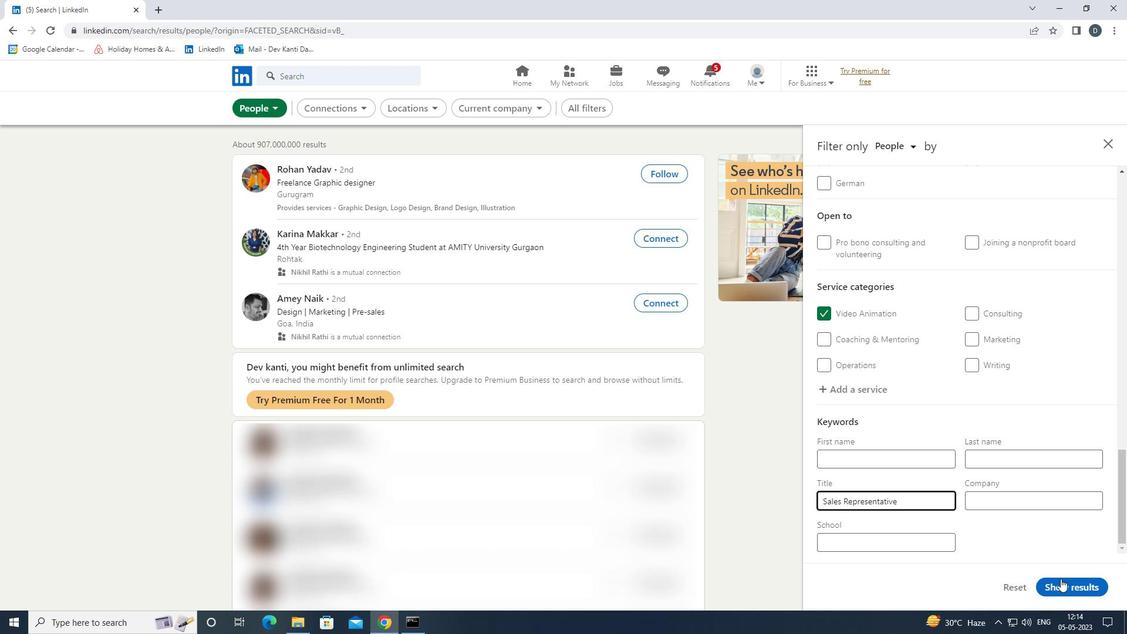 
Action: Mouse pressed left at (1064, 584)
Screenshot: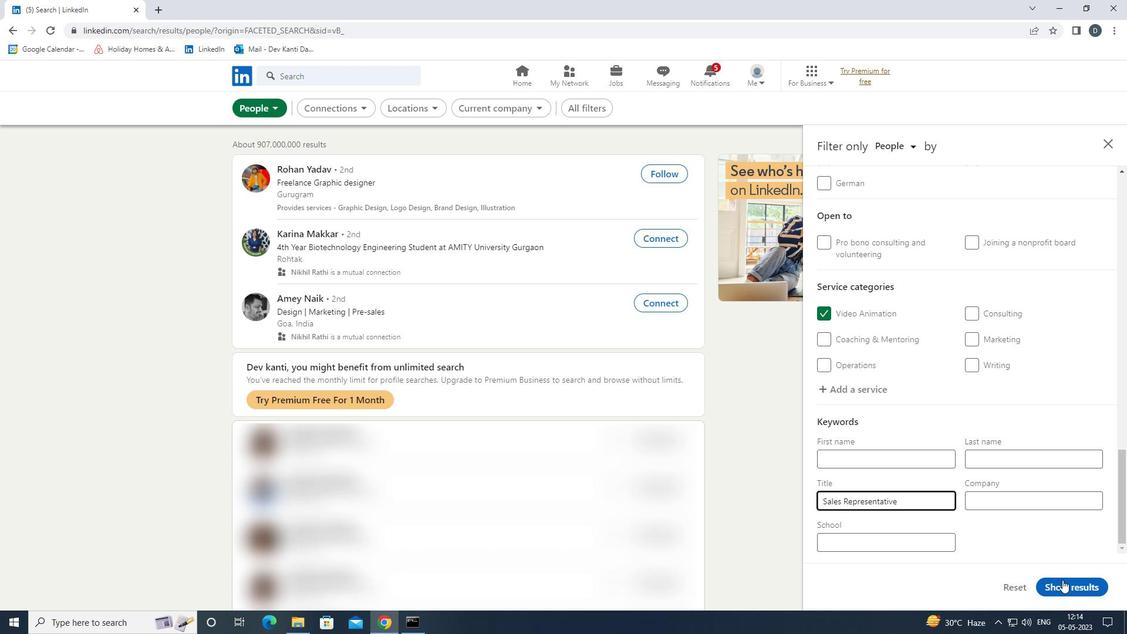 
Action: Mouse moved to (1037, 521)
Screenshot: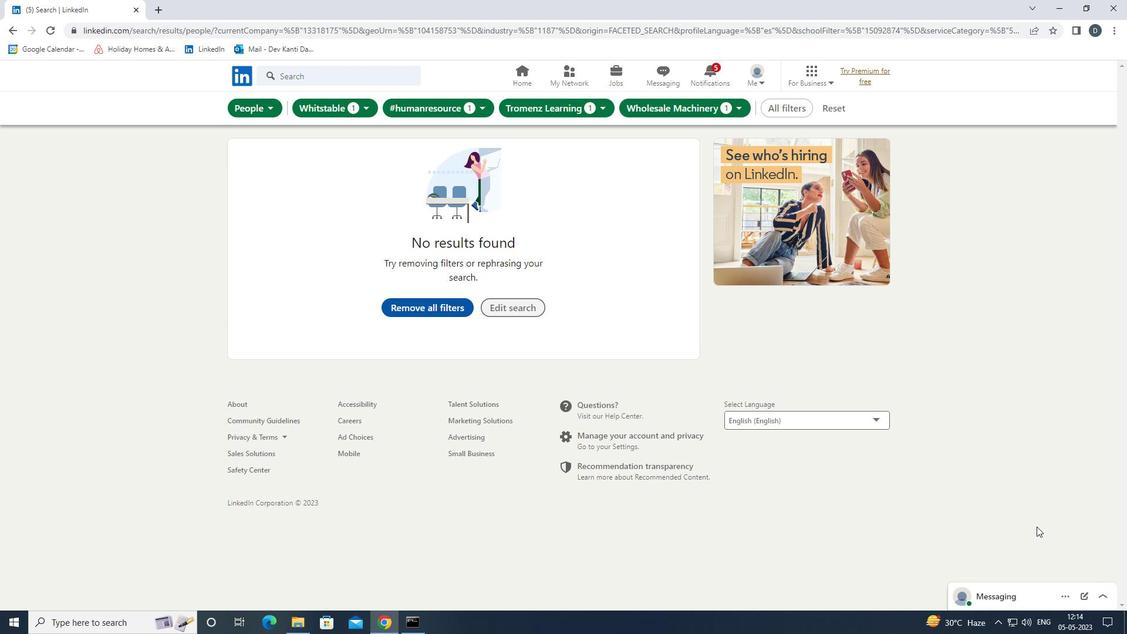 
